 Task: Play online Dominion games in medium mode.
Action: Mouse moved to (372, 343)
Screenshot: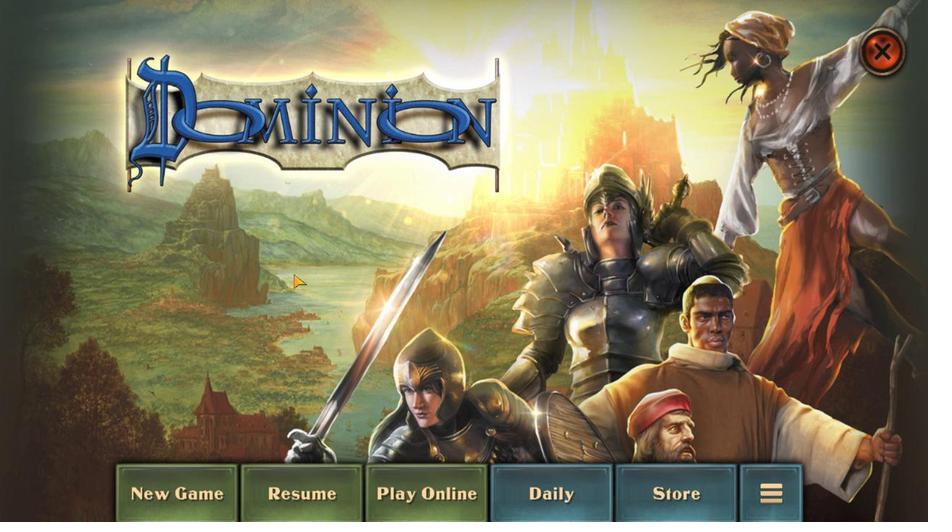 
Action: Mouse pressed left at (372, 343)
Screenshot: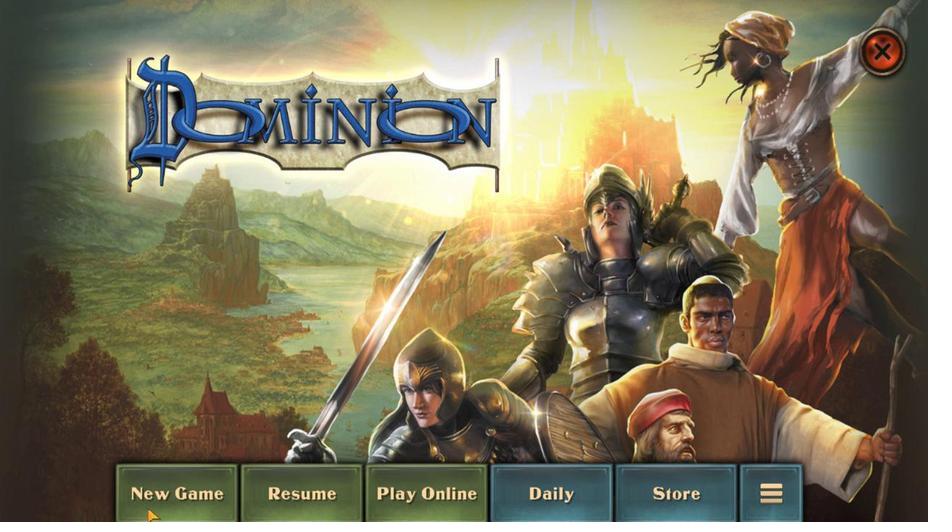 
Action: Mouse moved to (520, 343)
Screenshot: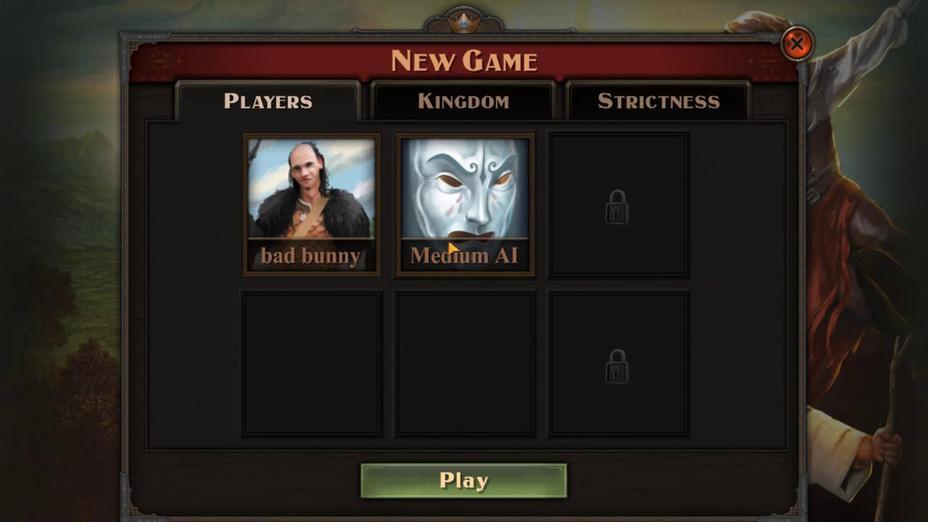 
Action: Mouse pressed left at (520, 343)
Screenshot: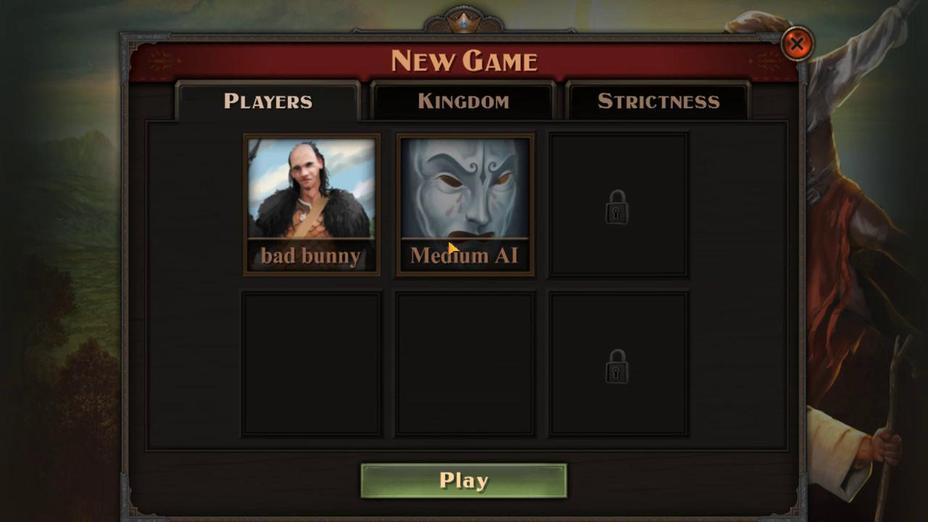 
Action: Mouse moved to (406, 343)
Screenshot: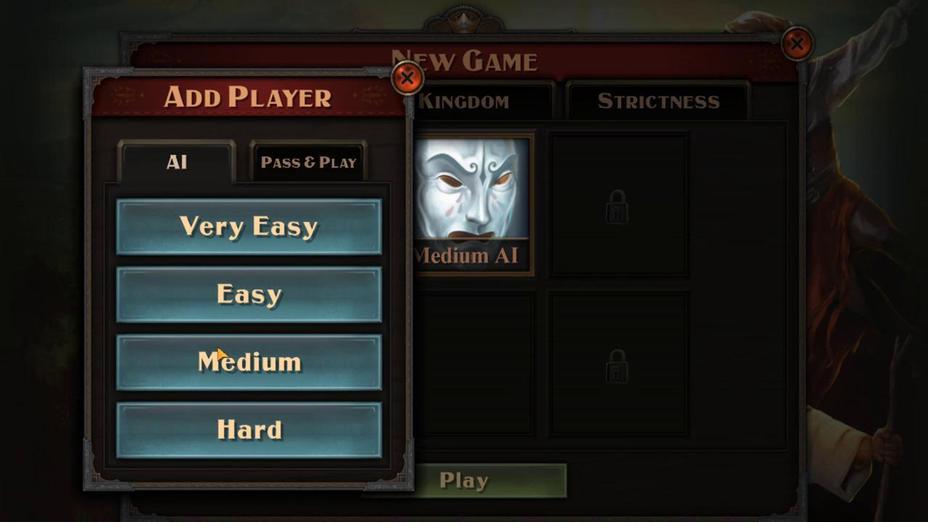 
Action: Mouse pressed left at (406, 343)
Screenshot: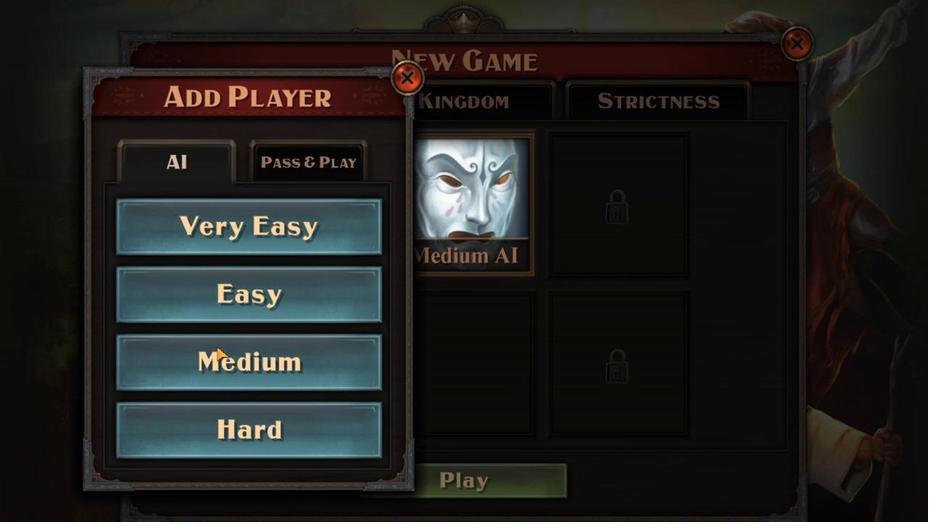 
Action: Mouse moved to (495, 343)
Screenshot: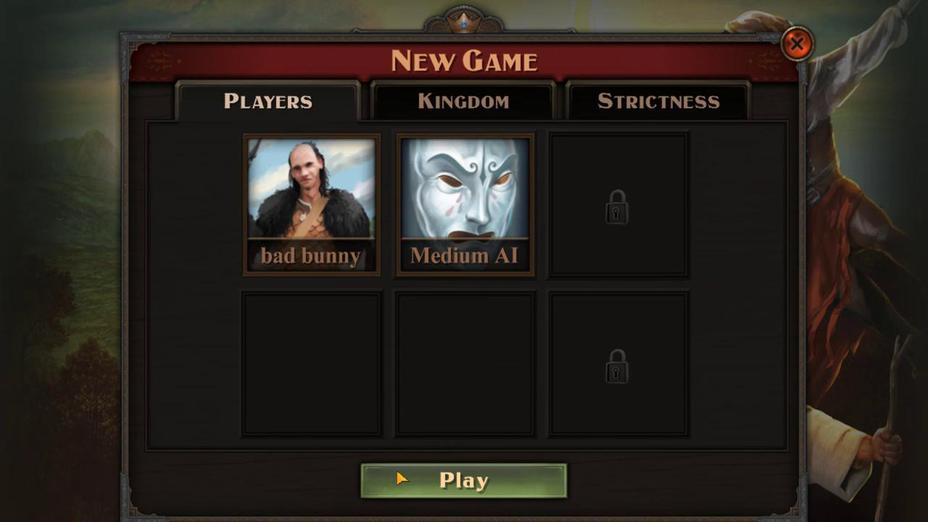 
Action: Mouse pressed left at (495, 343)
Screenshot: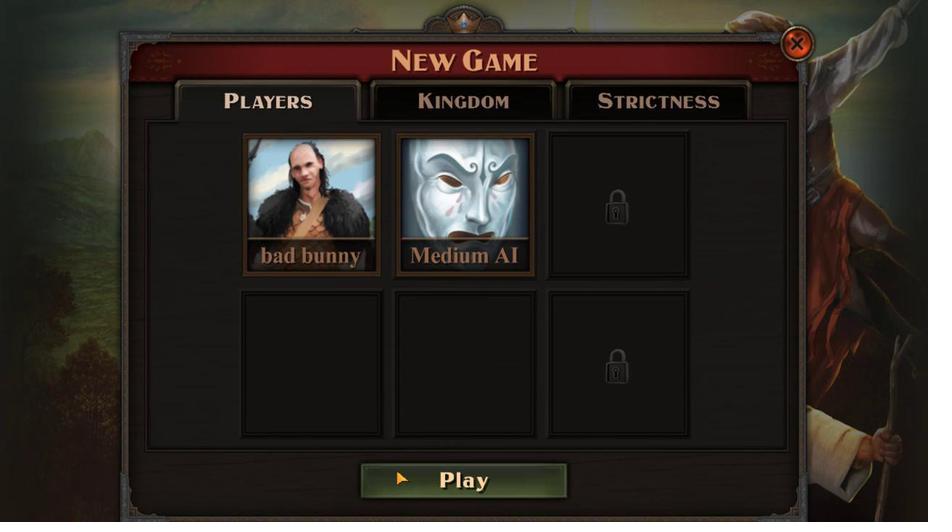 
Action: Mouse moved to (640, 343)
Screenshot: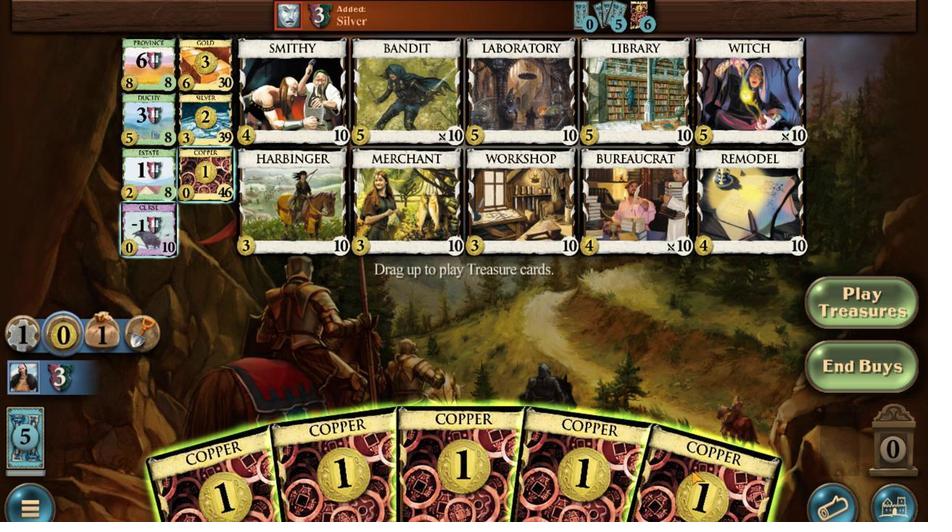 
Action: Mouse pressed left at (640, 343)
Screenshot: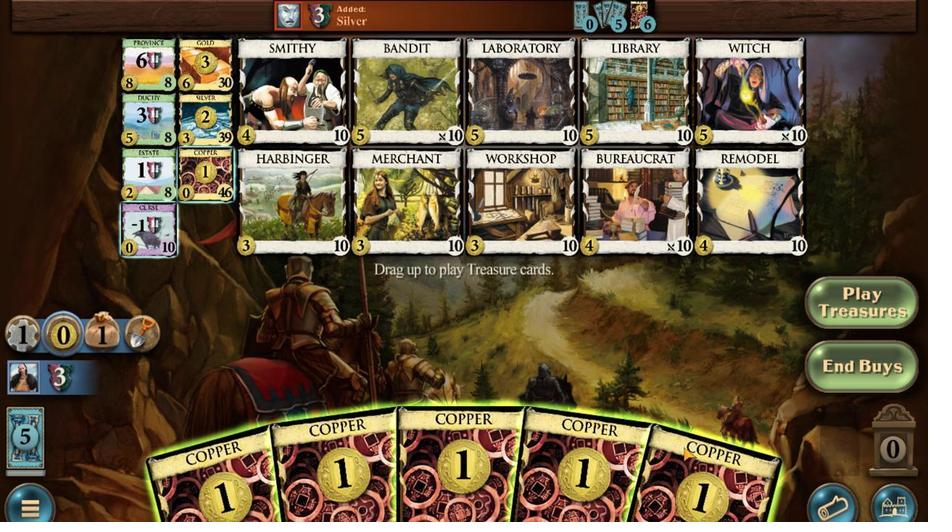 
Action: Mouse moved to (616, 343)
Screenshot: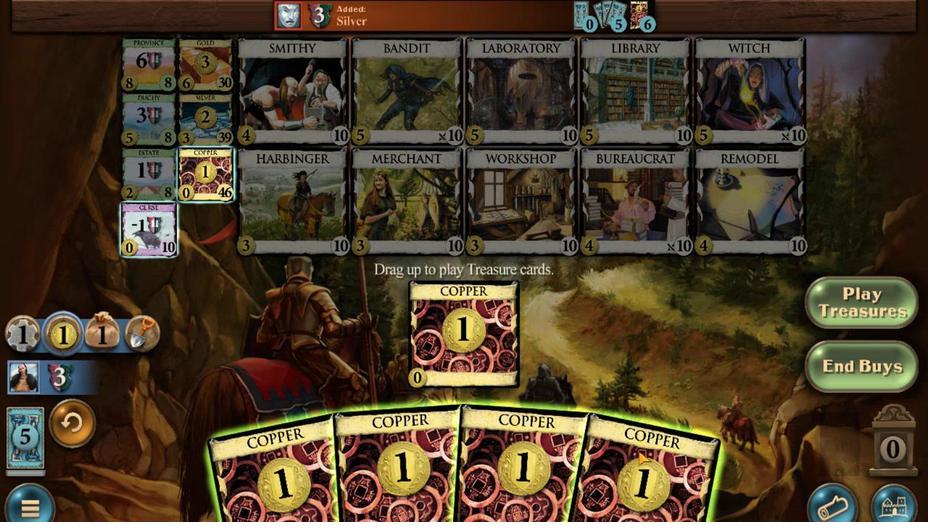 
Action: Mouse pressed left at (616, 343)
Screenshot: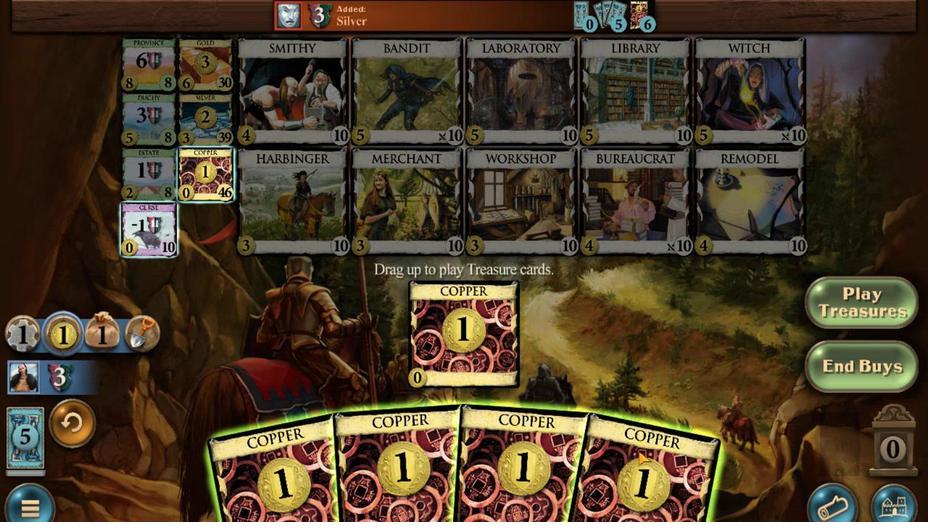 
Action: Mouse moved to (589, 343)
Screenshot: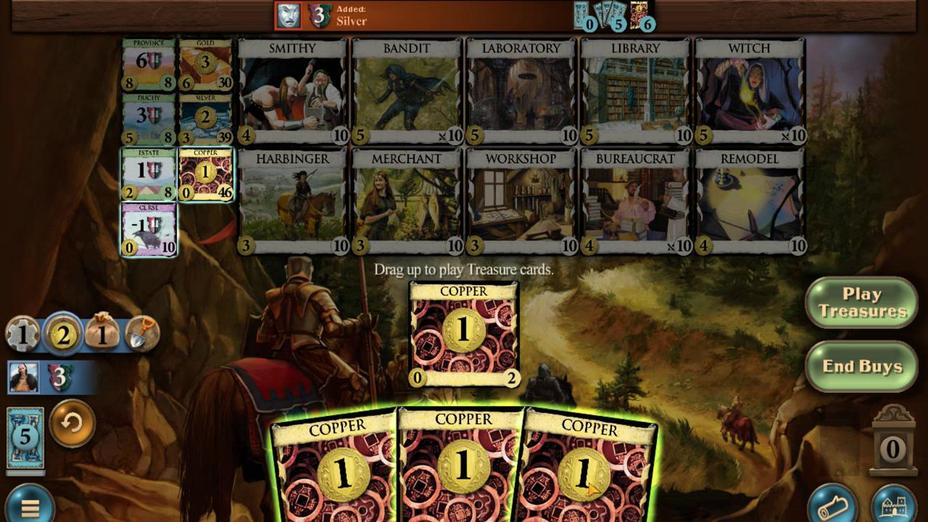 
Action: Mouse pressed left at (589, 343)
Screenshot: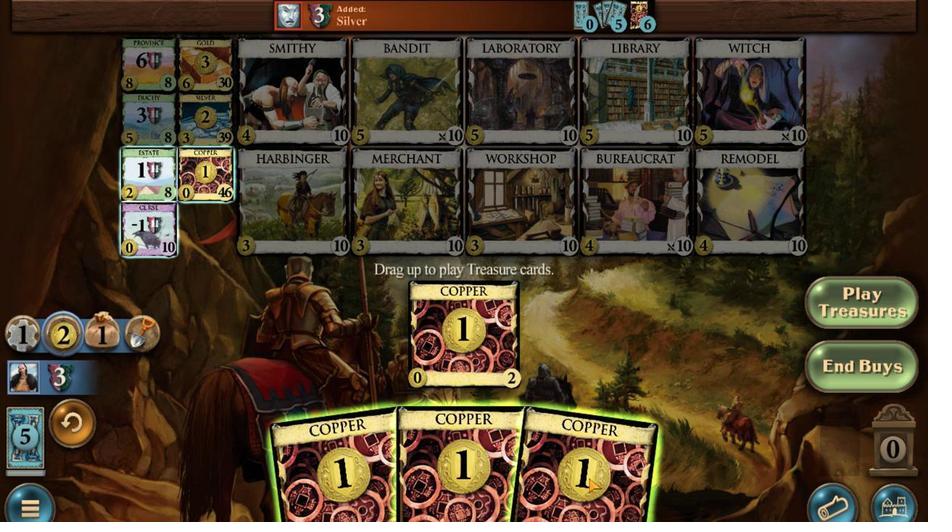 
Action: Mouse moved to (554, 343)
Screenshot: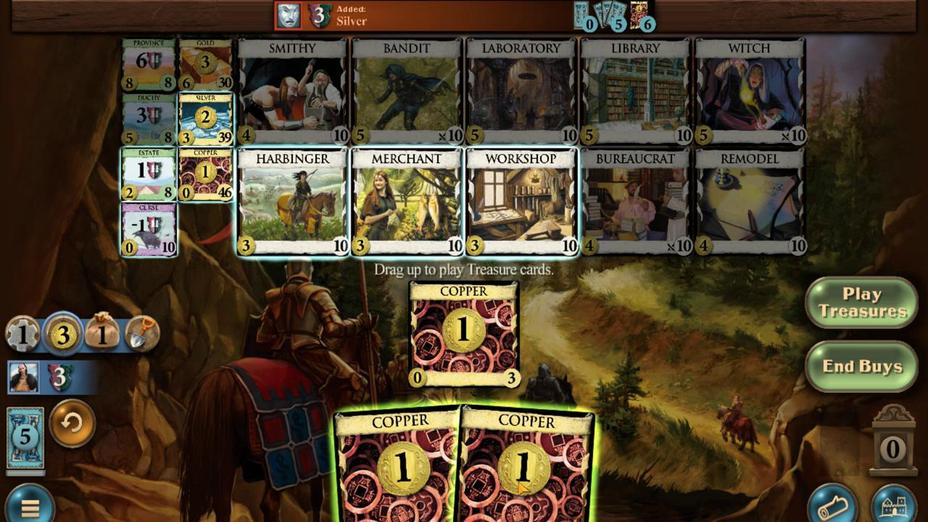 
Action: Mouse pressed left at (554, 343)
Screenshot: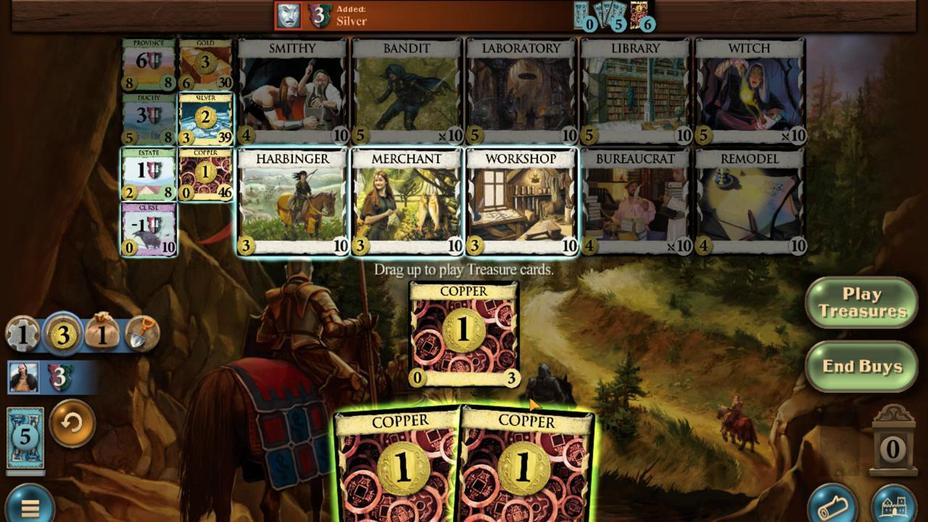 
Action: Mouse moved to (428, 343)
Screenshot: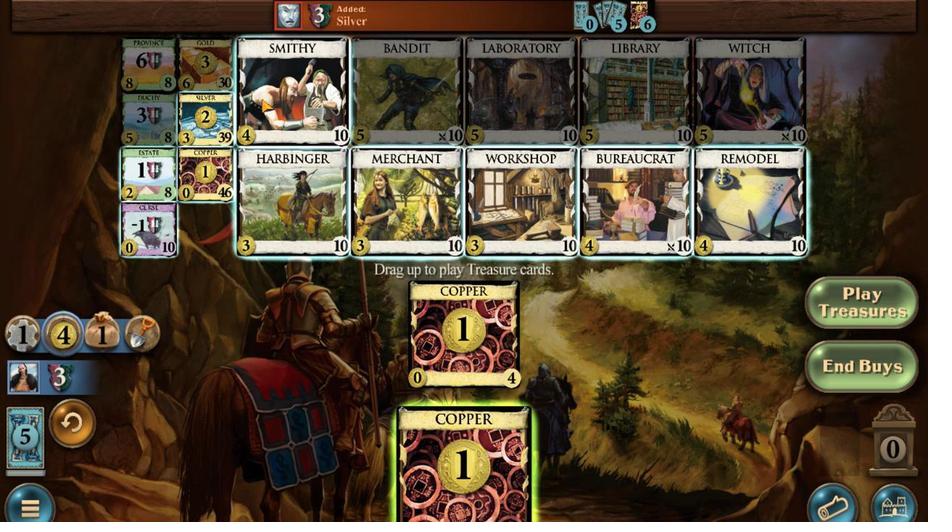 
Action: Mouse pressed left at (428, 343)
Screenshot: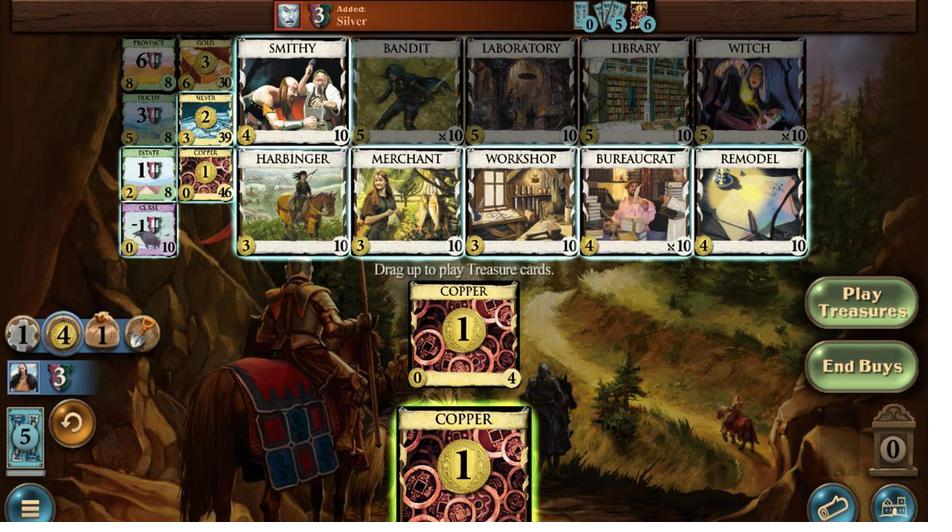 
Action: Mouse moved to (464, 343)
Screenshot: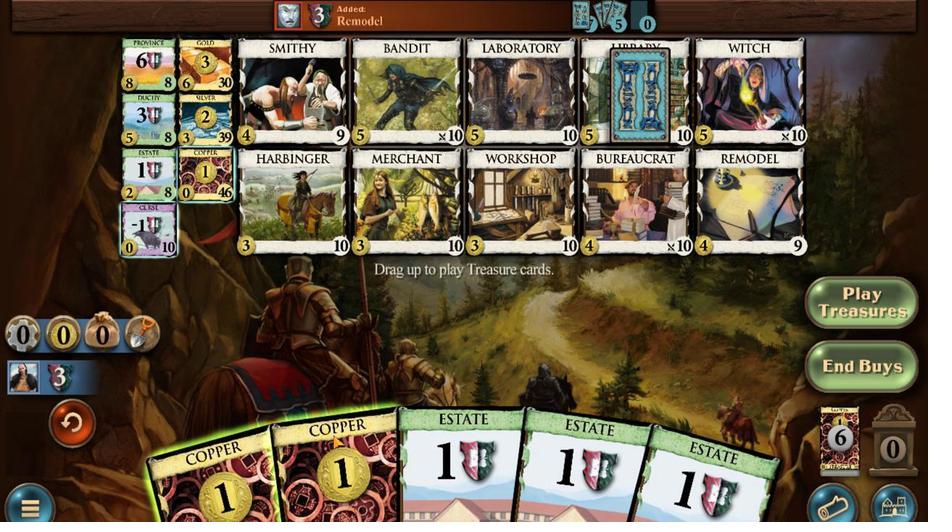 
Action: Mouse pressed left at (464, 343)
Screenshot: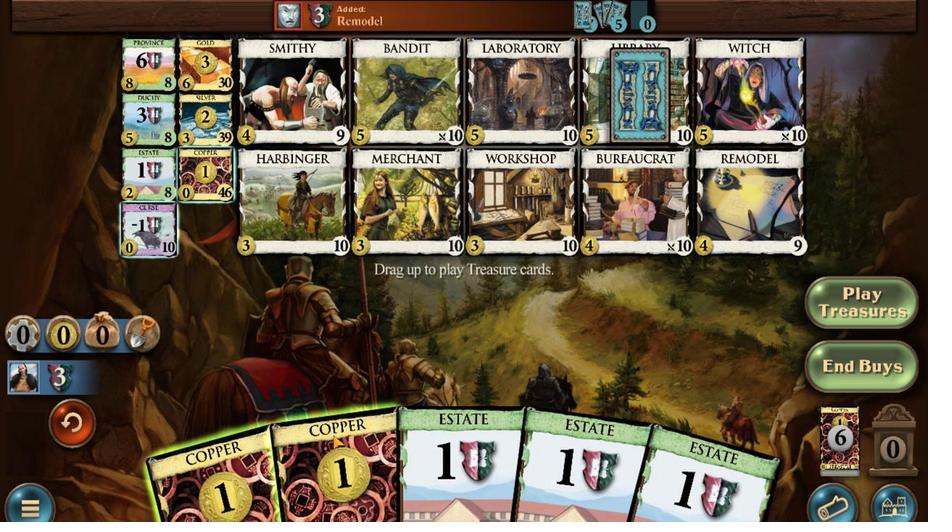 
Action: Mouse moved to (432, 343)
Screenshot: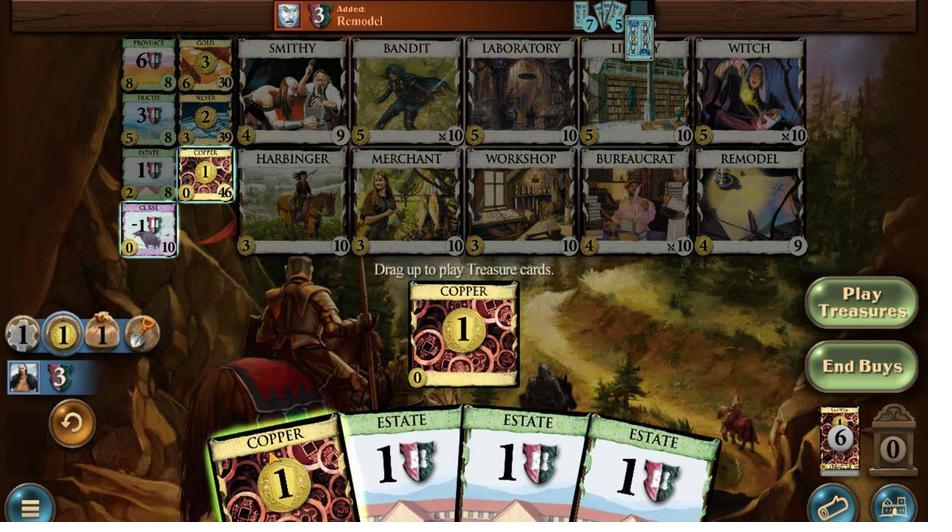 
Action: Mouse pressed left at (432, 343)
Screenshot: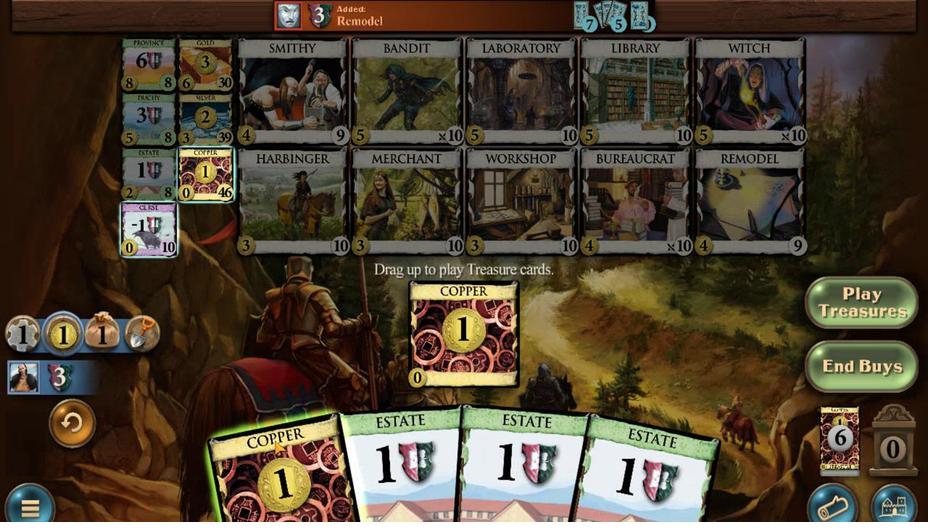 
Action: Mouse moved to (366, 343)
Screenshot: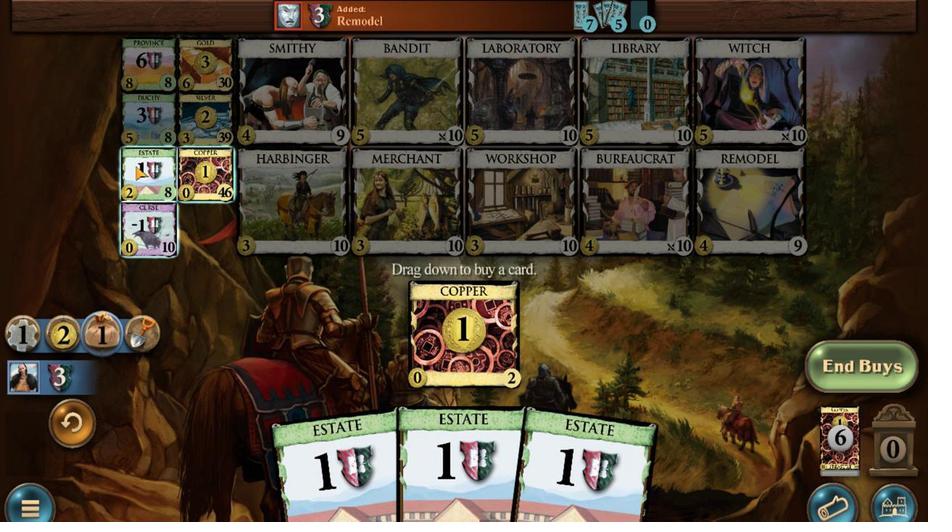 
Action: Mouse pressed left at (366, 343)
Screenshot: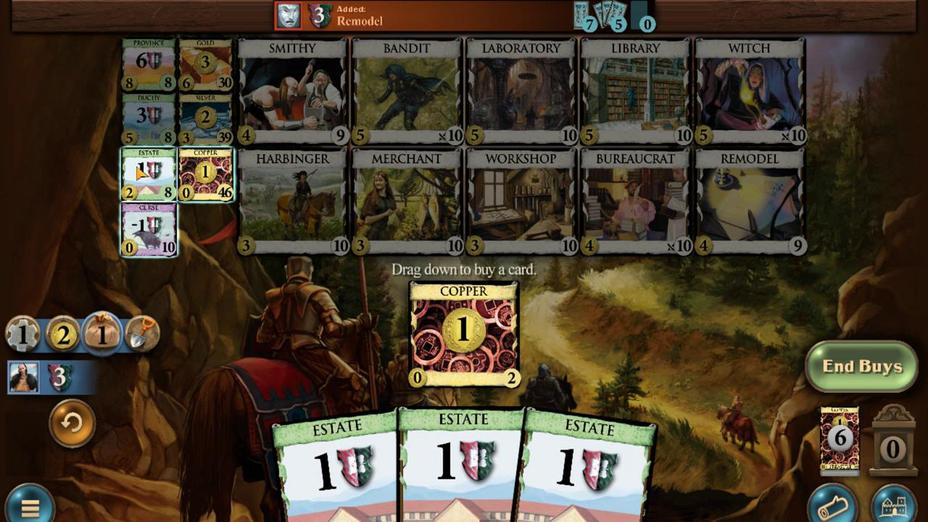 
Action: Mouse moved to (473, 343)
Screenshot: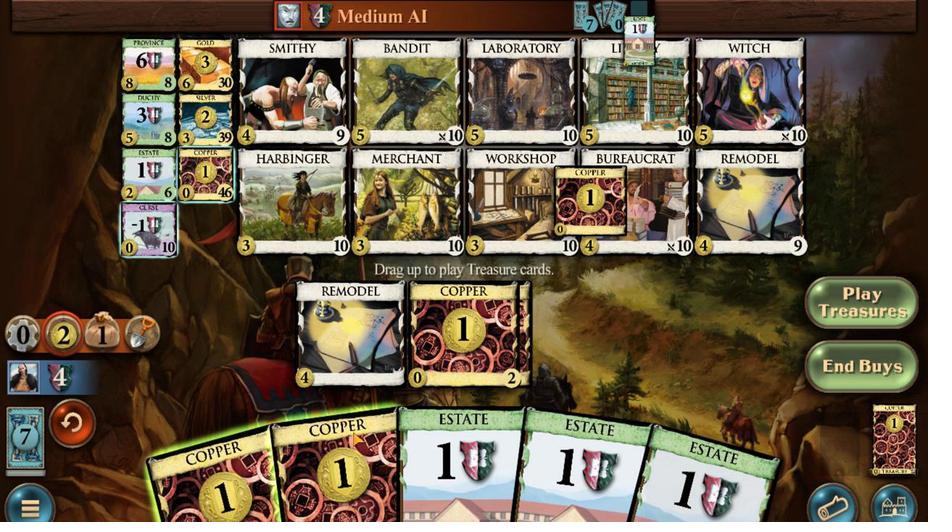 
Action: Mouse pressed left at (473, 343)
Screenshot: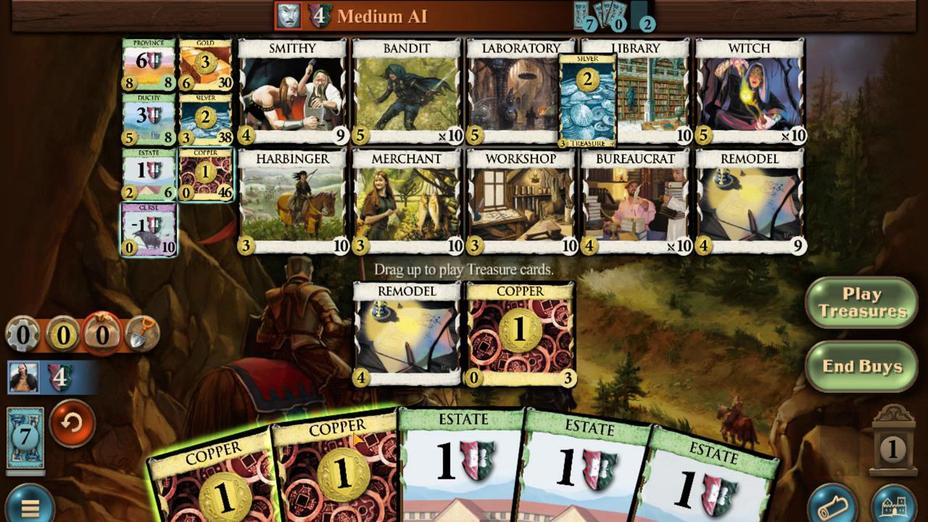 
Action: Mouse moved to (427, 343)
Screenshot: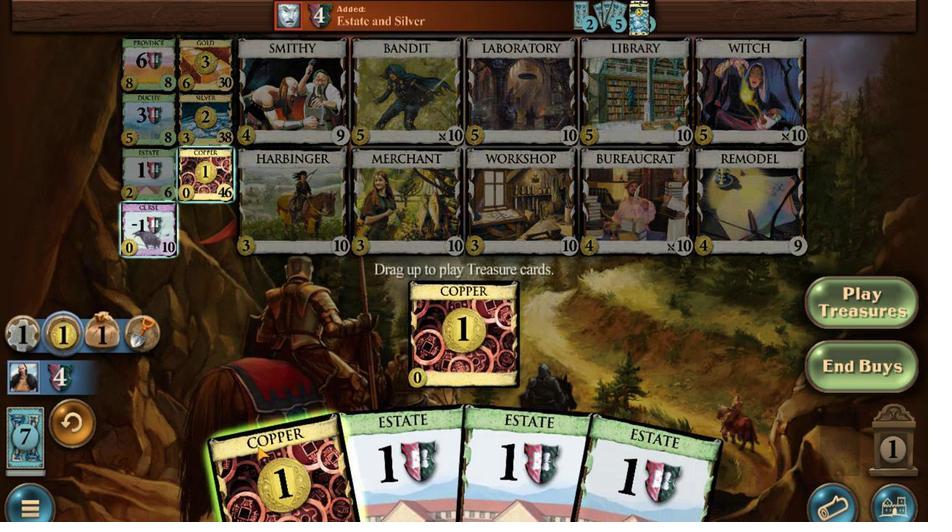
Action: Mouse pressed left at (427, 343)
Screenshot: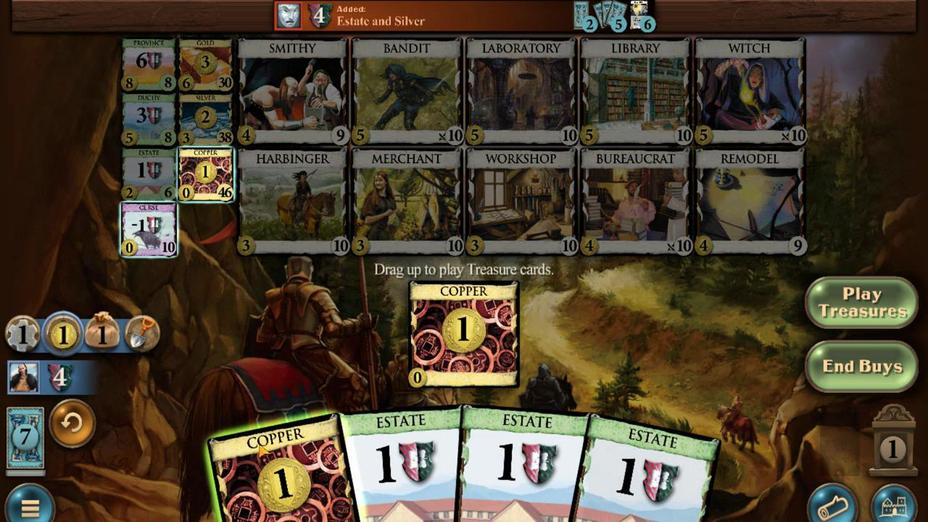 
Action: Mouse moved to (392, 343)
Screenshot: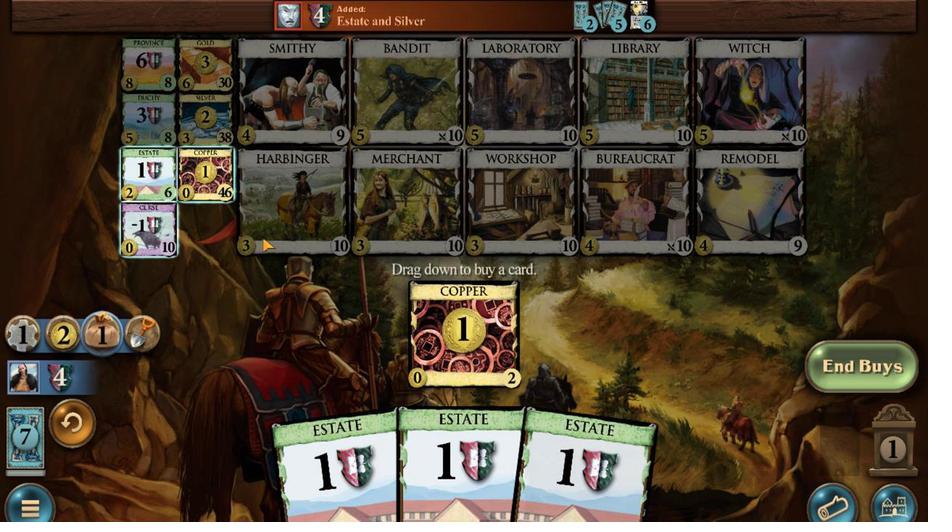 
Action: Mouse pressed left at (392, 343)
Screenshot: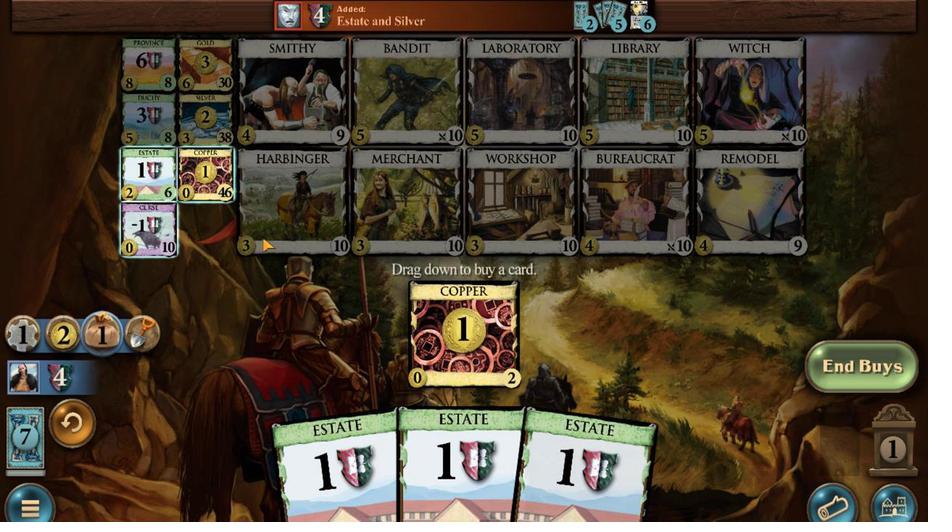 
Action: Mouse moved to (588, 343)
Screenshot: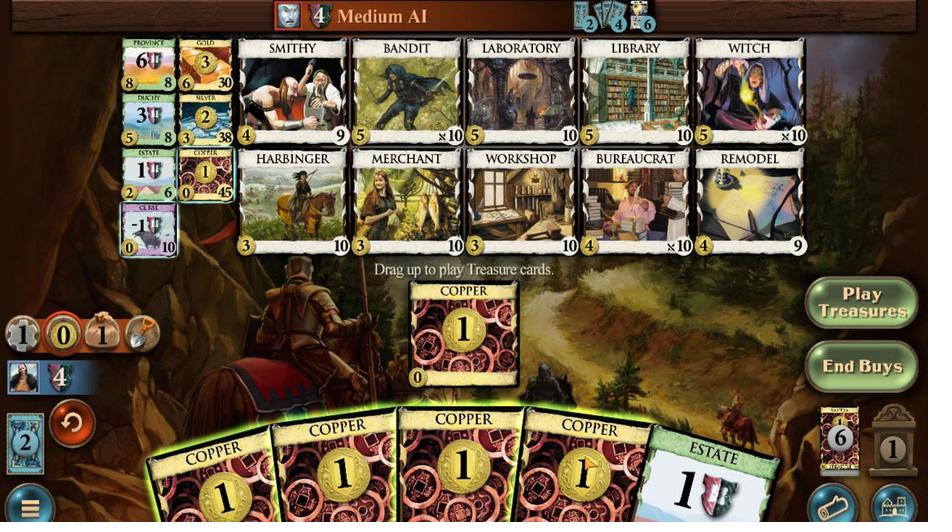 
Action: Mouse pressed left at (588, 343)
Screenshot: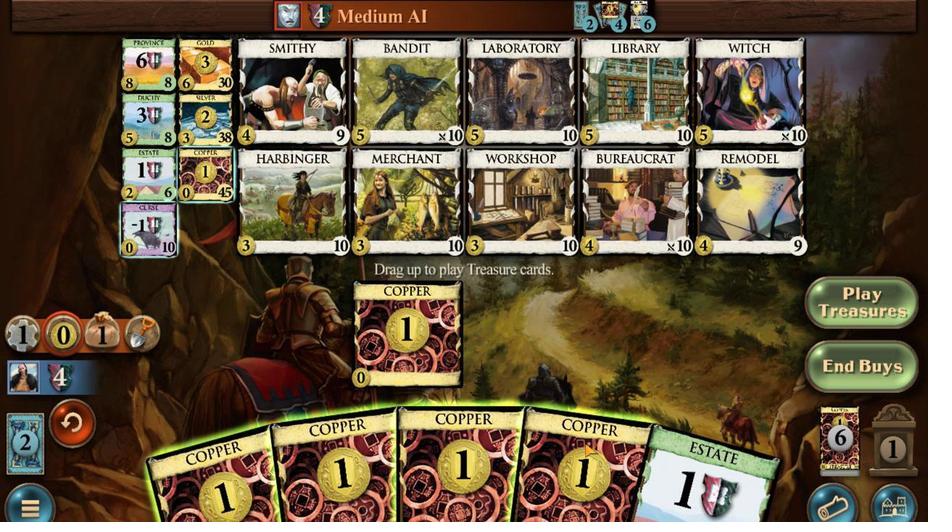
Action: Mouse moved to (548, 343)
Screenshot: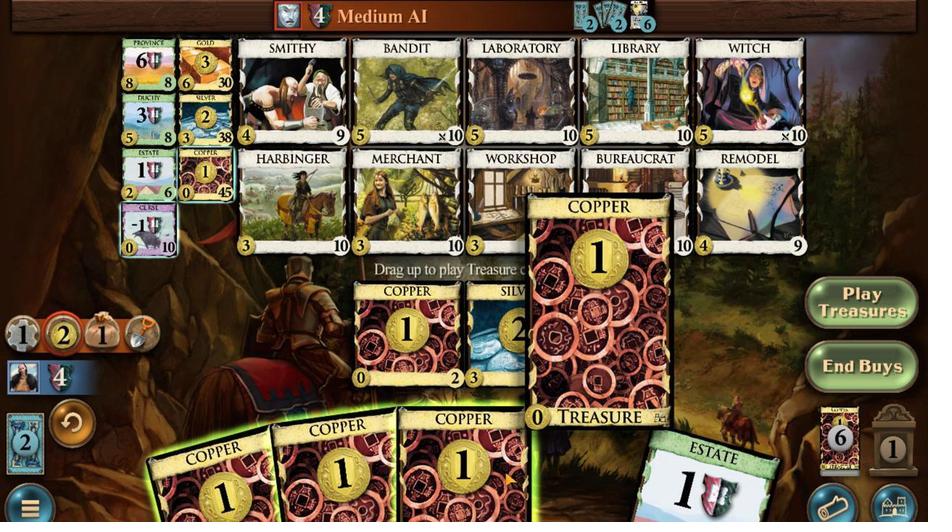 
Action: Mouse pressed left at (548, 343)
Screenshot: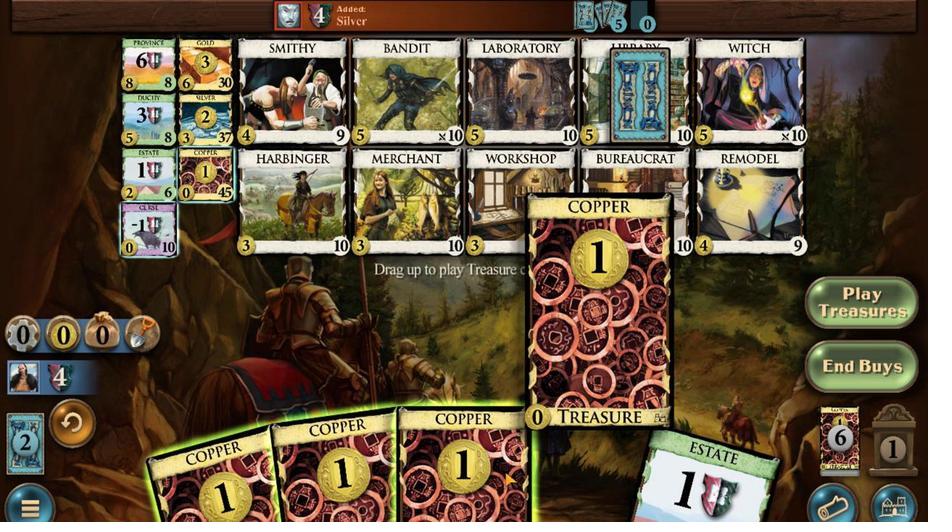 
Action: Mouse moved to (520, 343)
Screenshot: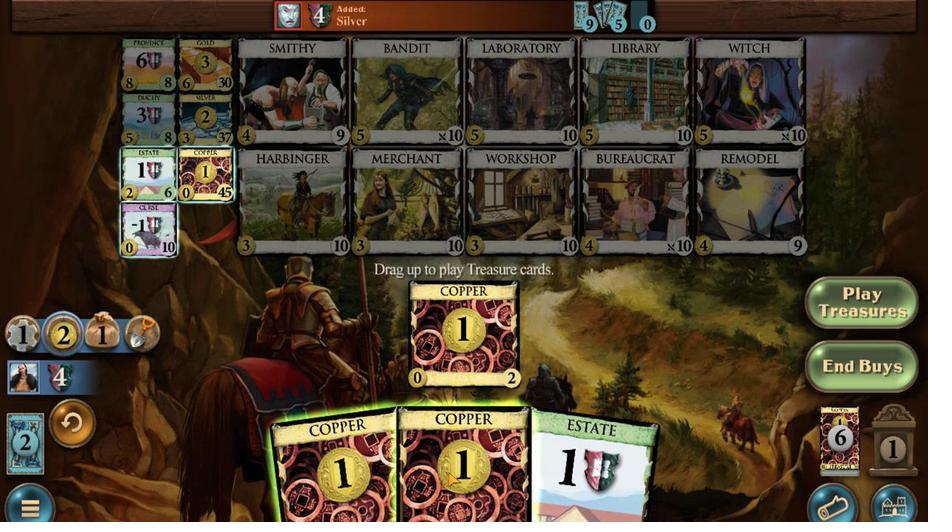 
Action: Mouse pressed left at (520, 343)
Screenshot: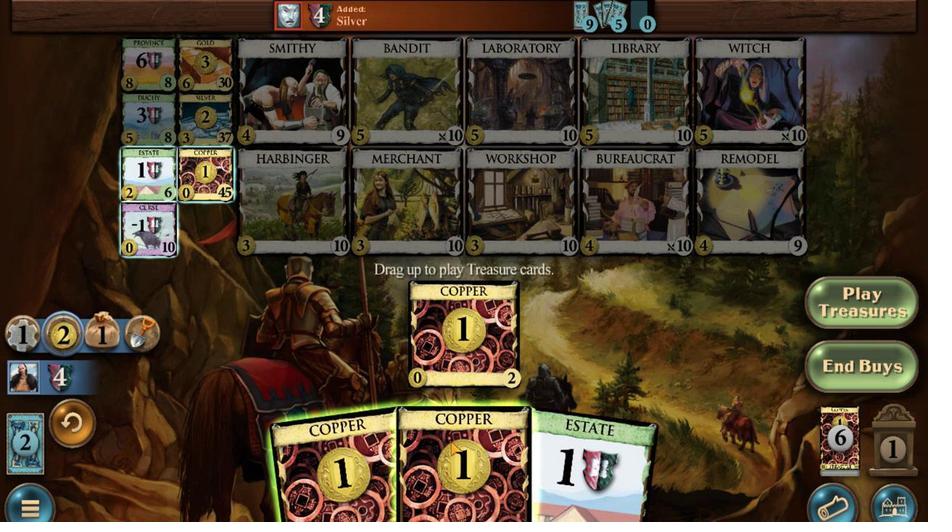 
Action: Mouse moved to (395, 343)
Screenshot: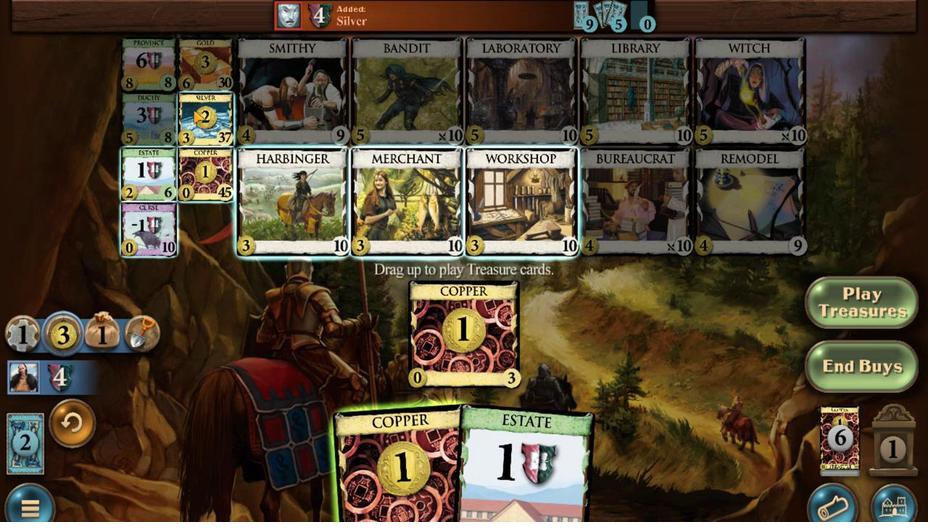 
Action: Mouse pressed left at (395, 343)
Screenshot: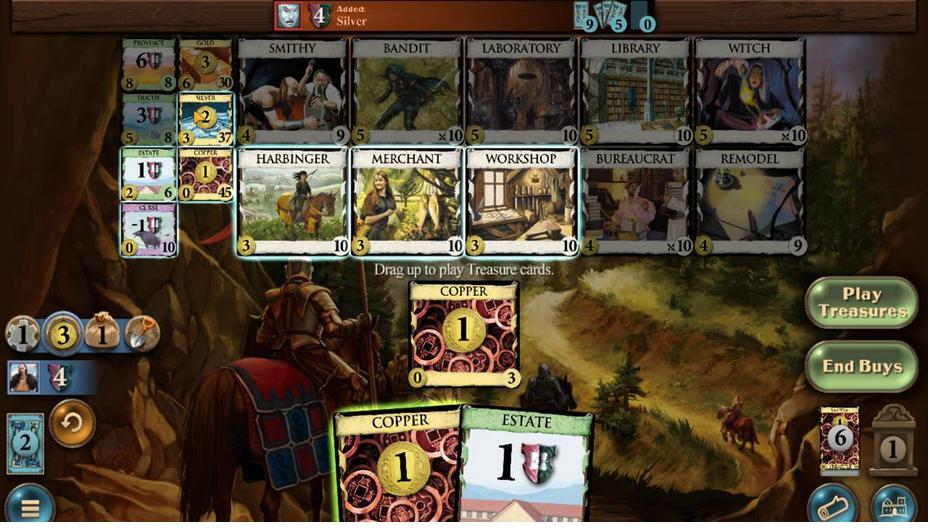 
Action: Mouse moved to (404, 343)
Screenshot: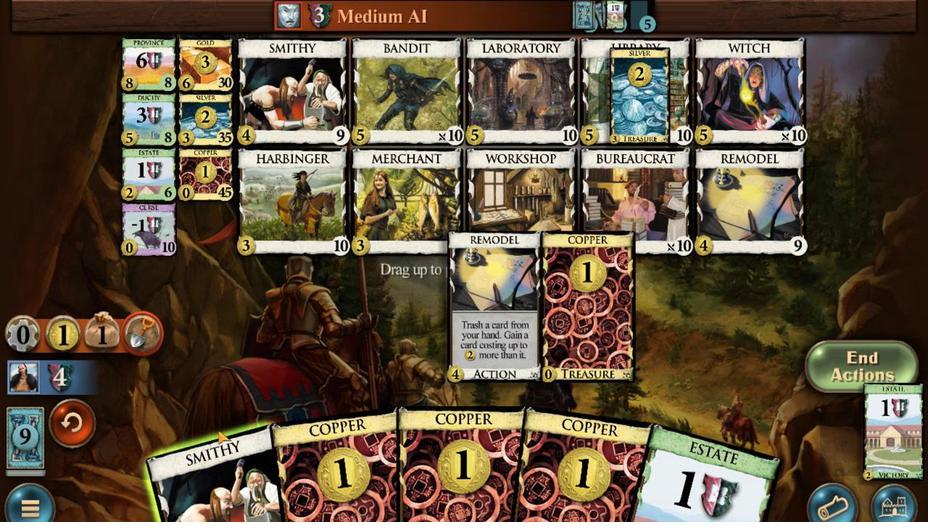 
Action: Mouse pressed left at (404, 343)
Screenshot: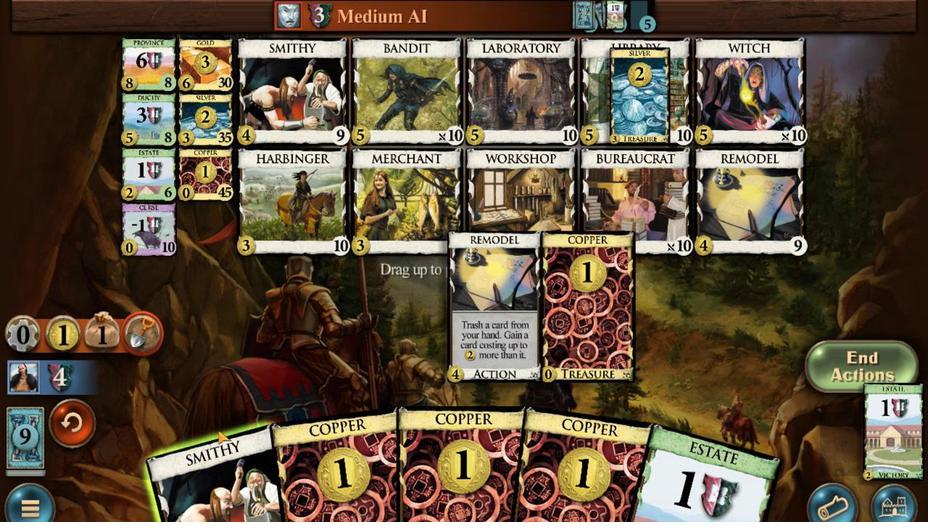 
Action: Mouse moved to (563, 343)
Screenshot: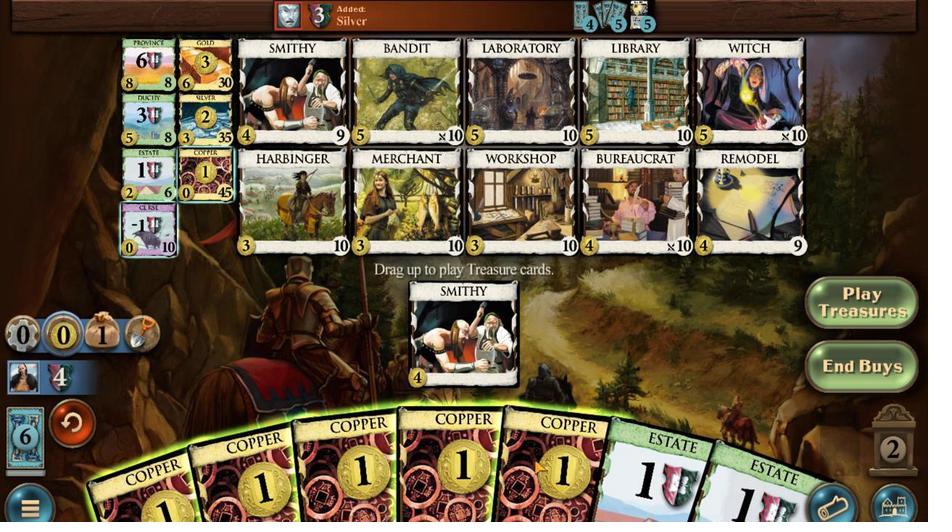 
Action: Mouse pressed left at (563, 343)
Screenshot: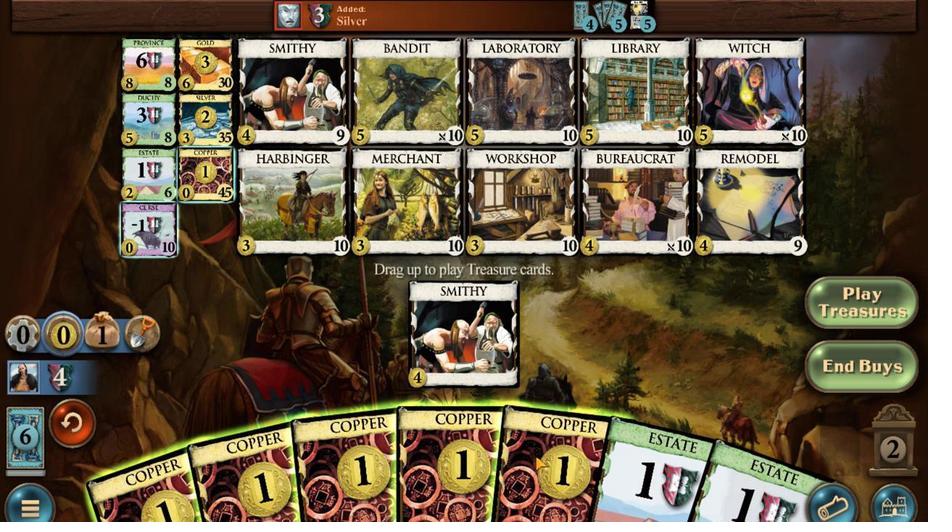 
Action: Mouse moved to (548, 343)
Screenshot: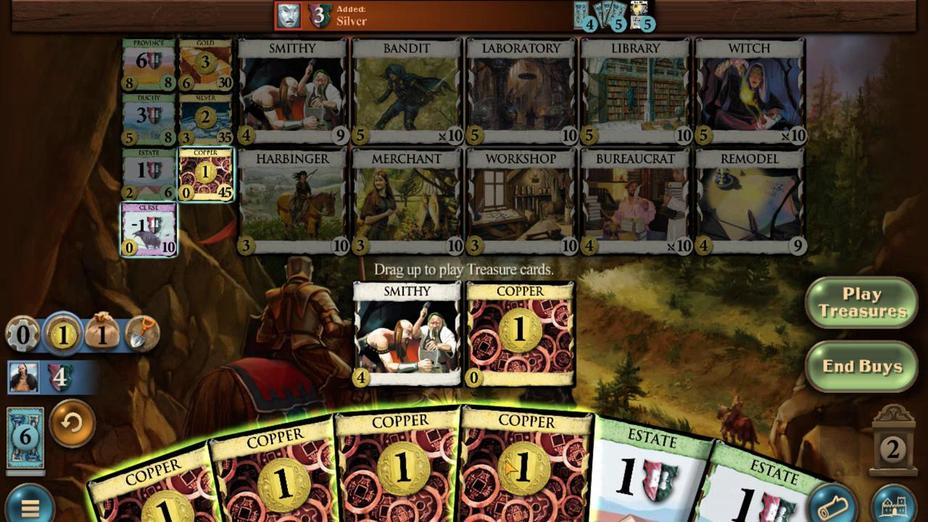
Action: Mouse pressed left at (548, 343)
Screenshot: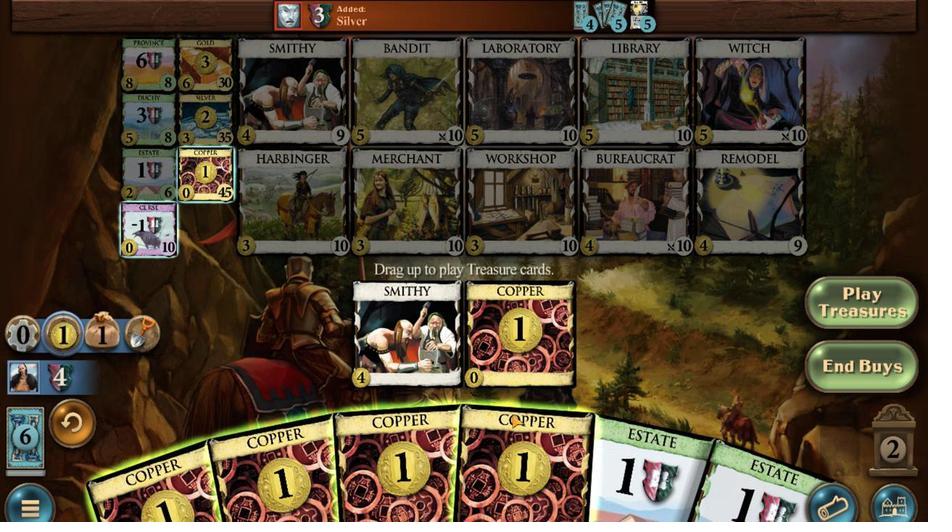 
Action: Mouse moved to (528, 343)
Screenshot: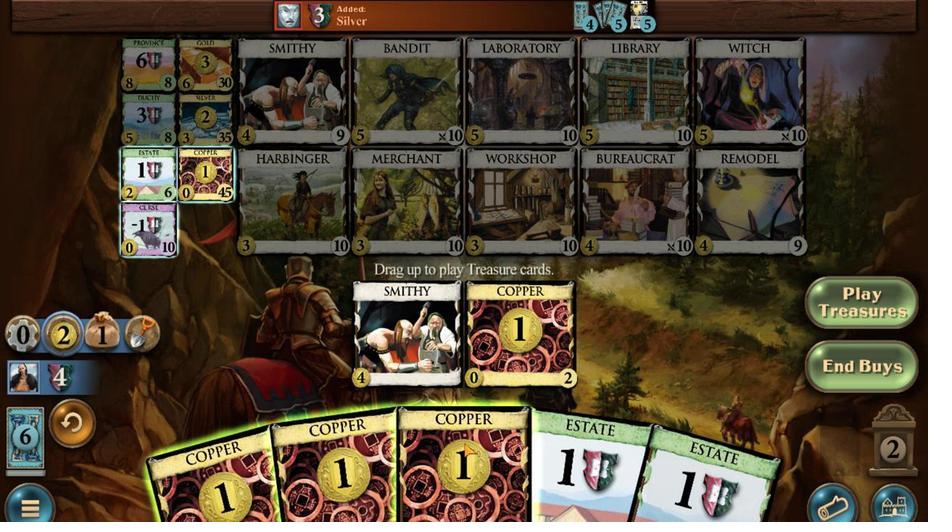 
Action: Mouse pressed left at (528, 343)
Screenshot: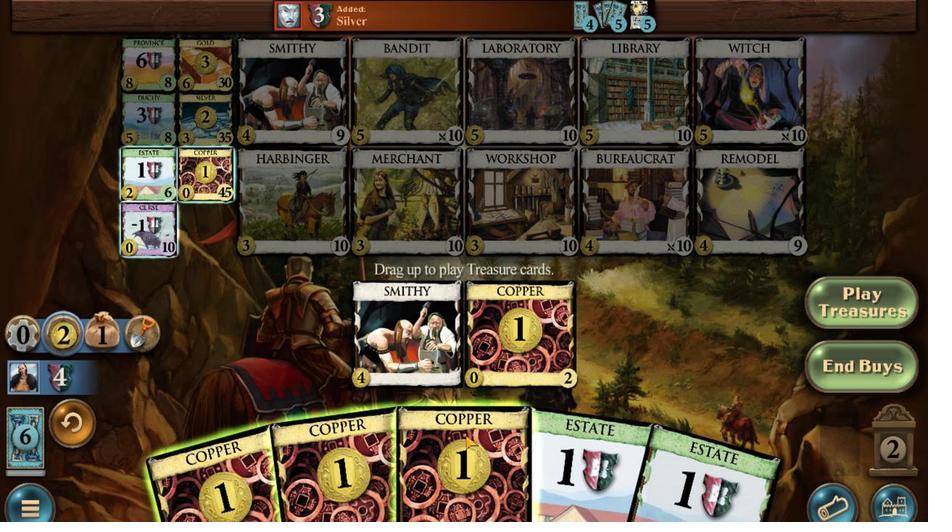 
Action: Mouse moved to (511, 343)
Screenshot: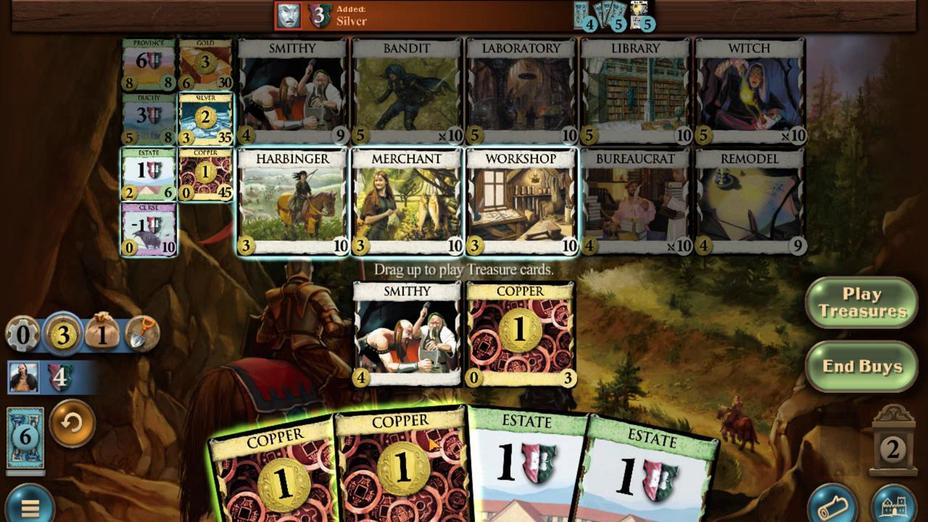 
Action: Mouse pressed left at (511, 343)
Screenshot: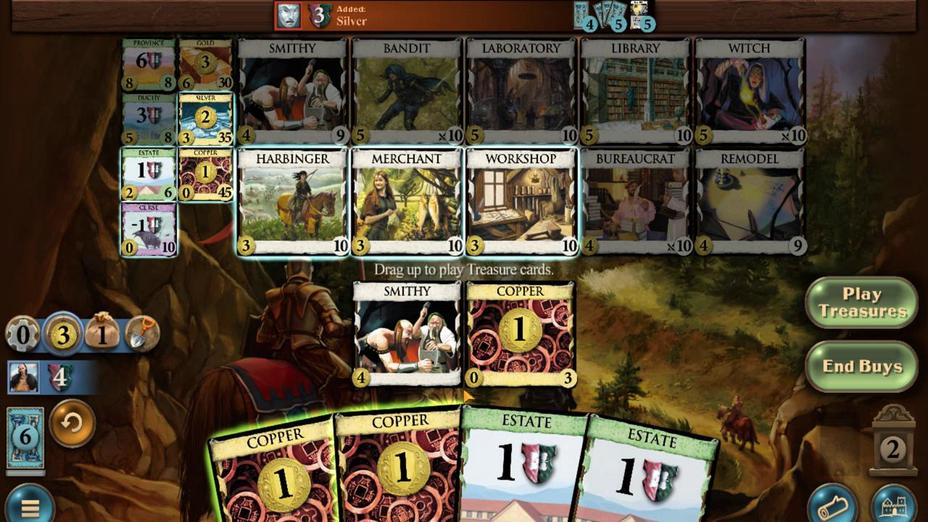 
Action: Mouse moved to (443, 343)
Screenshot: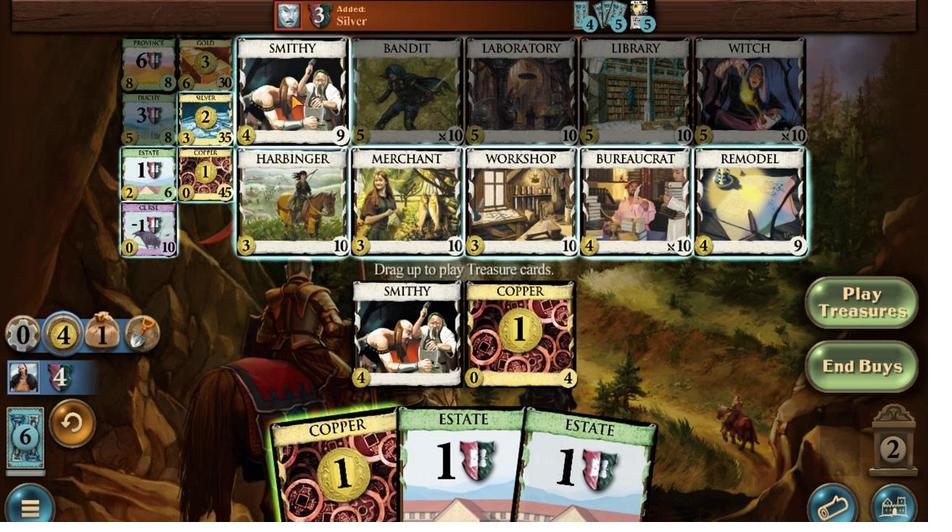 
Action: Mouse pressed left at (443, 343)
Screenshot: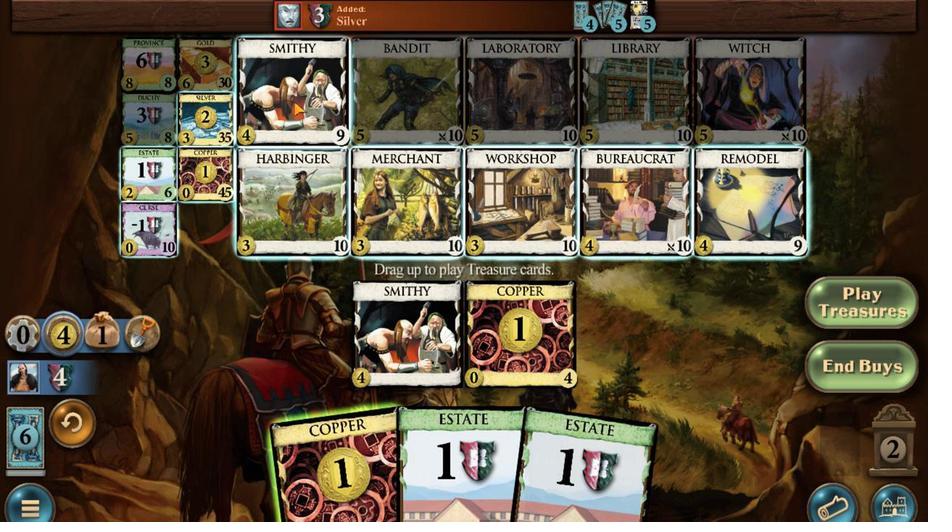 
Action: Mouse moved to (566, 343)
Screenshot: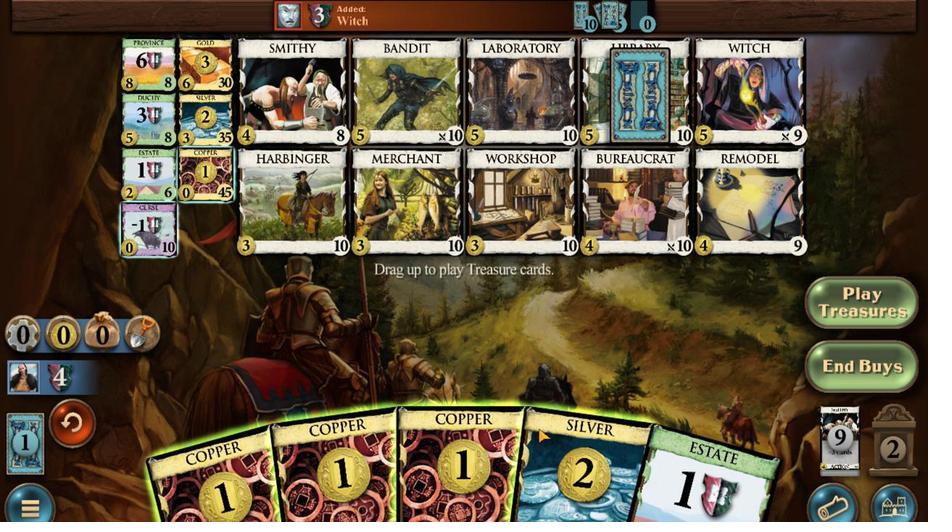 
Action: Mouse pressed left at (566, 343)
Screenshot: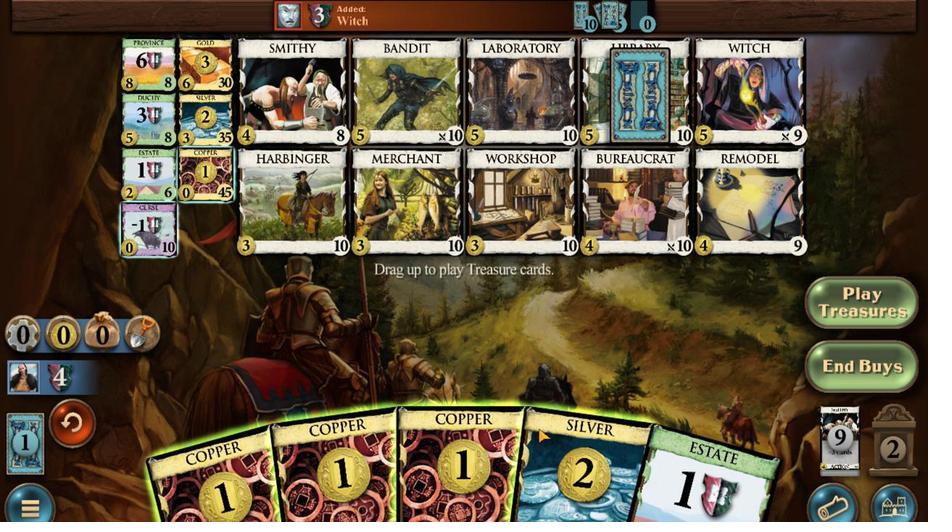 
Action: Mouse moved to (548, 343)
Screenshot: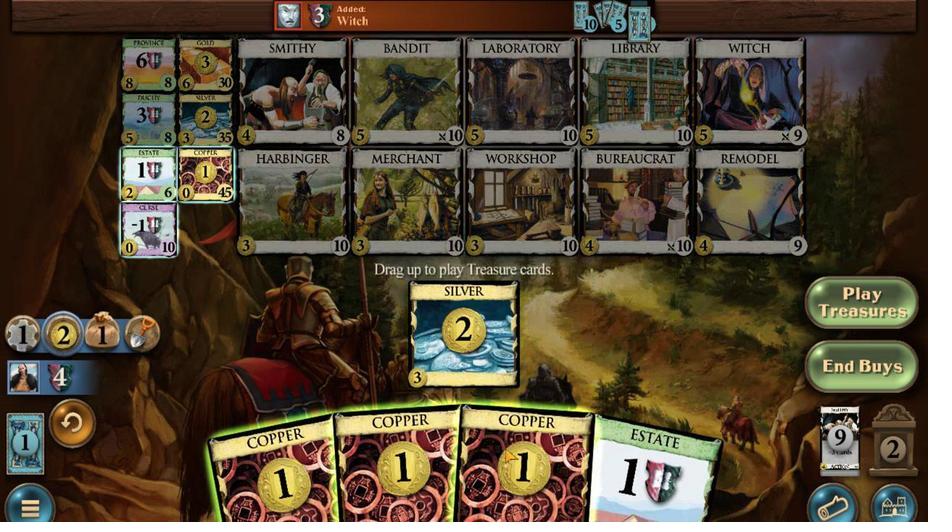 
Action: Mouse pressed left at (548, 343)
Screenshot: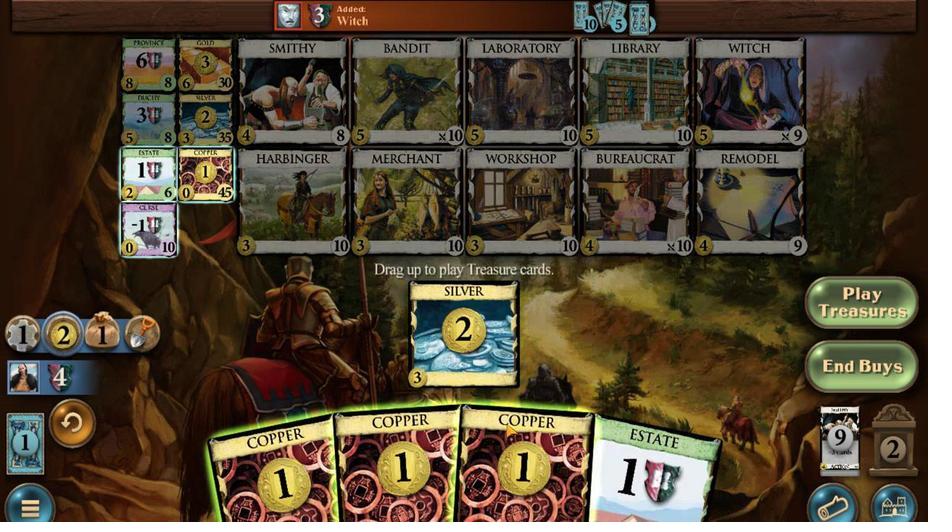 
Action: Mouse moved to (528, 343)
Screenshot: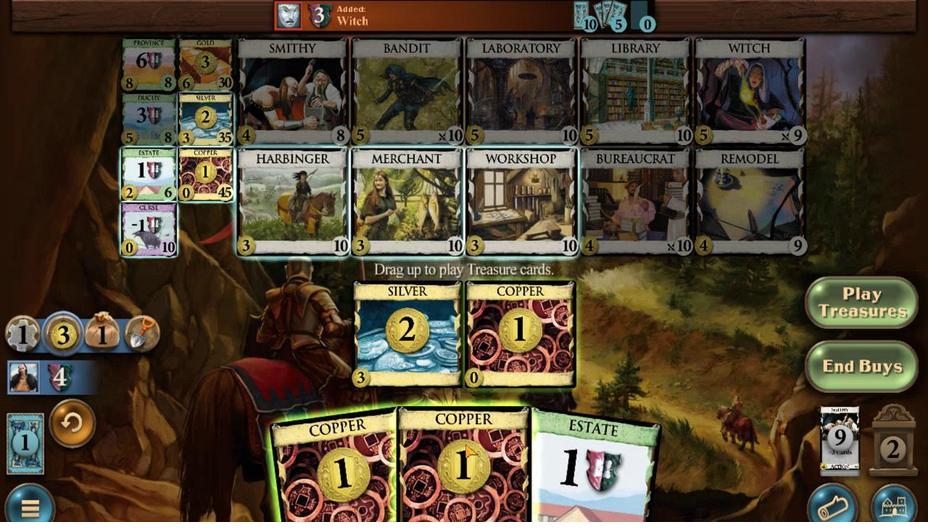 
Action: Mouse pressed left at (528, 343)
Screenshot: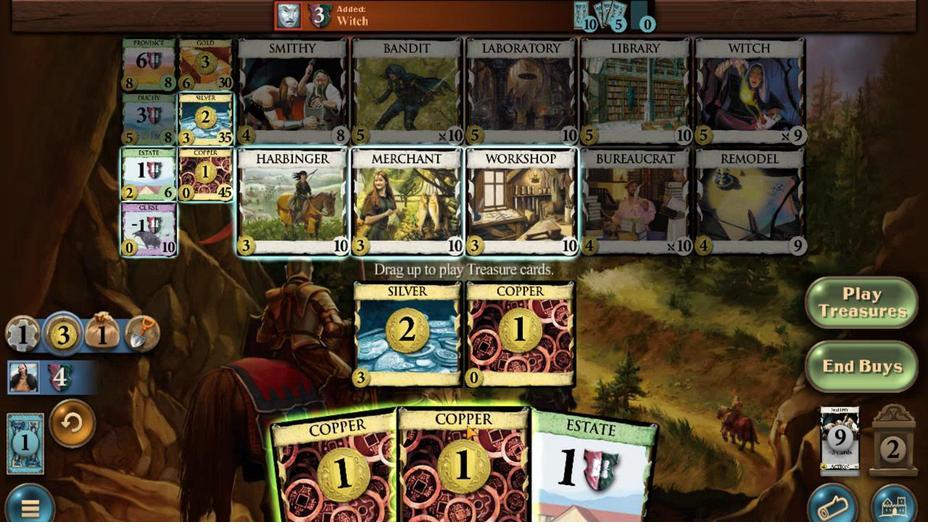 
Action: Mouse moved to (499, 343)
Screenshot: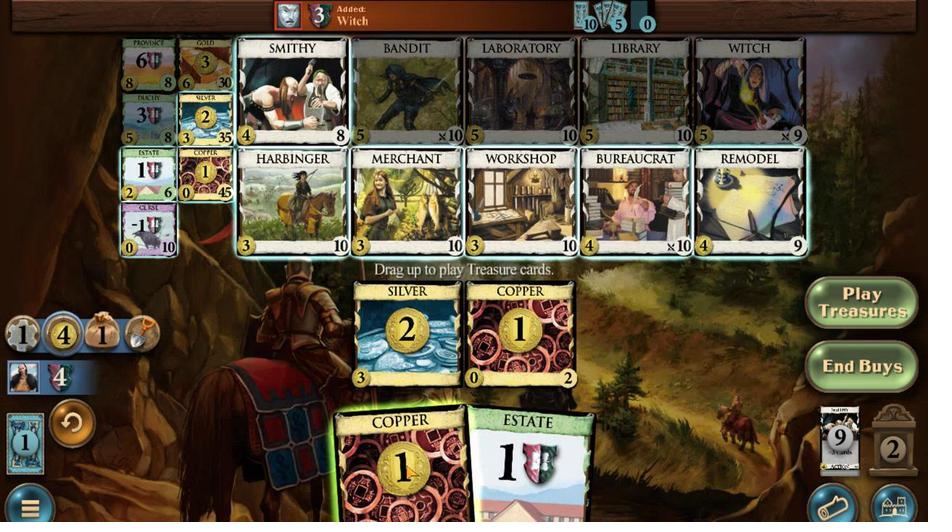 
Action: Mouse pressed left at (499, 343)
Screenshot: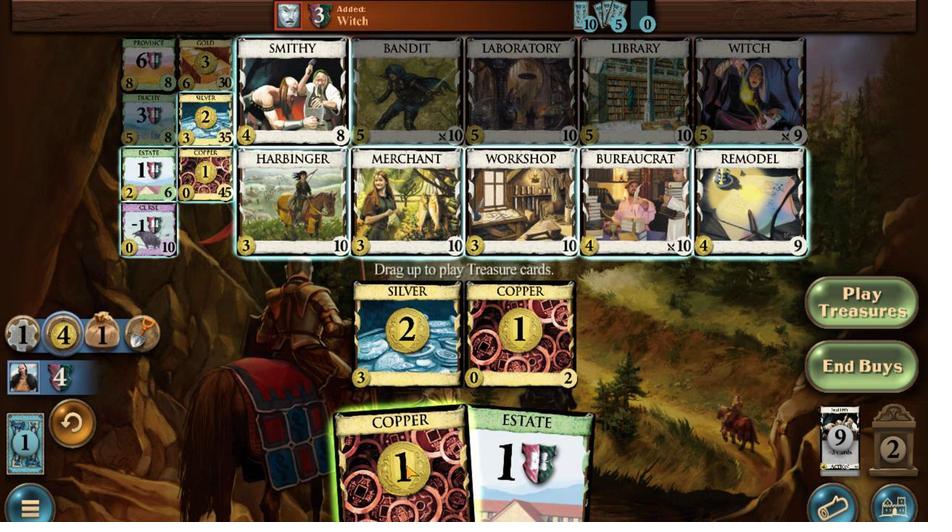 
Action: Mouse moved to (393, 343)
Screenshot: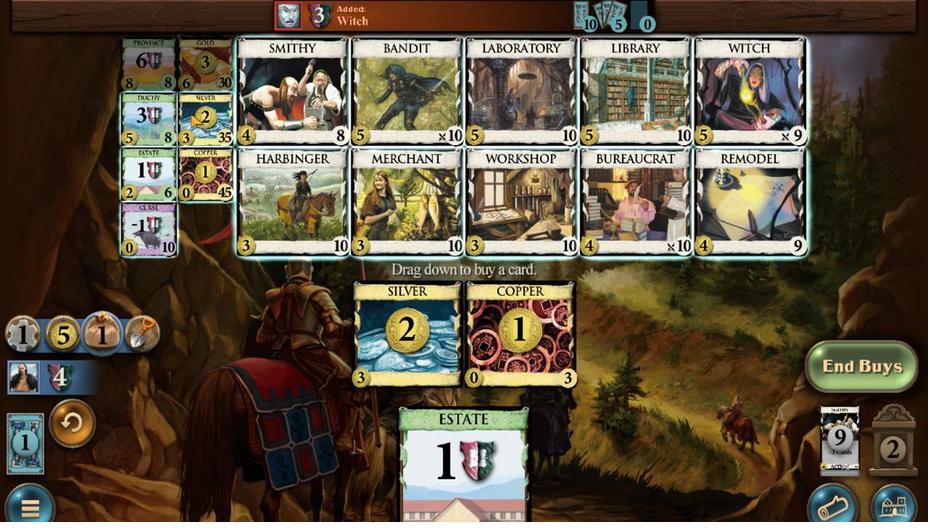 
Action: Mouse pressed left at (393, 343)
Screenshot: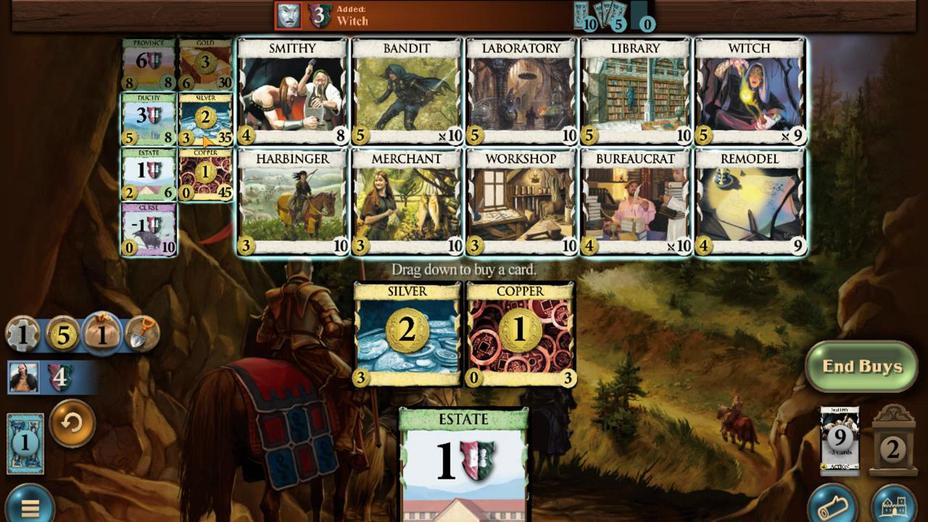 
Action: Mouse moved to (511, 343)
Screenshot: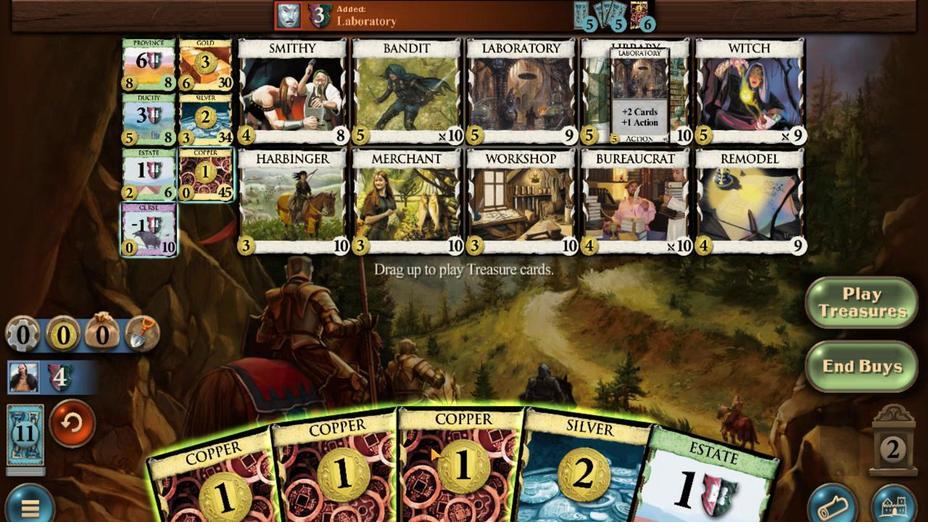 
Action: Mouse pressed left at (511, 343)
Screenshot: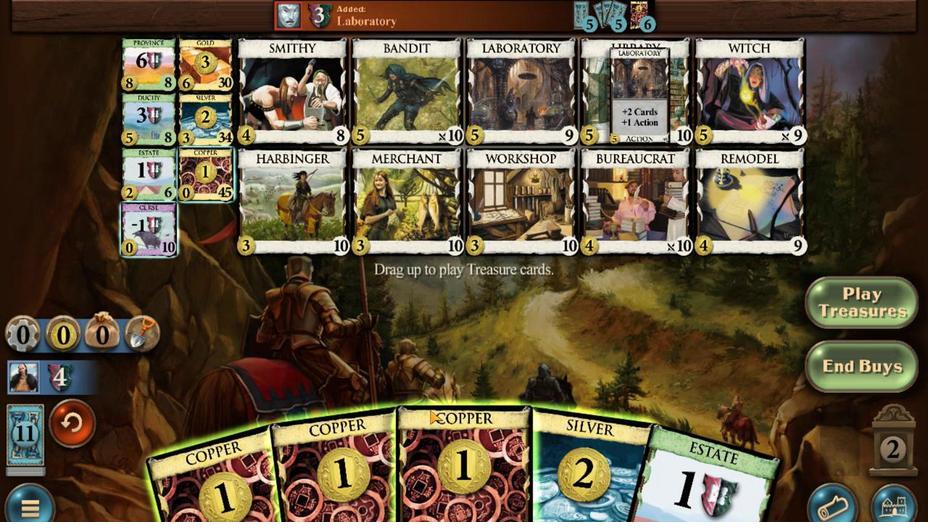 
Action: Mouse moved to (482, 343)
Screenshot: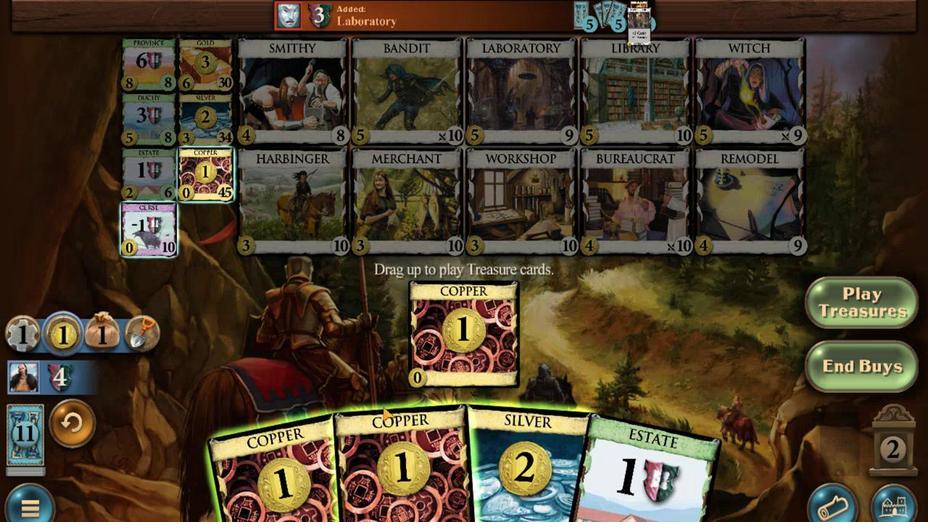 
Action: Mouse pressed left at (482, 343)
Screenshot: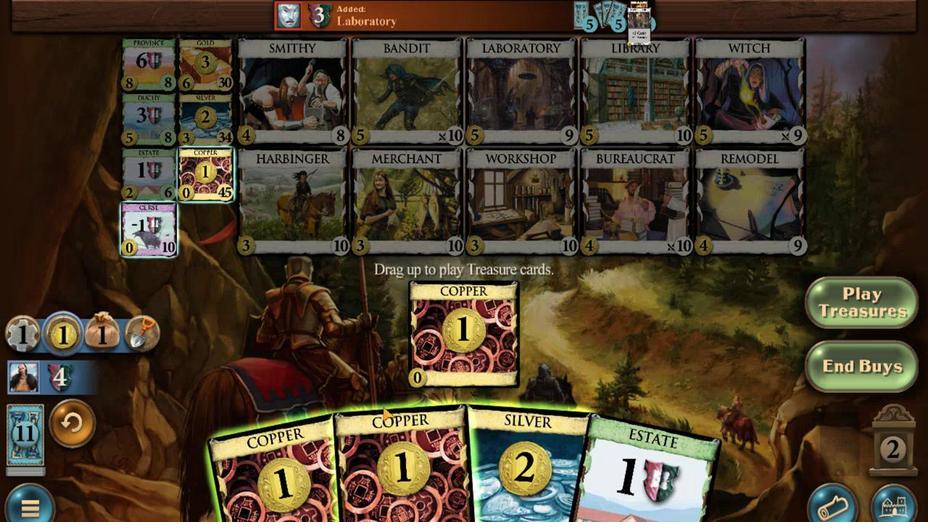 
Action: Mouse moved to (455, 343)
Screenshot: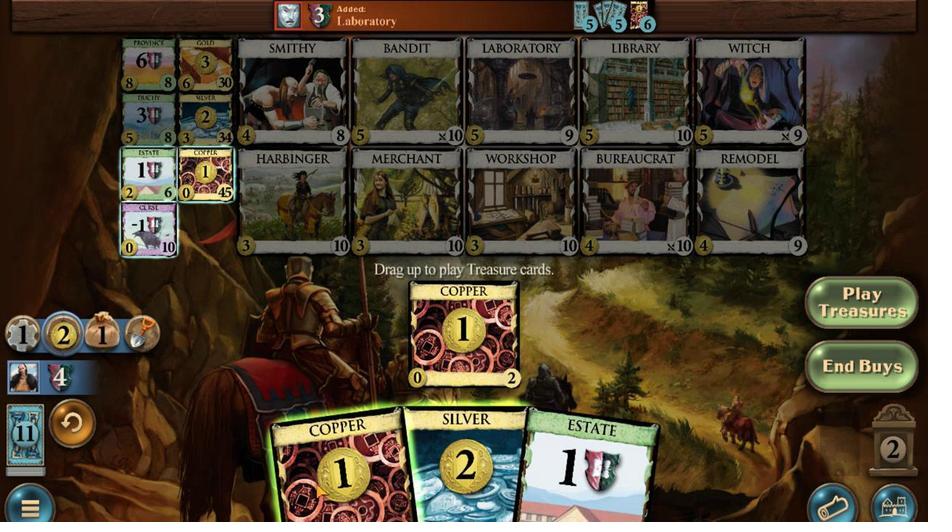 
Action: Mouse pressed left at (455, 343)
Screenshot: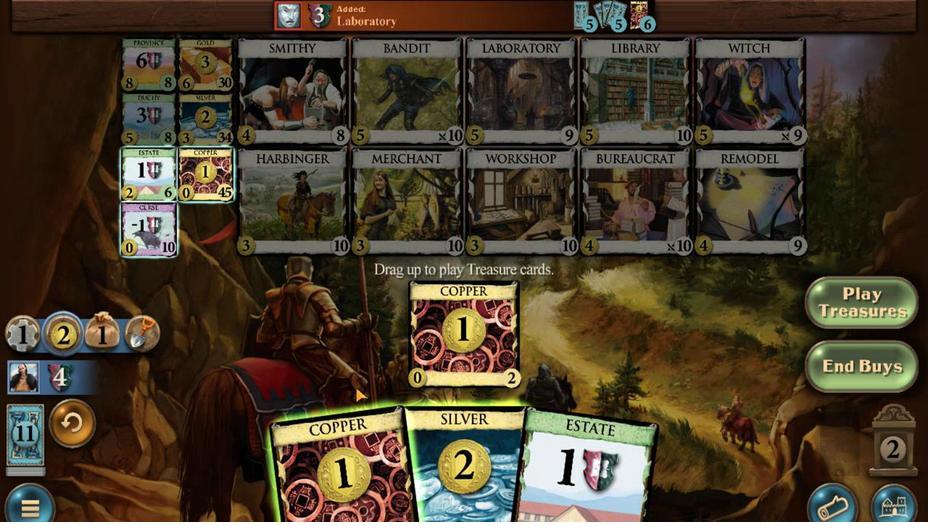 
Action: Mouse moved to (399, 343)
Screenshot: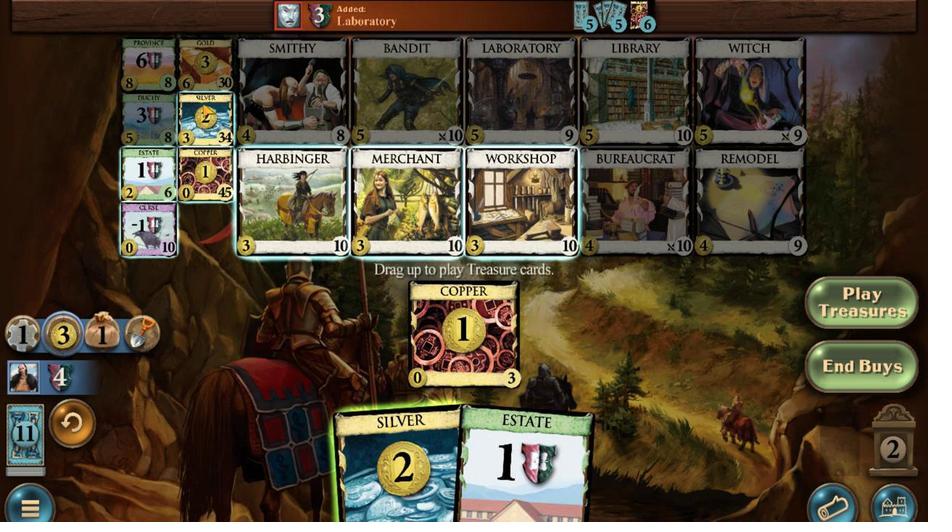 
Action: Mouse pressed left at (399, 343)
Screenshot: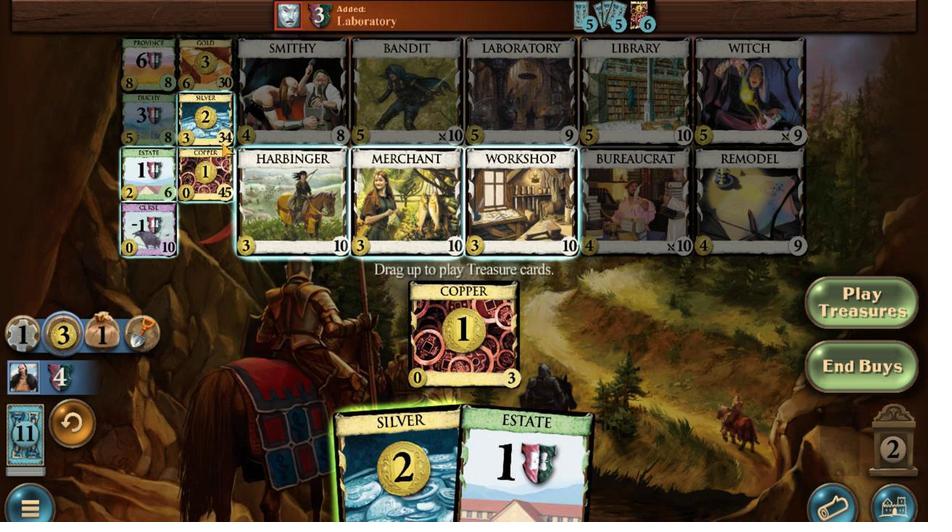 
Action: Mouse moved to (408, 343)
Screenshot: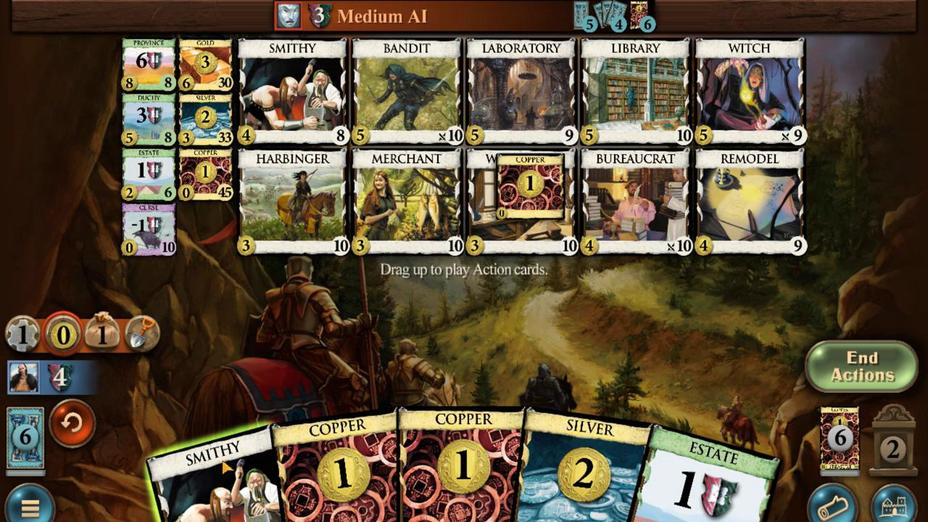 
Action: Mouse pressed left at (408, 343)
Screenshot: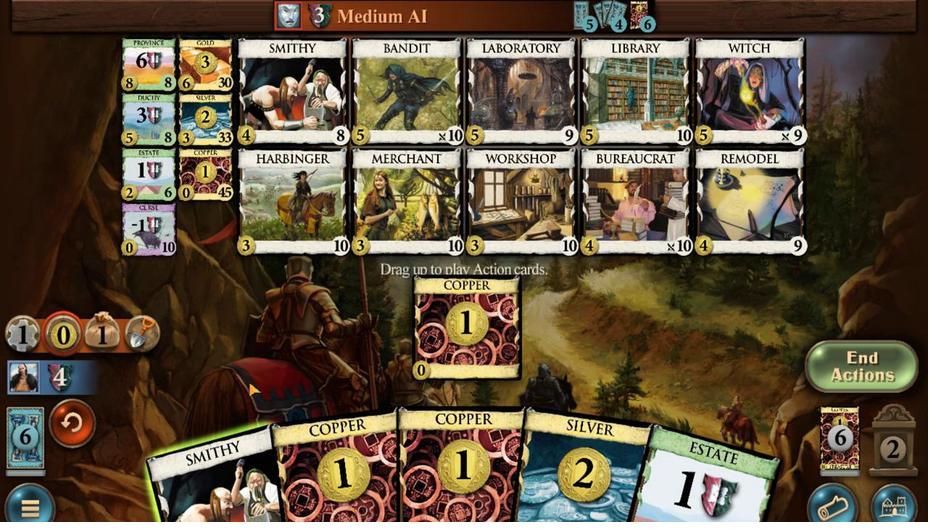 
Action: Mouse moved to (573, 343)
Screenshot: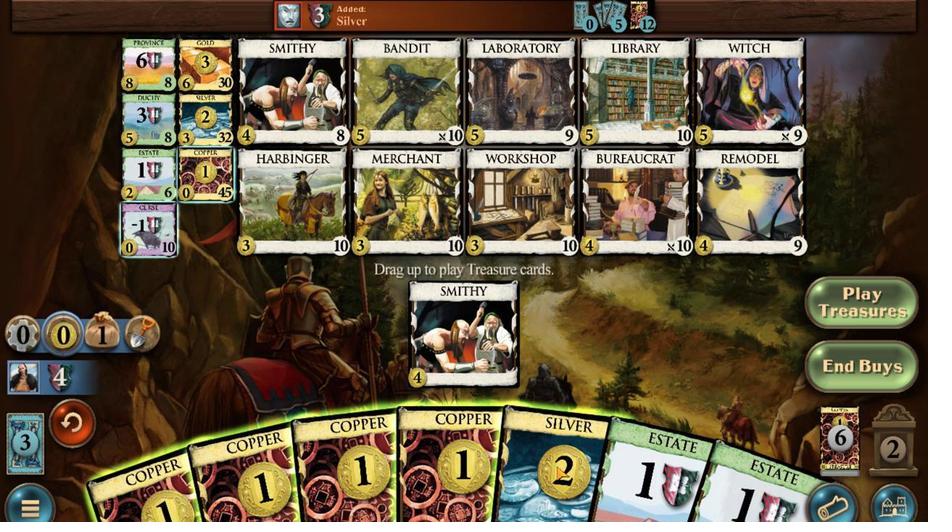 
Action: Mouse pressed left at (573, 343)
Screenshot: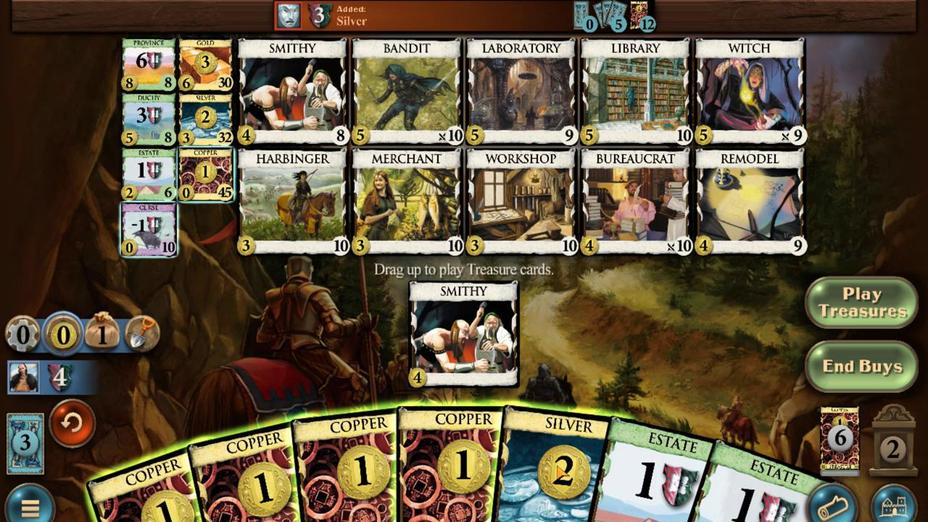 
Action: Mouse moved to (546, 343)
Screenshot: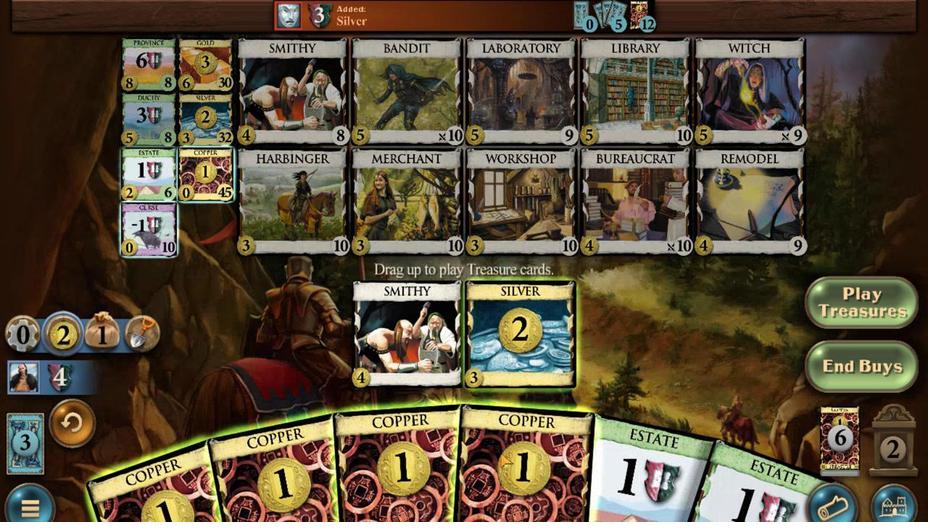
Action: Mouse pressed left at (546, 343)
Screenshot: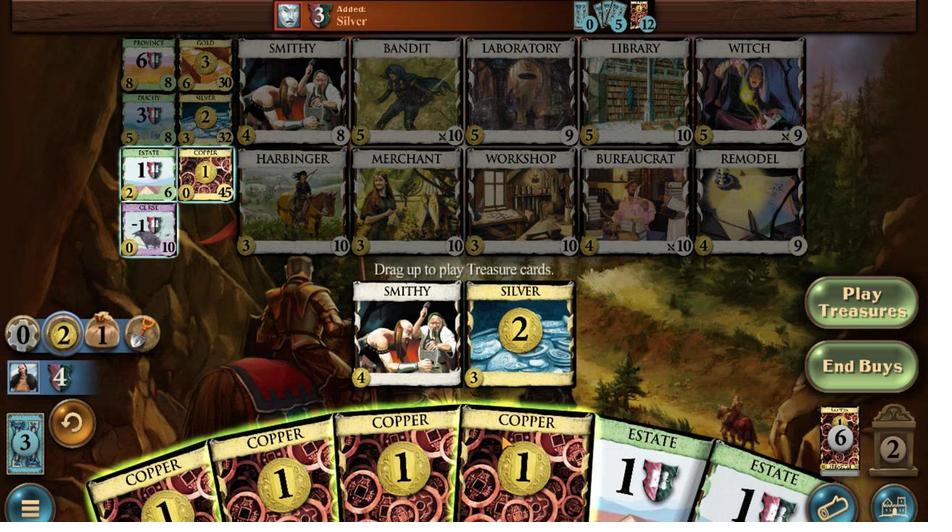 
Action: Mouse moved to (524, 343)
Screenshot: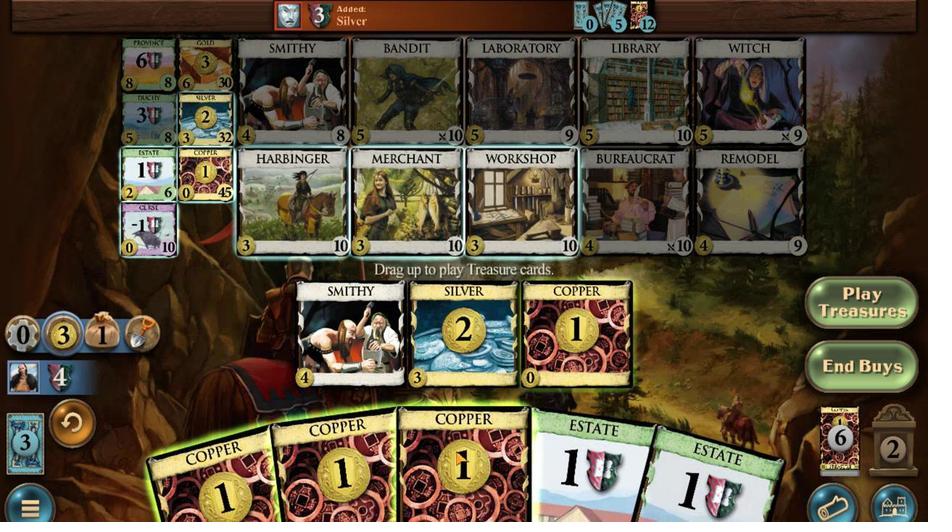 
Action: Mouse pressed left at (524, 343)
Screenshot: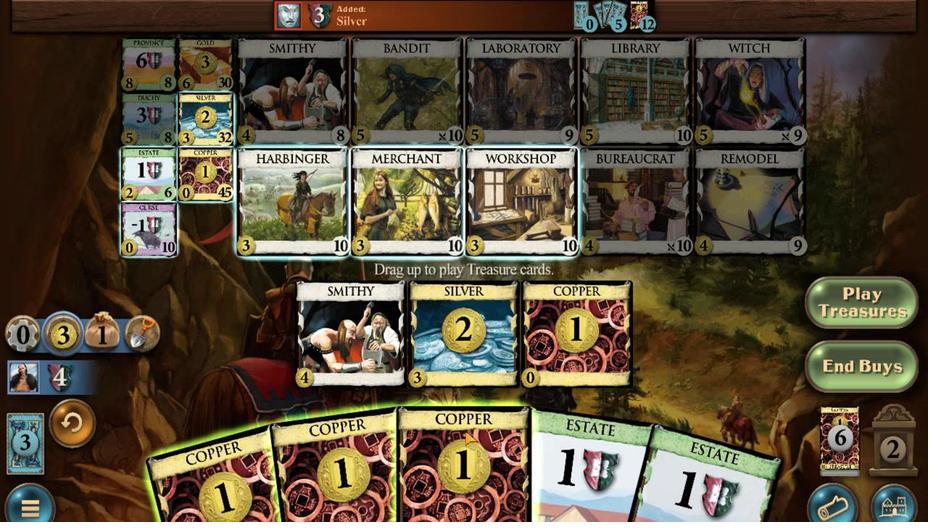 
Action: Mouse moved to (506, 343)
Screenshot: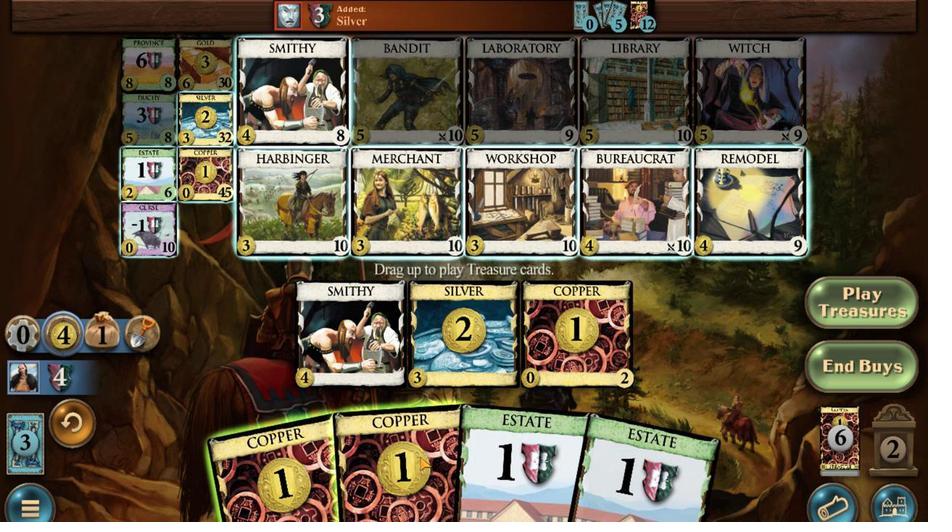 
Action: Mouse pressed left at (506, 343)
Screenshot: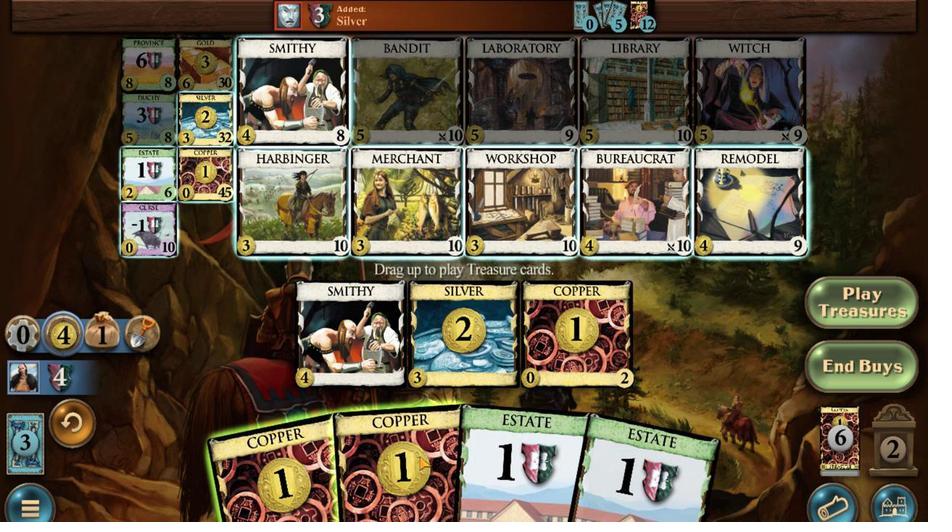 
Action: Mouse moved to (482, 343)
Screenshot: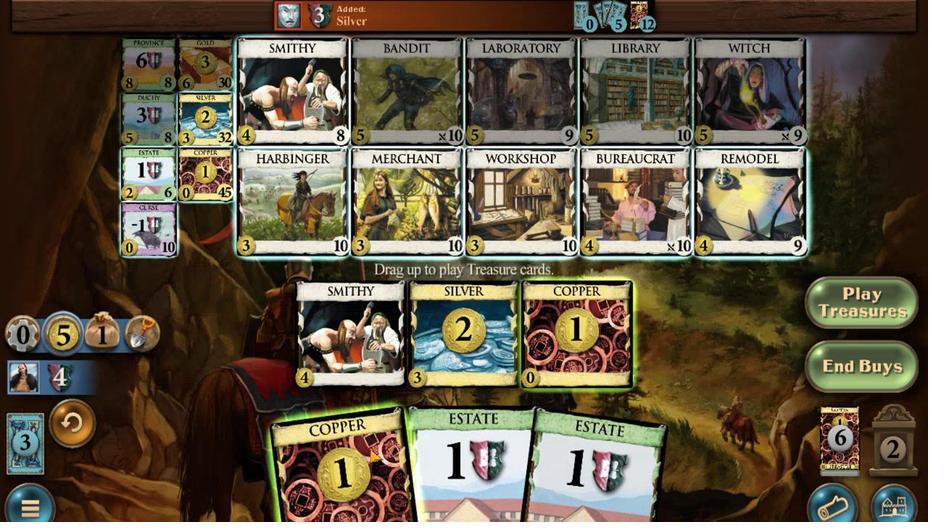
Action: Mouse pressed left at (482, 343)
Screenshot: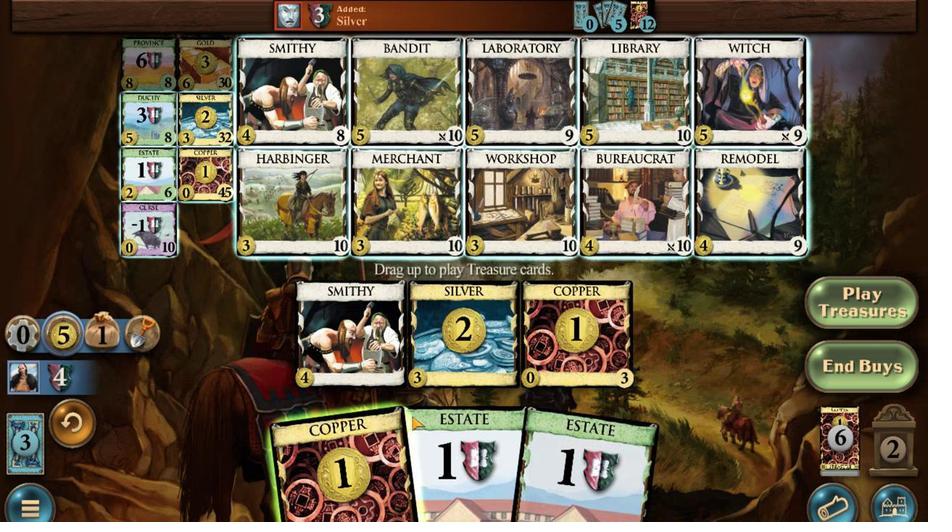 
Action: Mouse moved to (400, 343)
Screenshot: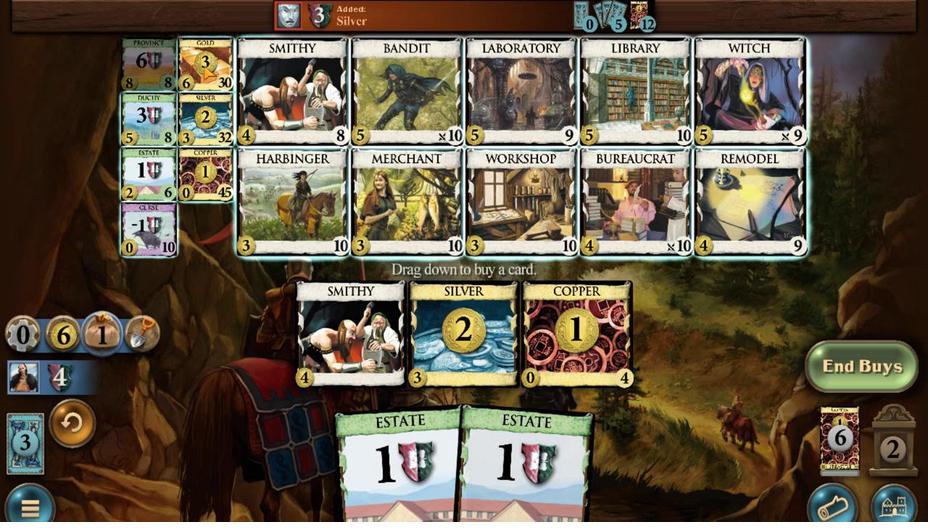 
Action: Mouse pressed left at (400, 343)
Screenshot: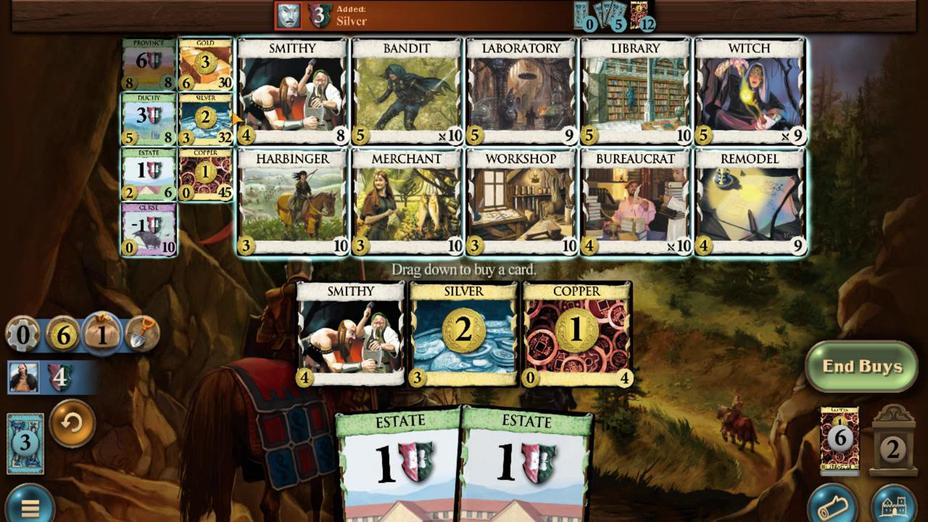 
Action: Mouse moved to (406, 343)
Screenshot: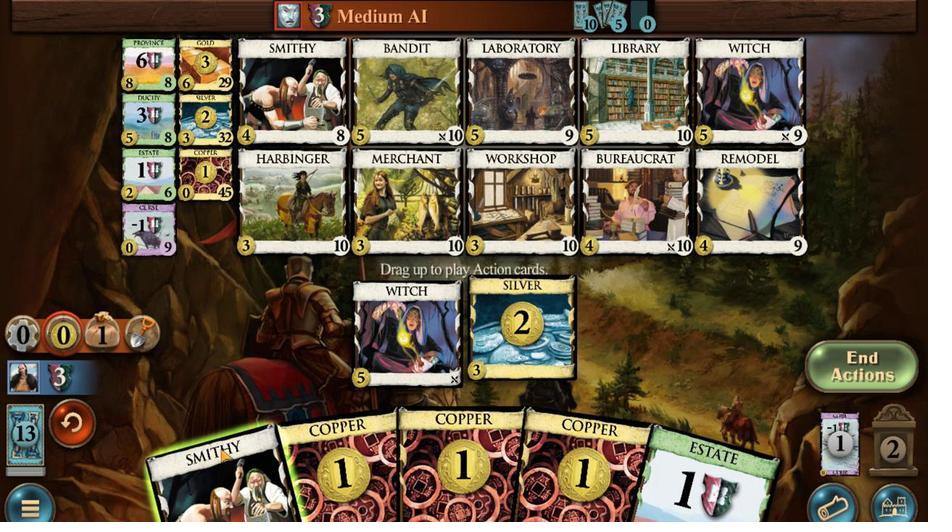 
Action: Mouse pressed left at (406, 343)
Screenshot: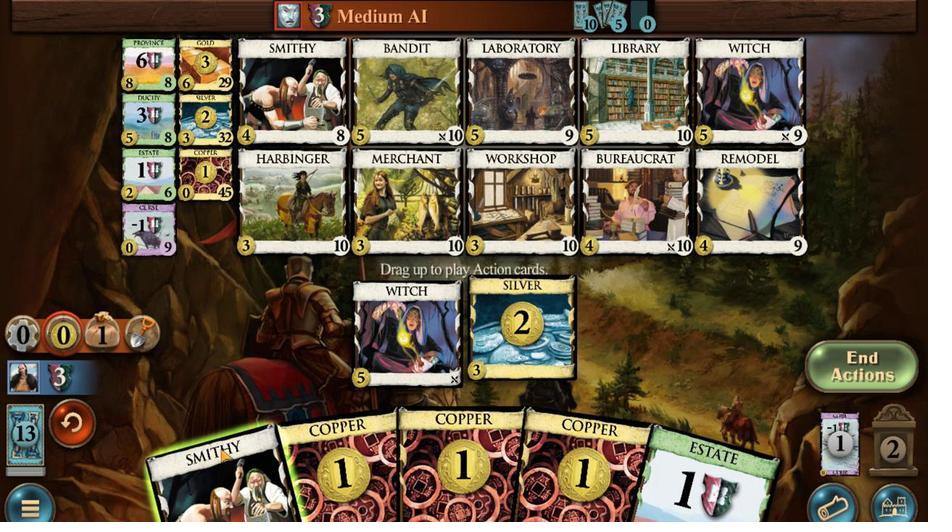 
Action: Mouse moved to (614, 343)
Screenshot: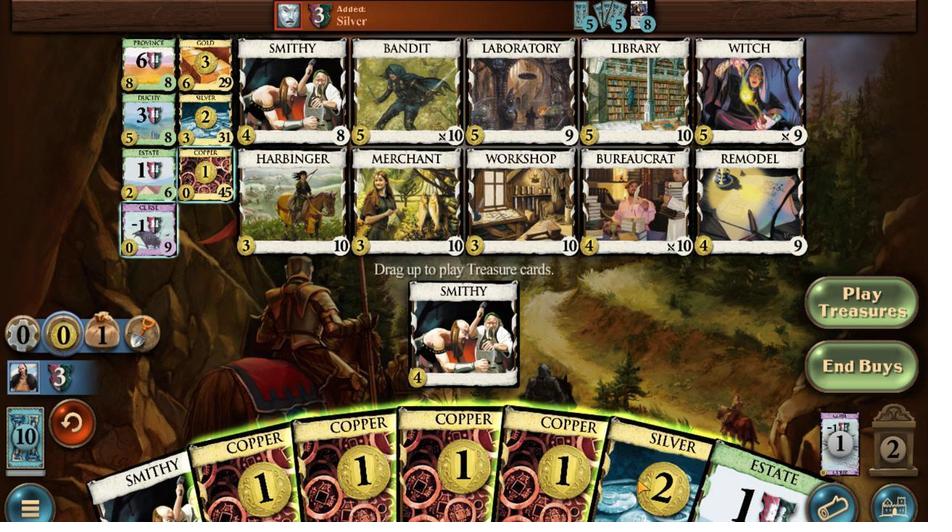 
Action: Mouse pressed left at (614, 343)
Screenshot: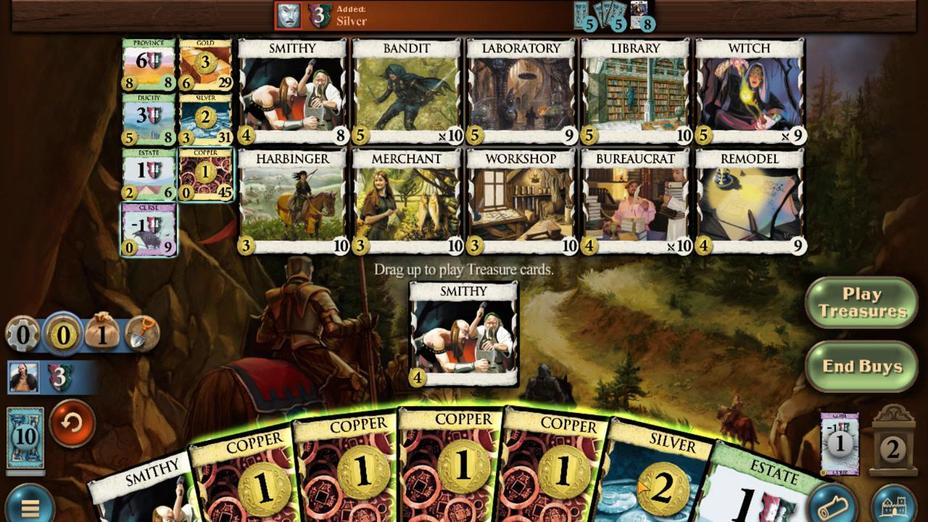 
Action: Mouse moved to (627, 343)
Screenshot: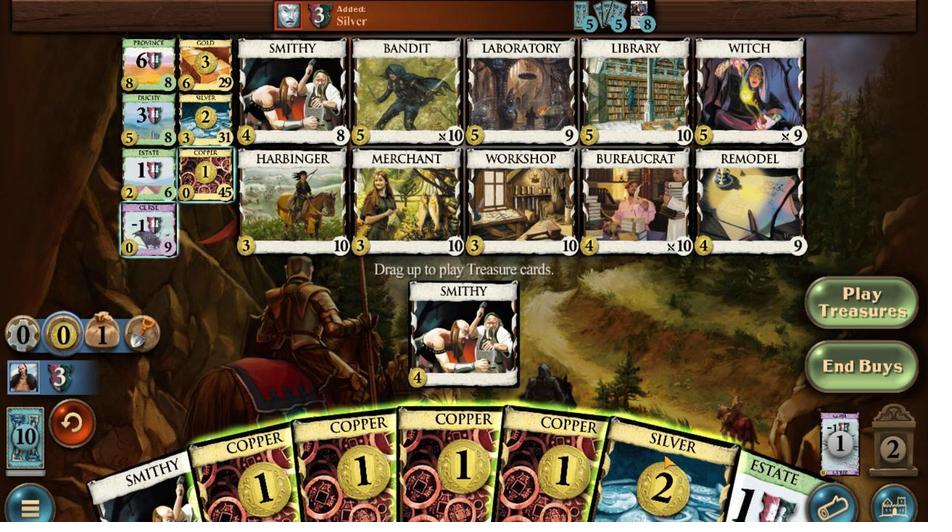 
Action: Mouse pressed left at (627, 343)
Screenshot: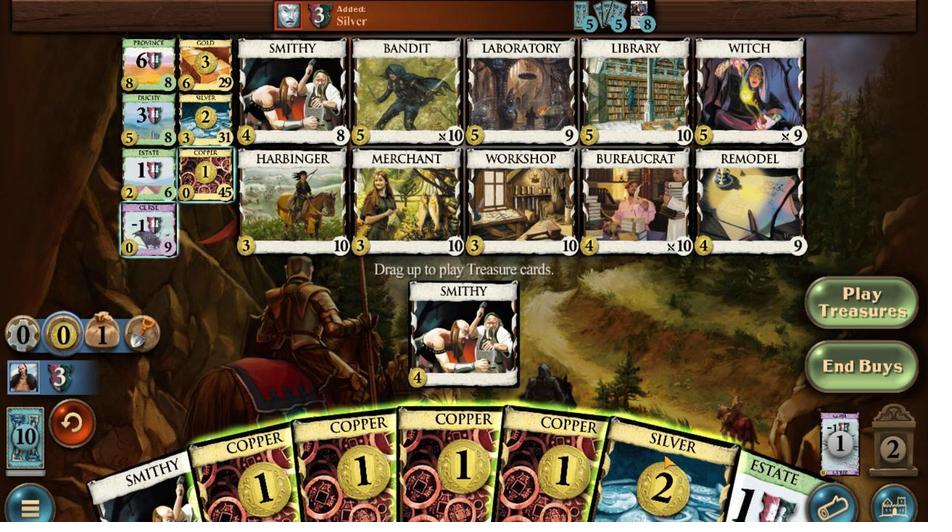 
Action: Mouse moved to (599, 343)
Screenshot: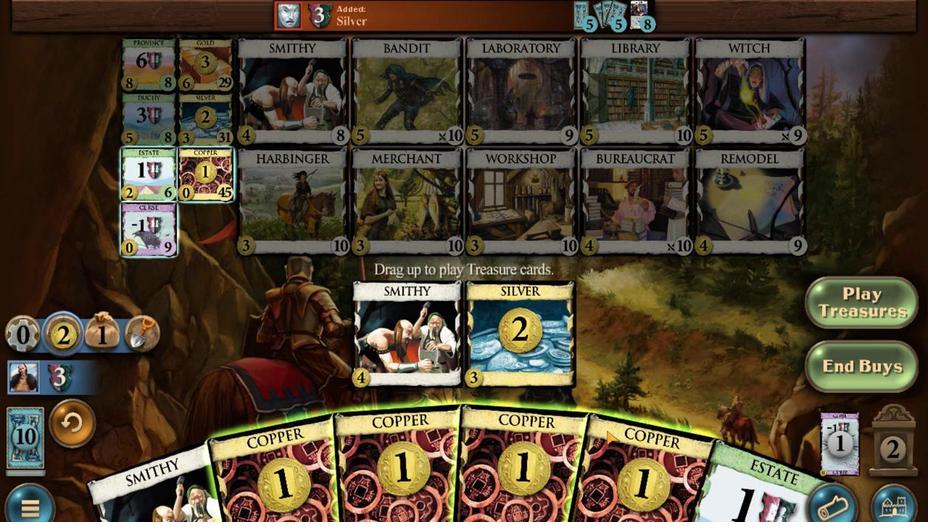 
Action: Mouse pressed left at (599, 343)
Screenshot: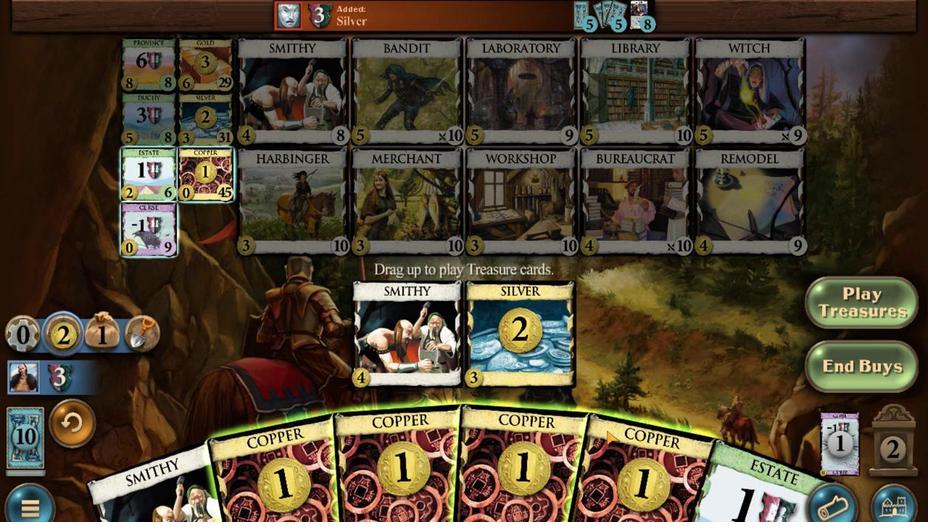 
Action: Mouse moved to (572, 343)
Screenshot: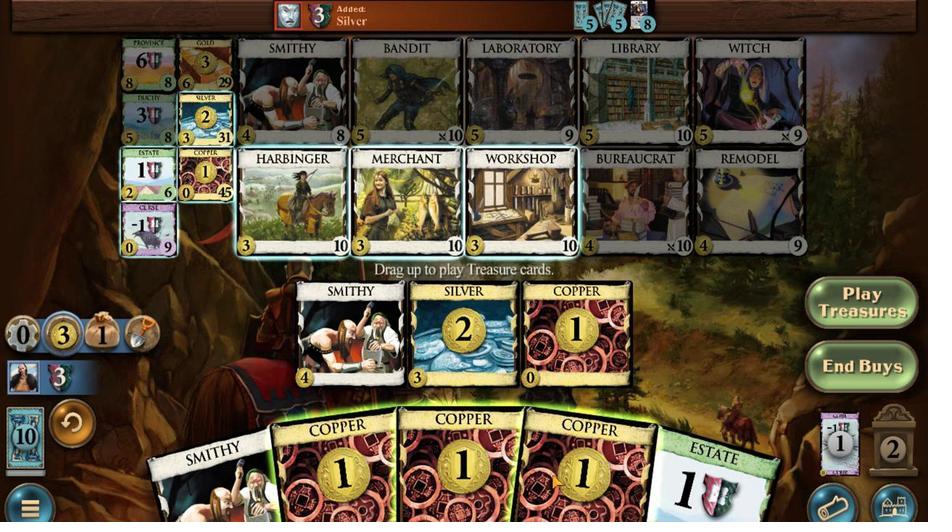 
Action: Mouse pressed left at (572, 343)
Screenshot: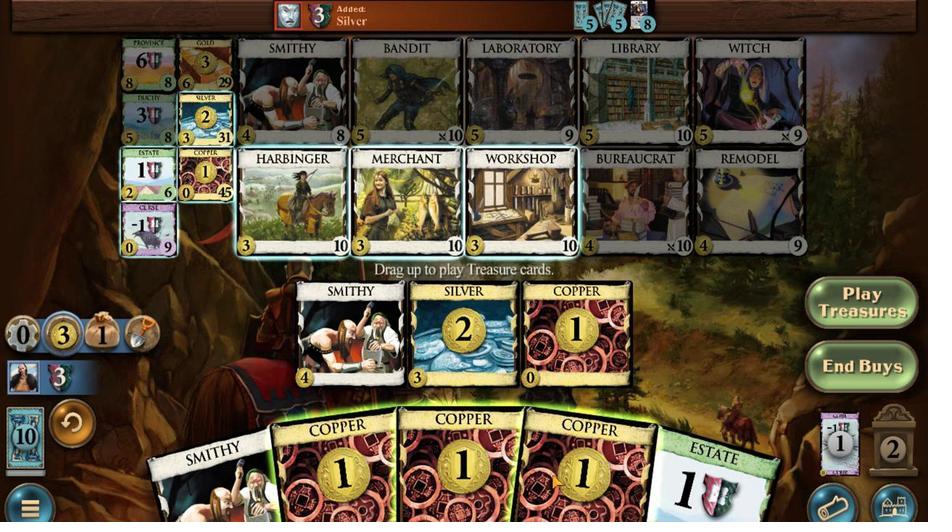 
Action: Mouse moved to (558, 343)
Screenshot: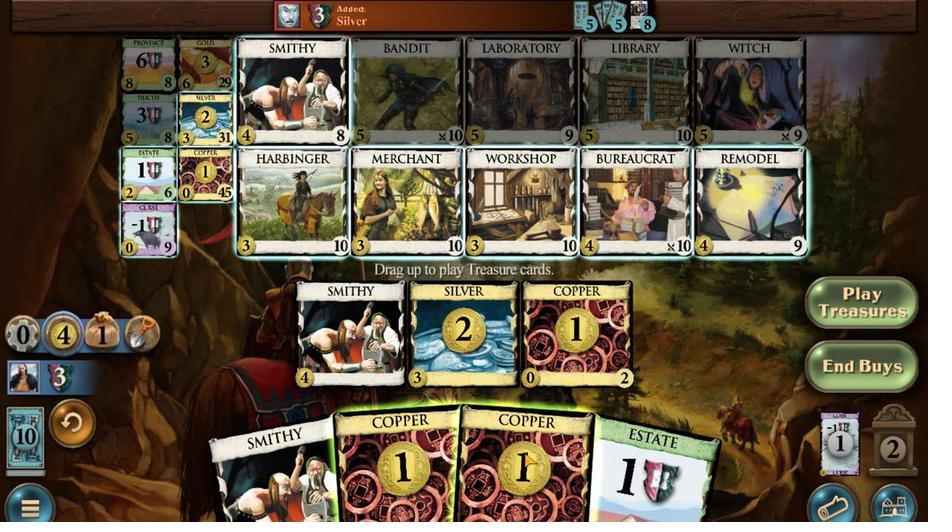 
Action: Mouse pressed left at (558, 343)
Screenshot: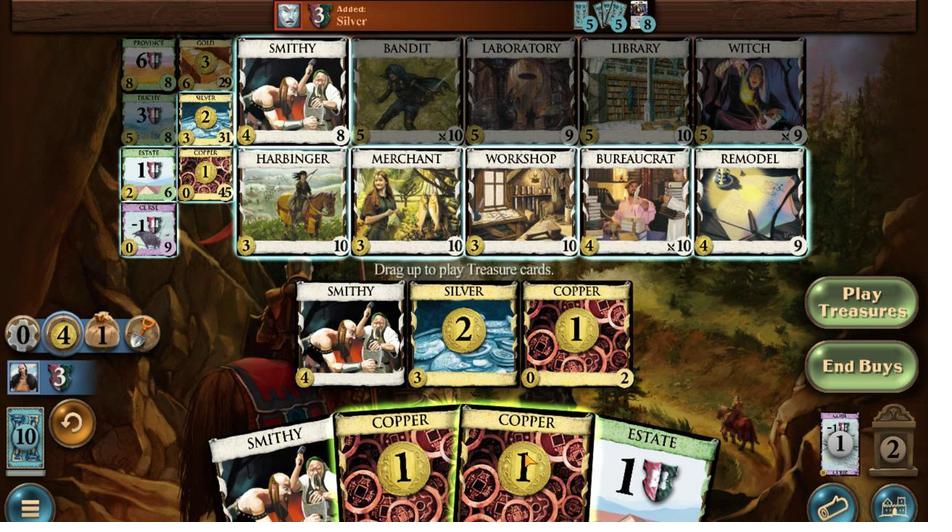 
Action: Mouse moved to (519, 343)
Screenshot: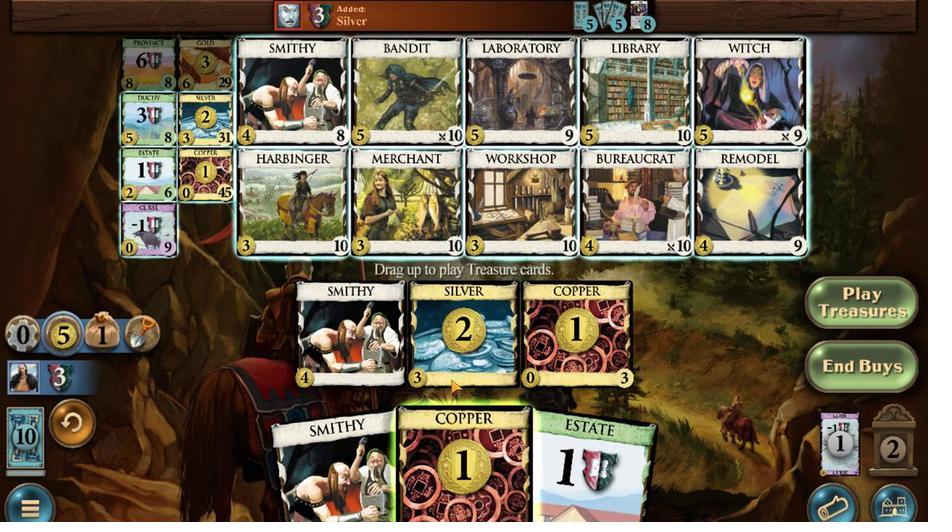 
Action: Mouse pressed left at (519, 343)
Screenshot: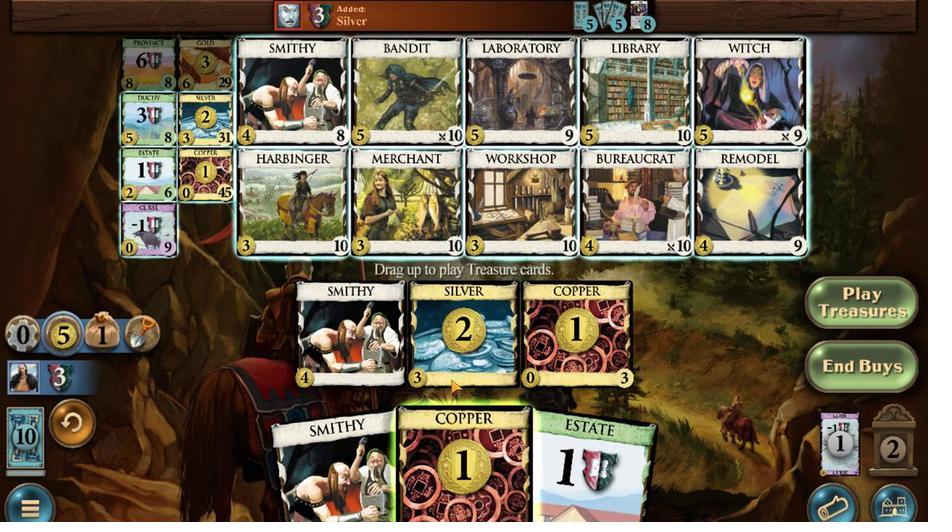 
Action: Mouse moved to (395, 343)
Screenshot: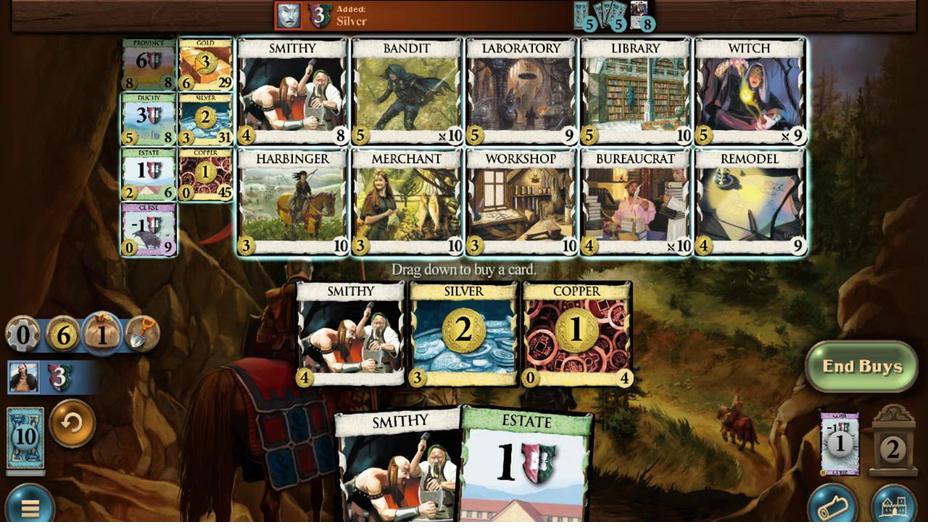 
Action: Mouse pressed left at (395, 343)
Screenshot: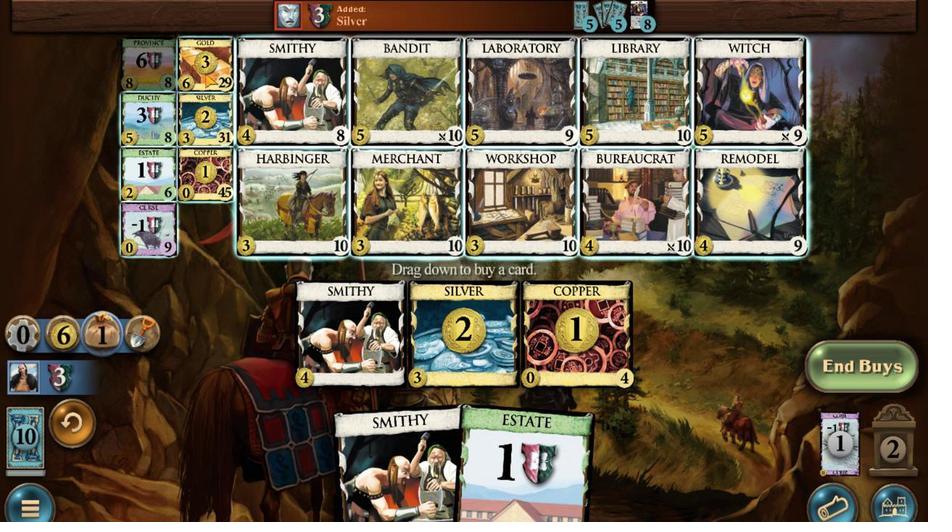 
Action: Mouse moved to (511, 343)
Screenshot: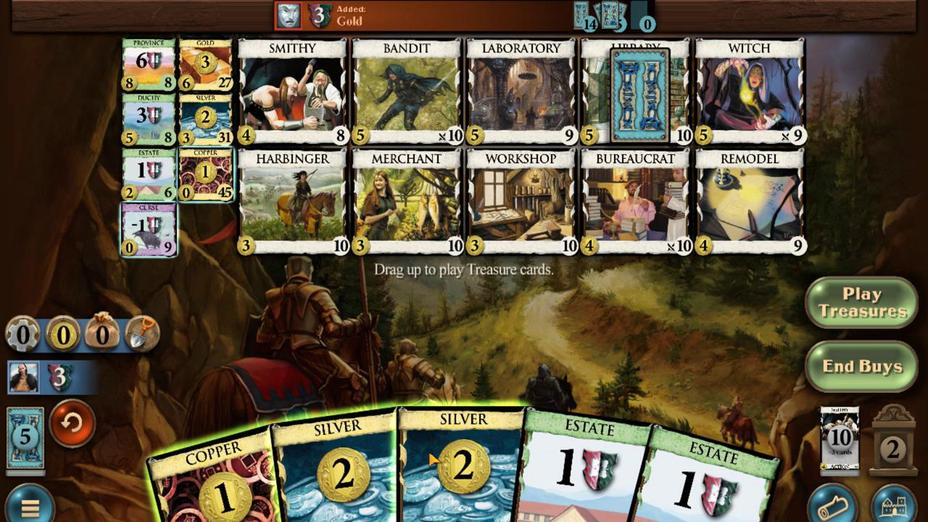 
Action: Mouse pressed left at (511, 343)
Screenshot: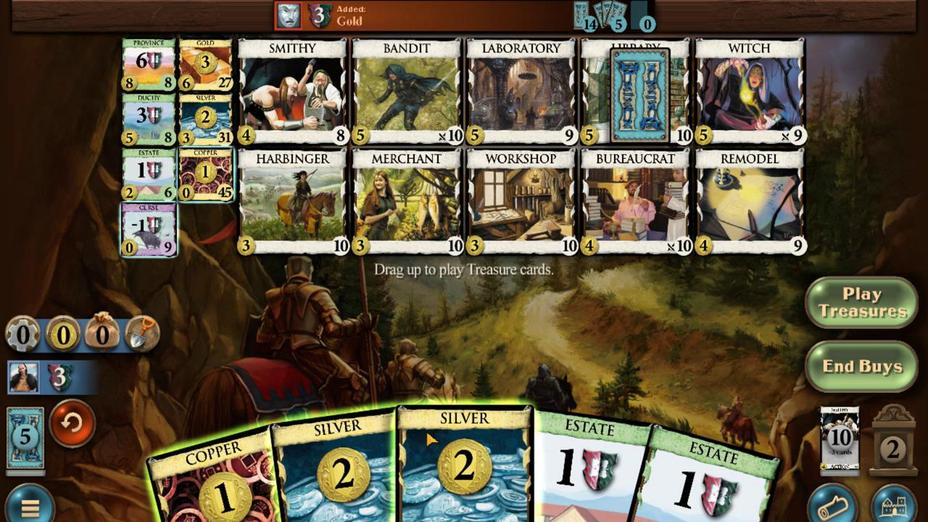 
Action: Mouse moved to (478, 343)
Screenshot: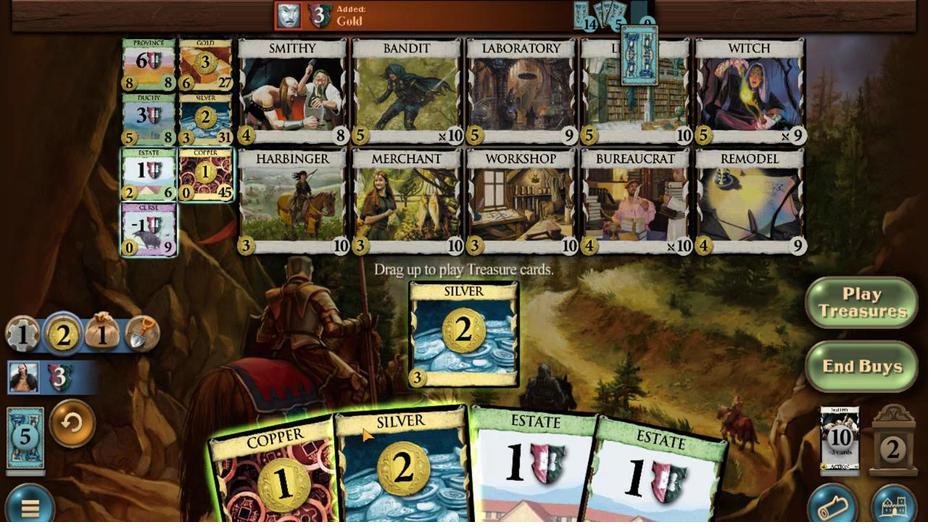 
Action: Mouse pressed left at (478, 343)
Screenshot: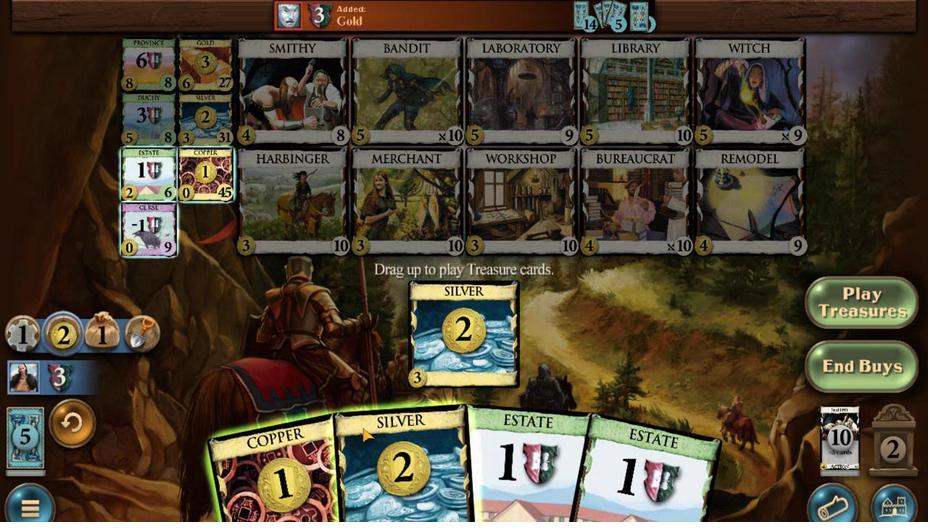 
Action: Mouse moved to (445, 343)
Screenshot: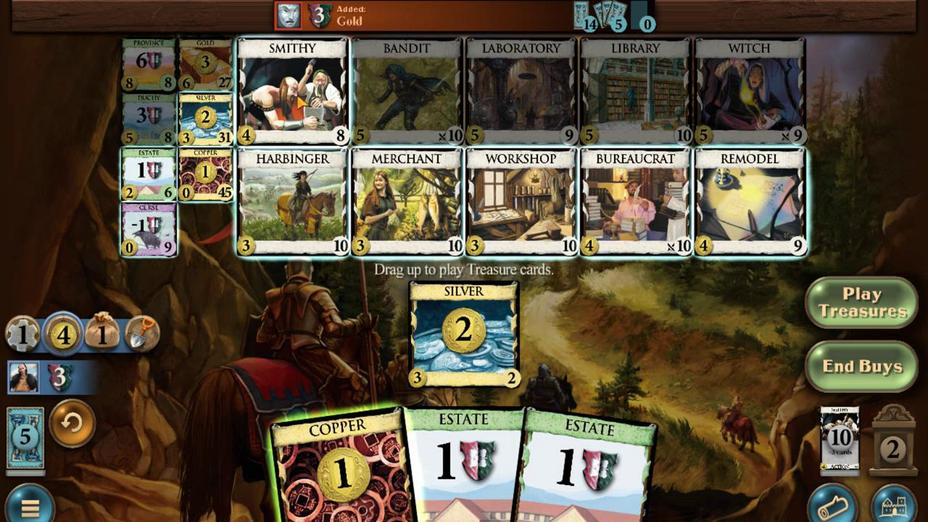 
Action: Mouse pressed left at (445, 343)
Screenshot: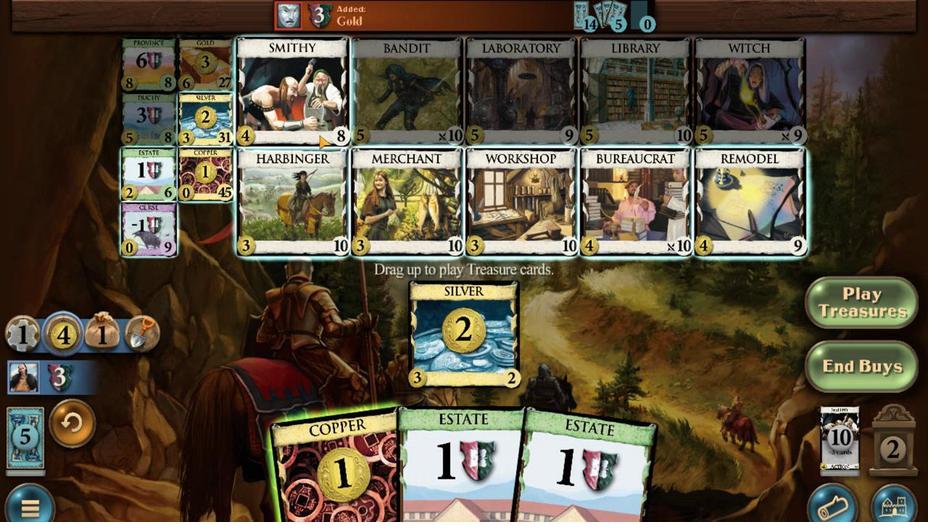 
Action: Mouse moved to (407, 343)
Screenshot: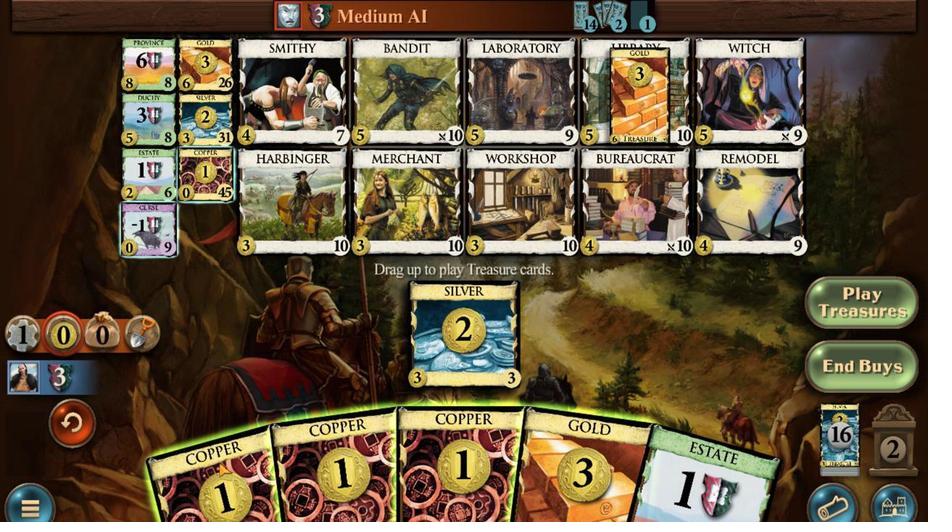 
Action: Mouse pressed left at (407, 343)
Screenshot: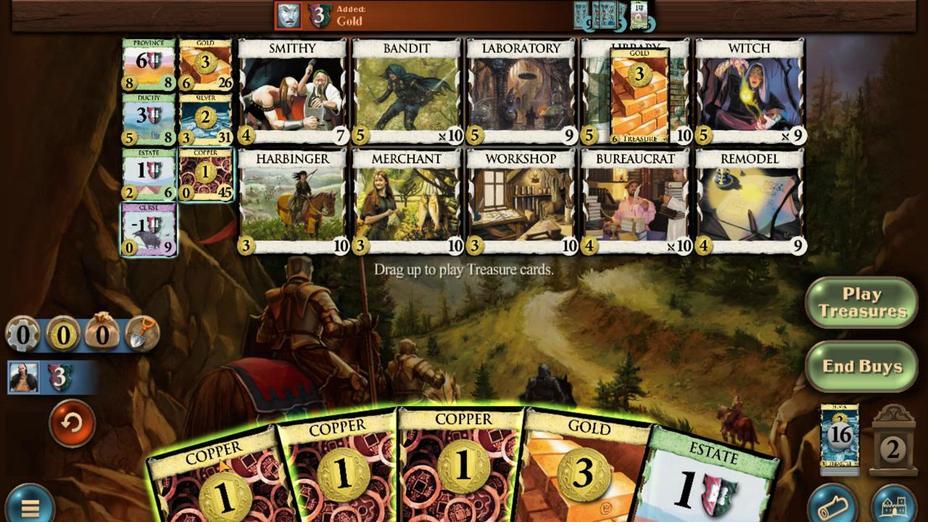 
Action: Mouse moved to (448, 343)
Screenshot: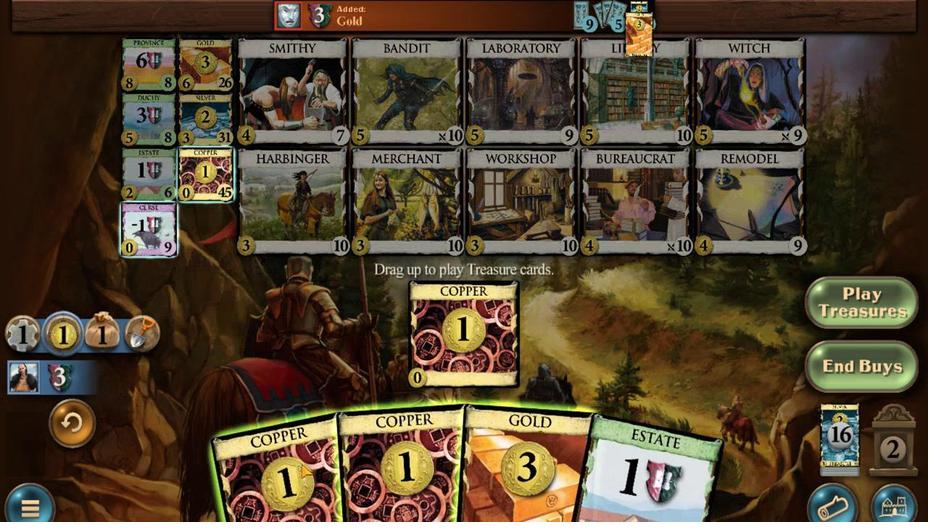 
Action: Mouse pressed left at (448, 343)
Screenshot: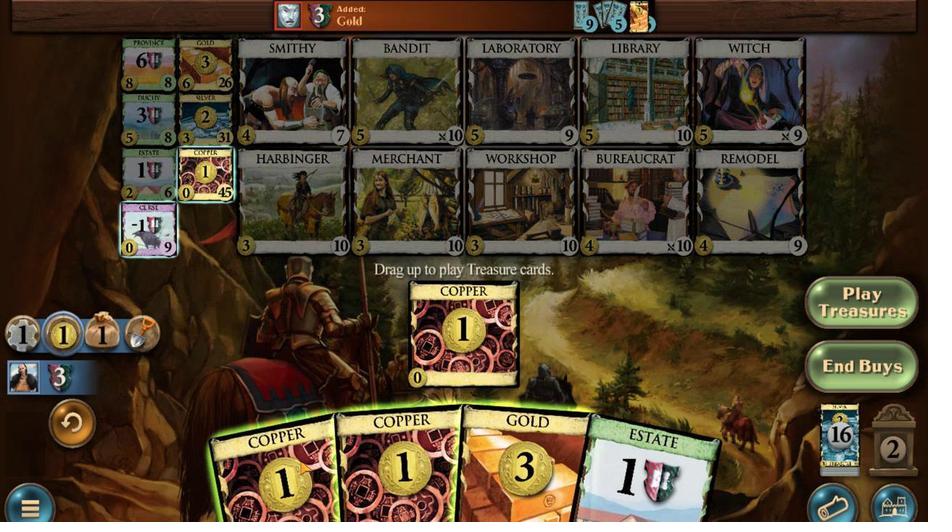
Action: Mouse moved to (462, 343)
Screenshot: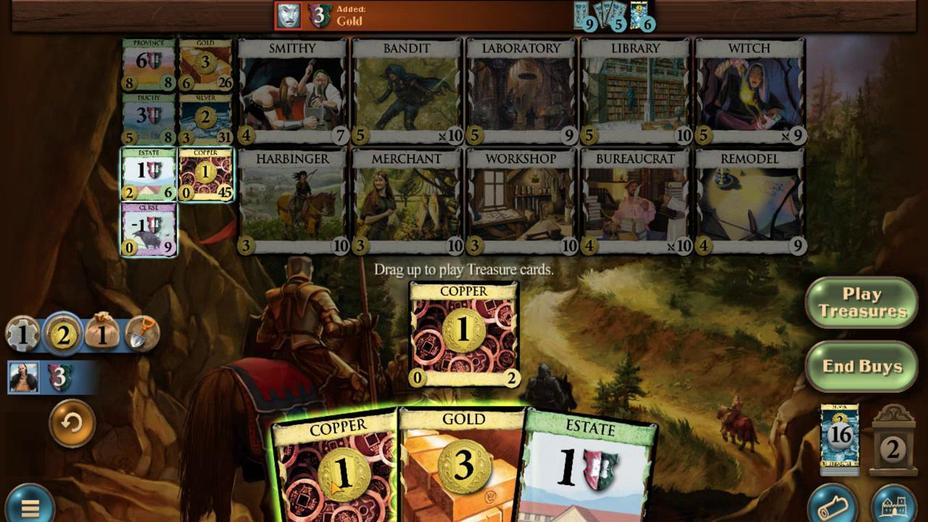 
Action: Mouse pressed left at (462, 343)
Screenshot: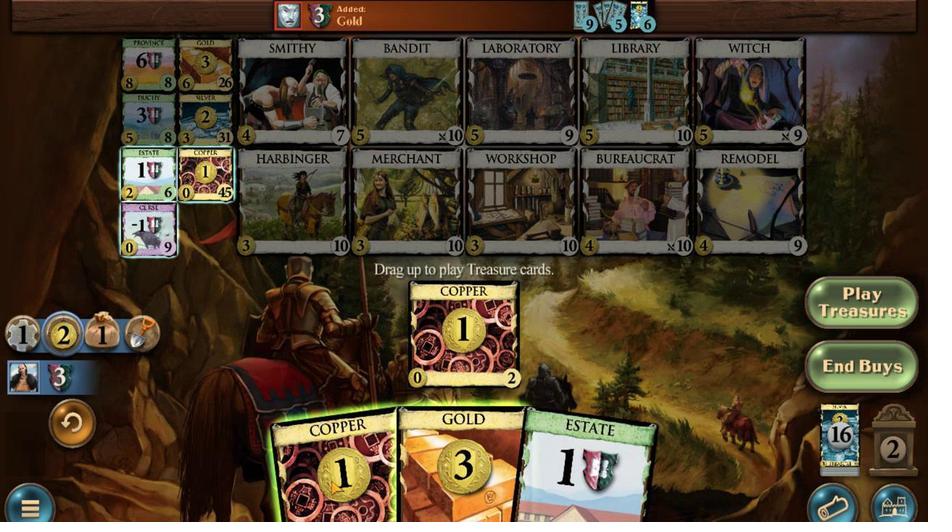 
Action: Mouse moved to (398, 343)
Screenshot: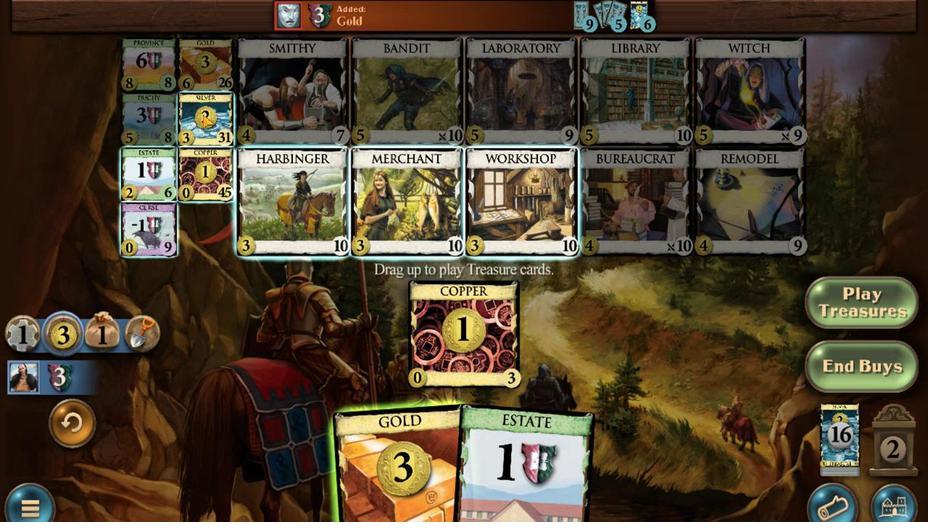 
Action: Mouse pressed left at (398, 343)
Screenshot: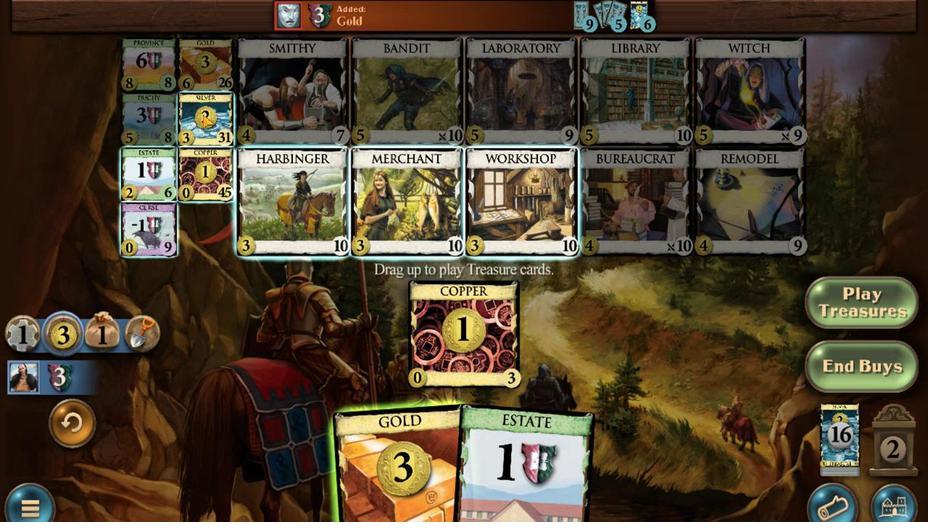 
Action: Mouse moved to (658, 343)
Screenshot: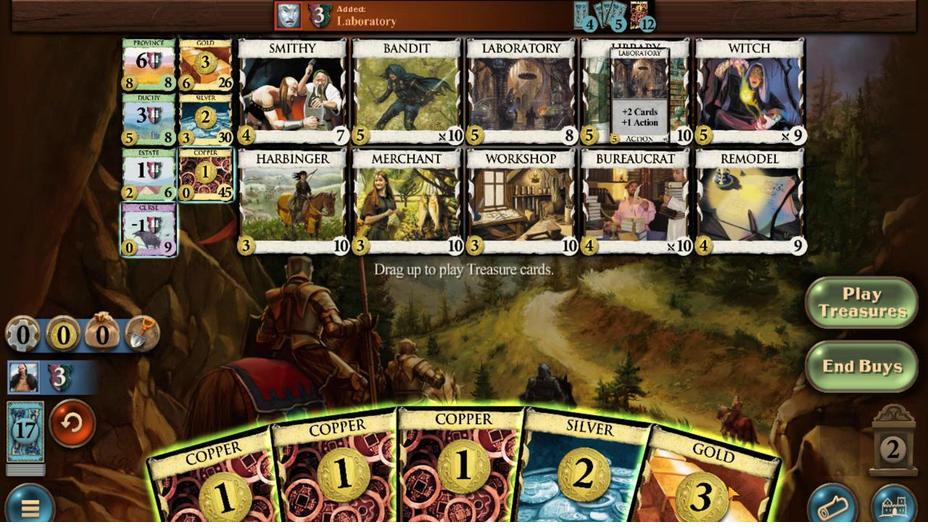 
Action: Mouse pressed left at (658, 343)
Screenshot: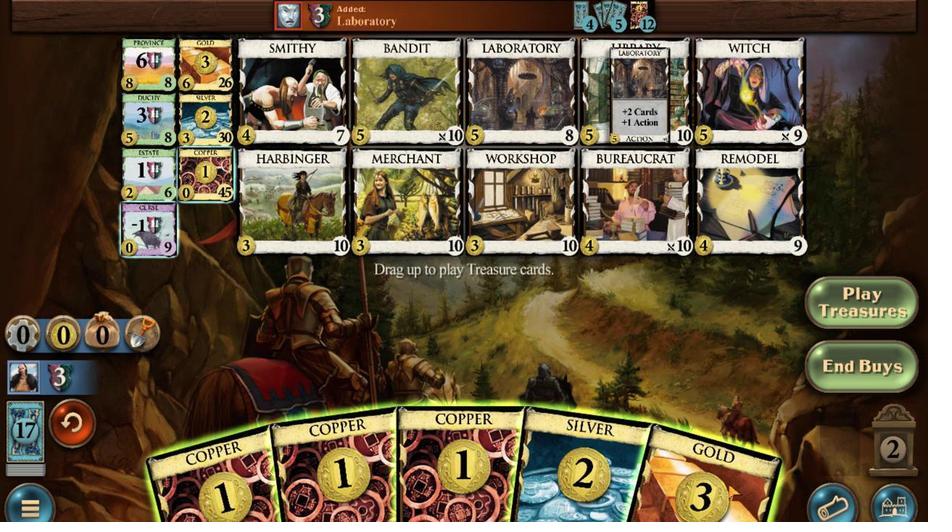 
Action: Mouse moved to (639, 343)
Screenshot: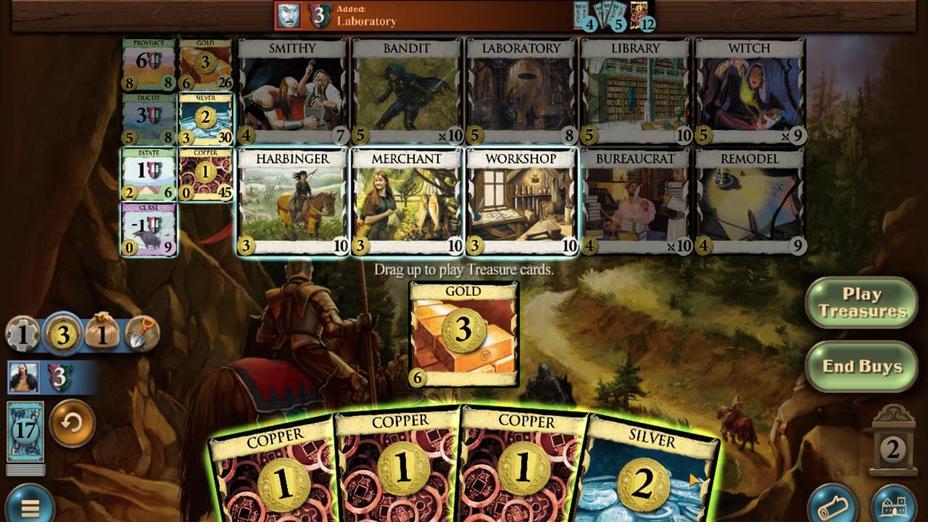 
Action: Mouse pressed left at (639, 343)
Screenshot: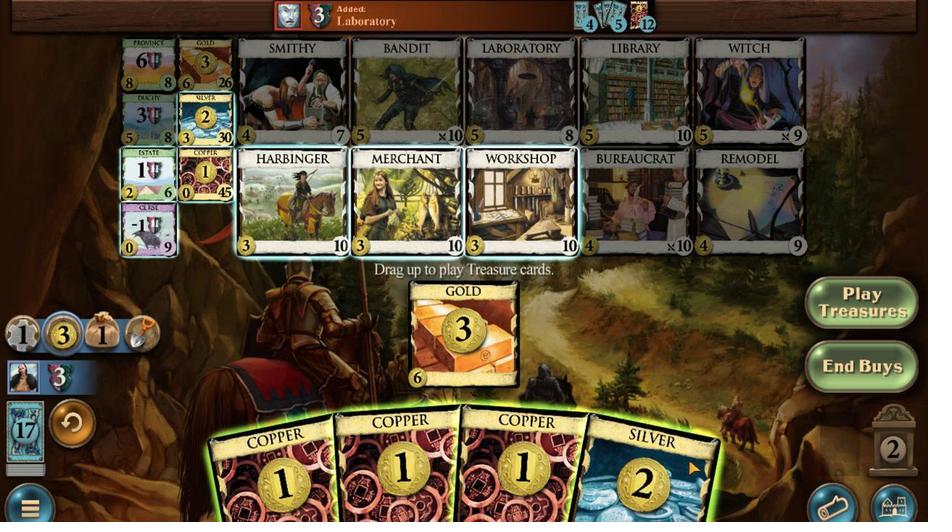 
Action: Mouse moved to (585, 343)
Screenshot: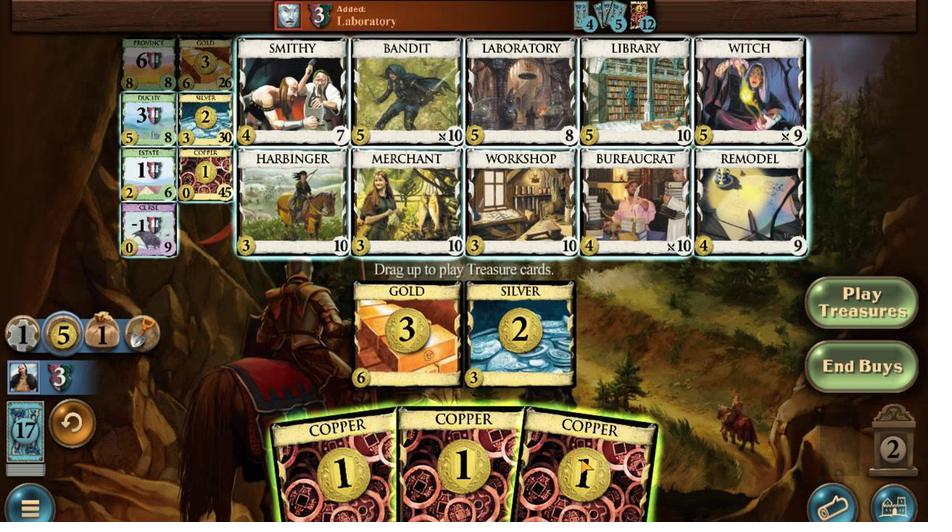 
Action: Mouse pressed left at (585, 343)
Screenshot: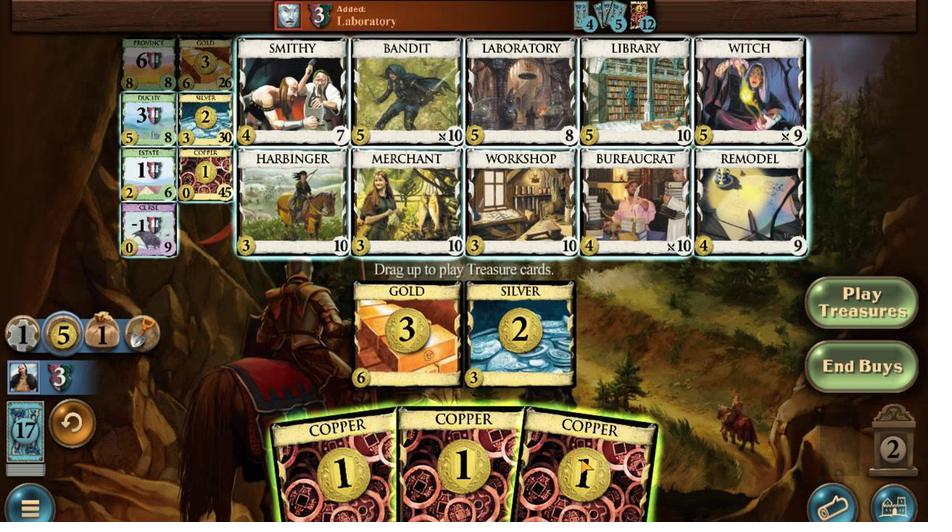 
Action: Mouse moved to (569, 343)
Screenshot: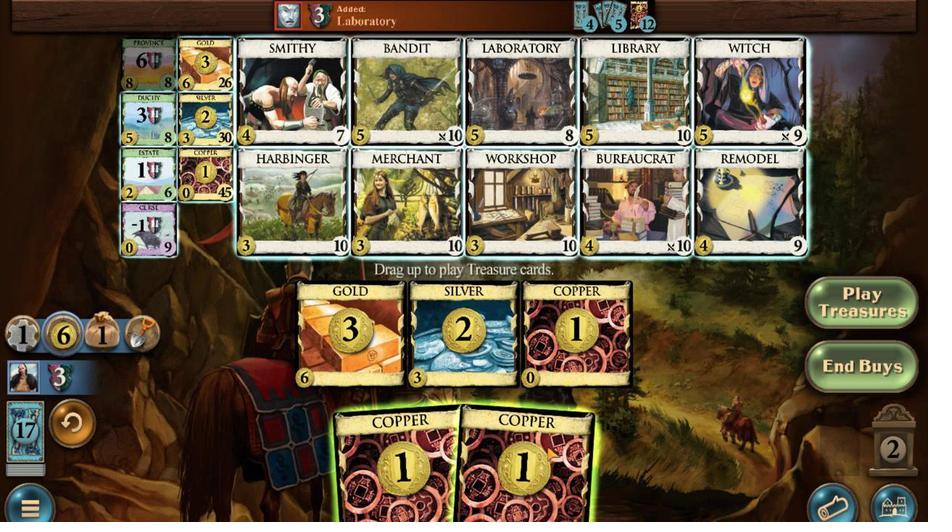 
Action: Mouse pressed left at (569, 343)
Screenshot: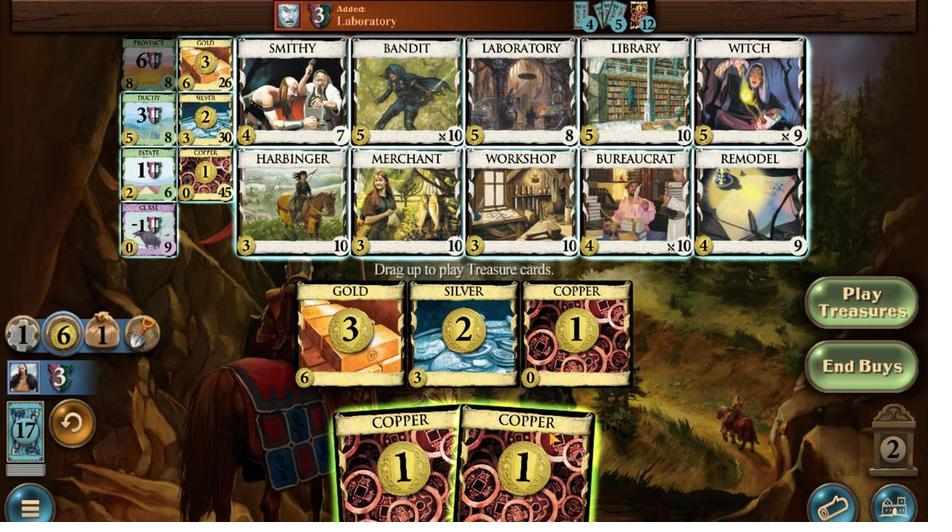 
Action: Mouse moved to (540, 343)
Screenshot: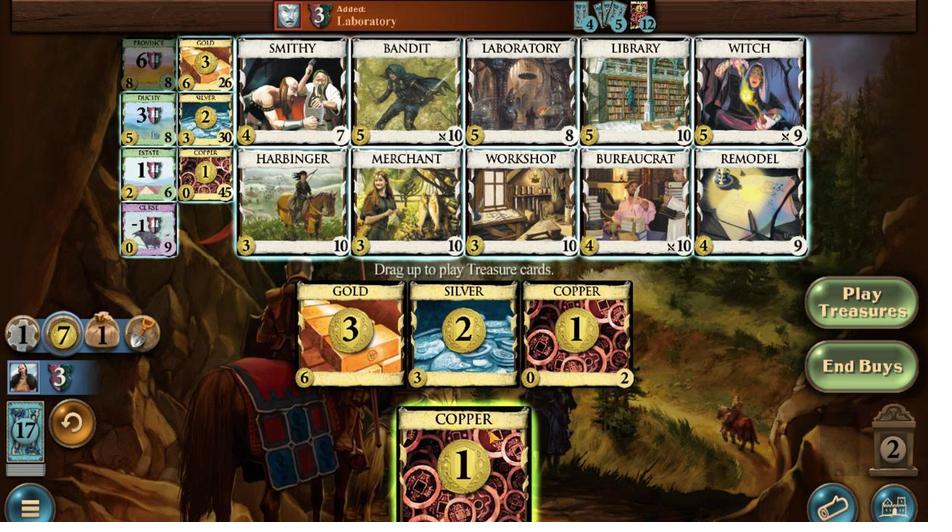 
Action: Mouse pressed left at (540, 343)
Screenshot: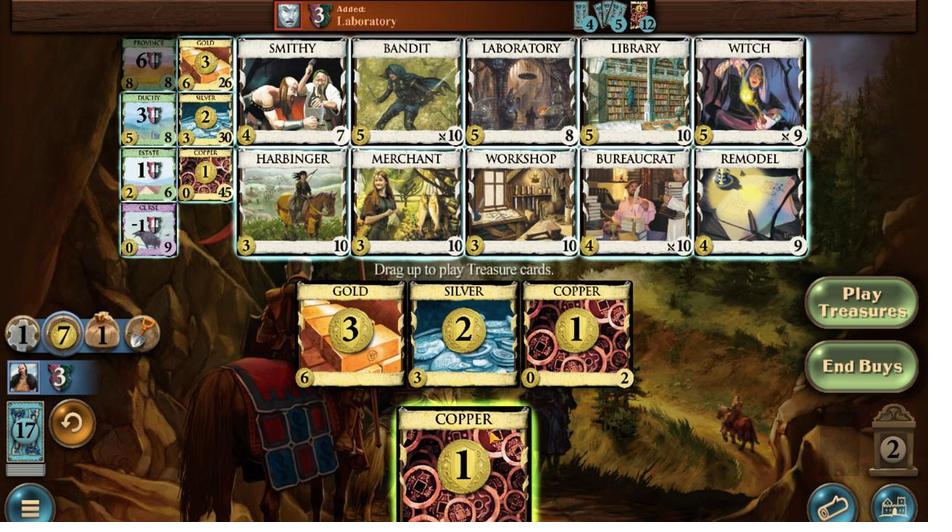 
Action: Mouse moved to (377, 343)
Screenshot: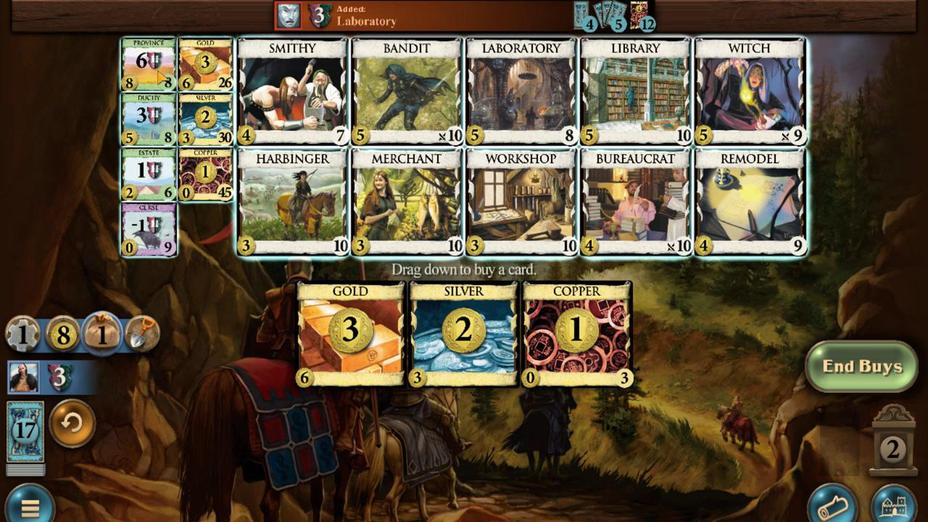 
Action: Mouse pressed left at (377, 343)
Screenshot: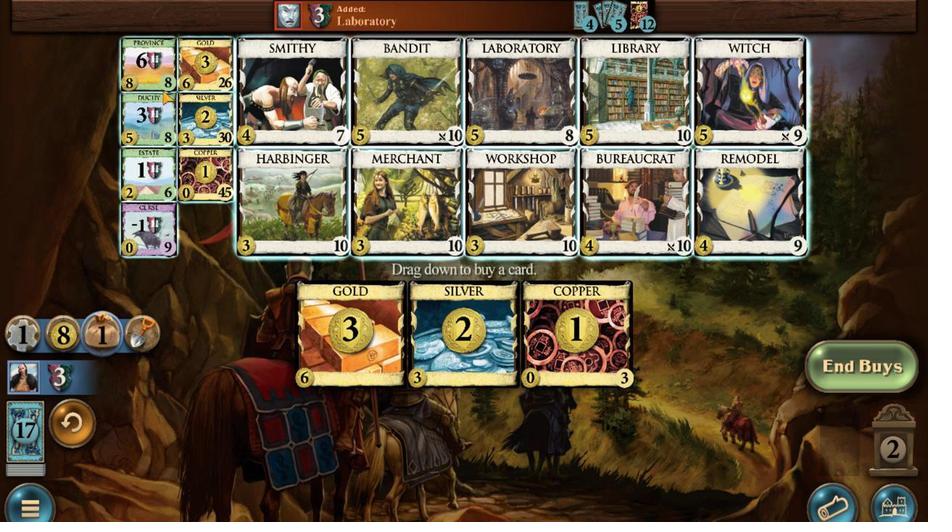 
Action: Mouse moved to (402, 343)
Screenshot: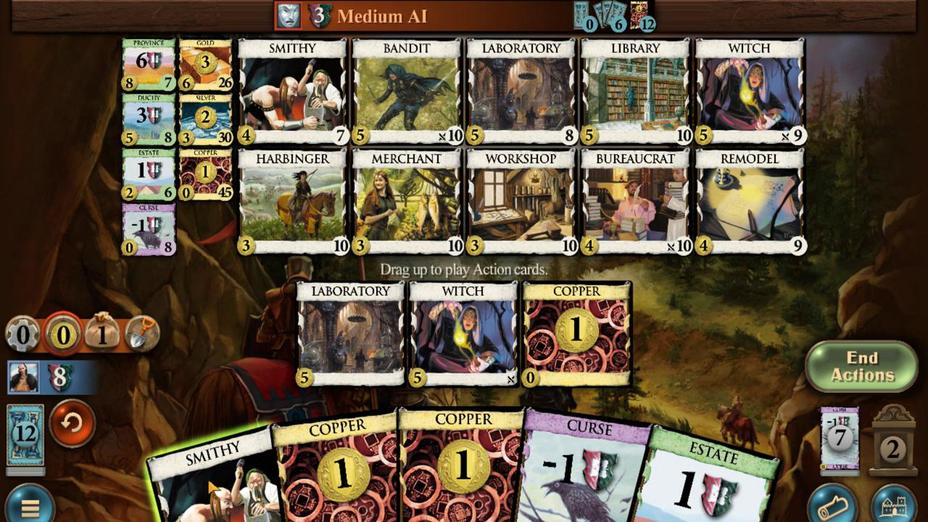 
Action: Mouse pressed left at (402, 343)
Screenshot: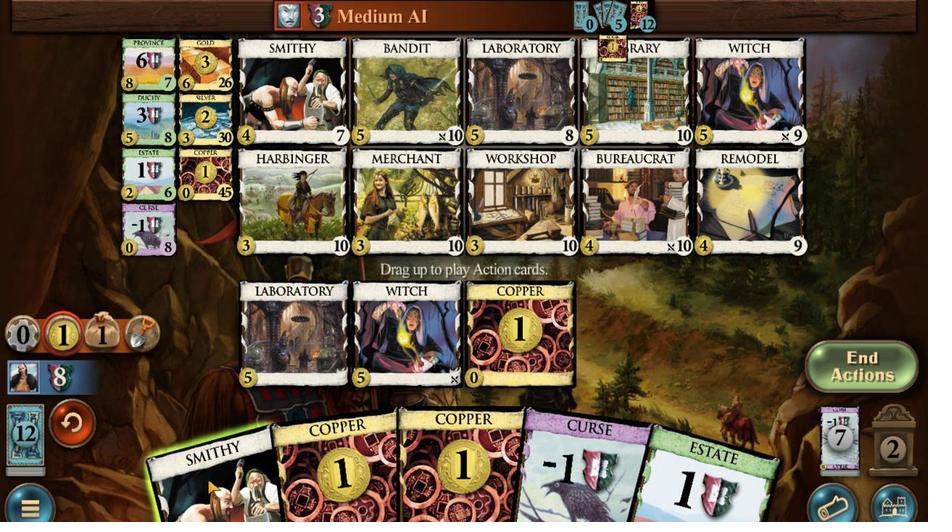 
Action: Mouse moved to (422, 343)
Screenshot: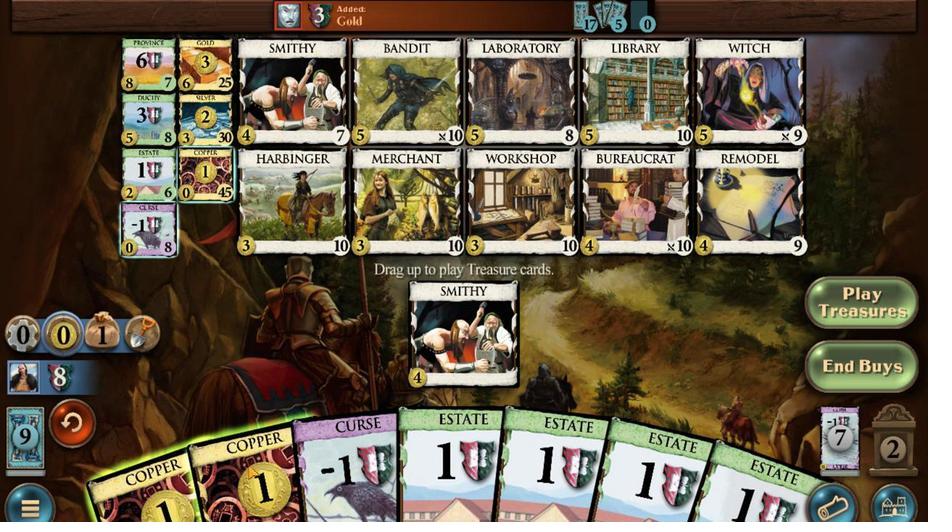 
Action: Mouse pressed left at (422, 343)
Screenshot: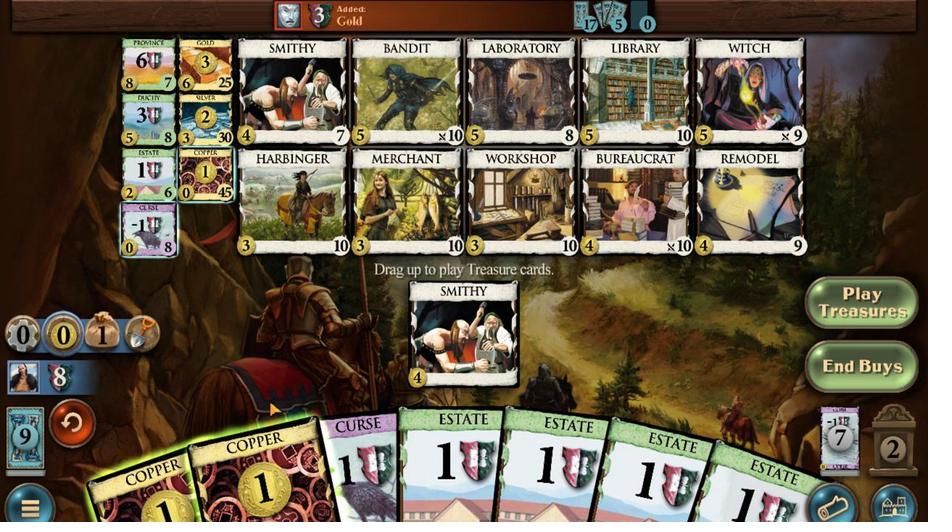 
Action: Mouse moved to (370, 343)
Screenshot: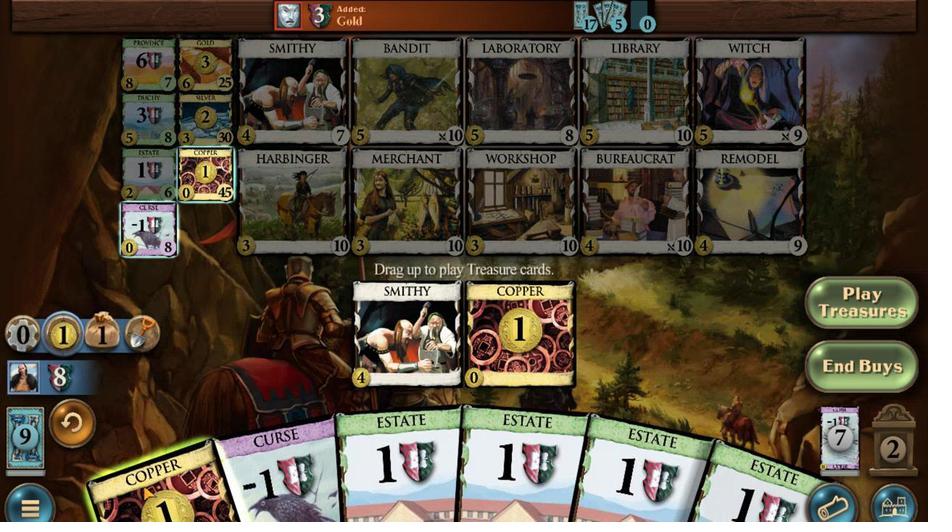 
Action: Mouse pressed left at (370, 343)
Screenshot: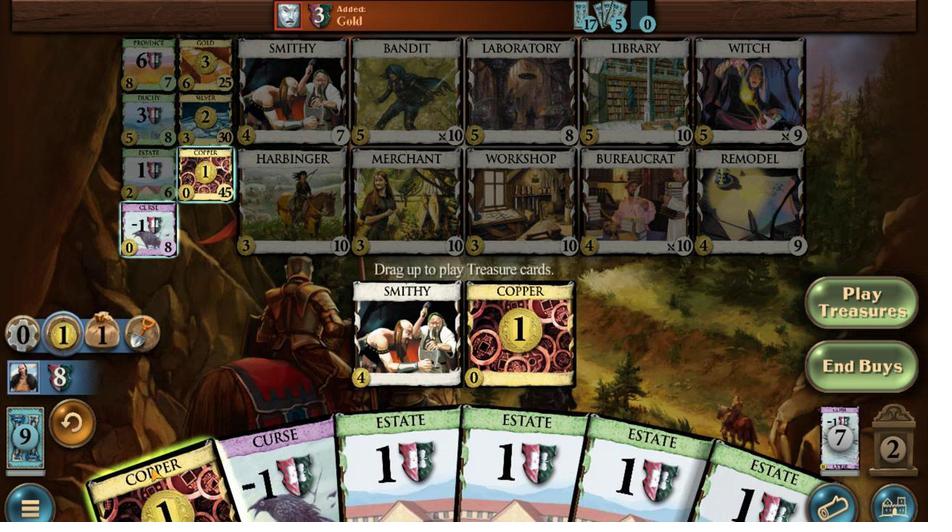 
Action: Mouse moved to (373, 343)
Screenshot: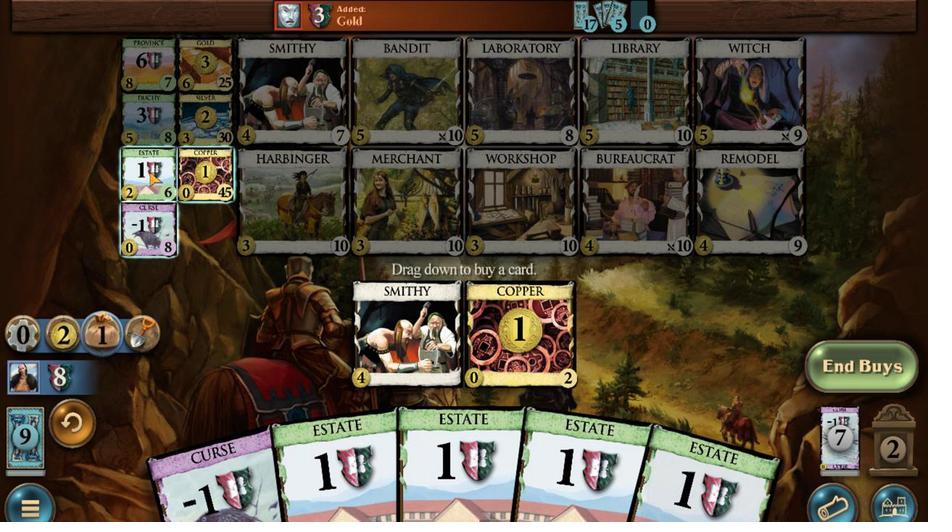 
Action: Mouse pressed left at (373, 343)
Screenshot: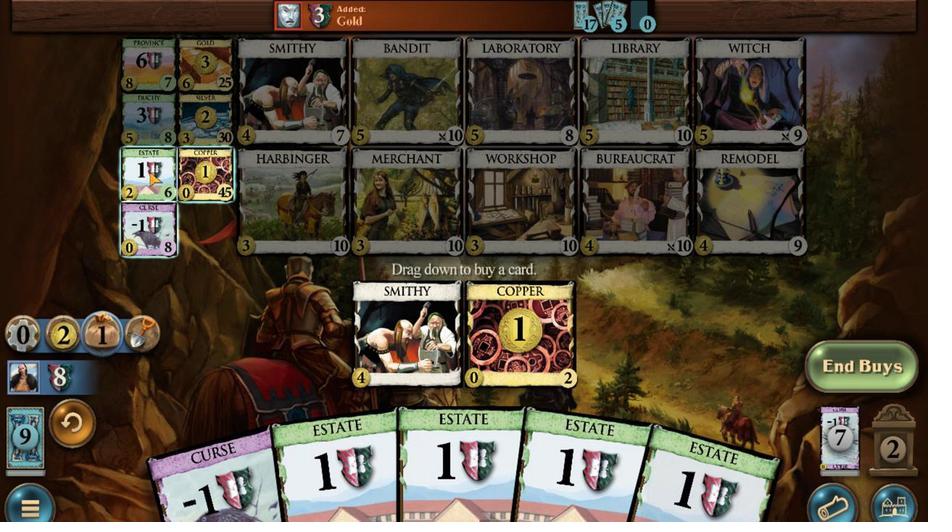 
Action: Mouse moved to (459, 343)
Screenshot: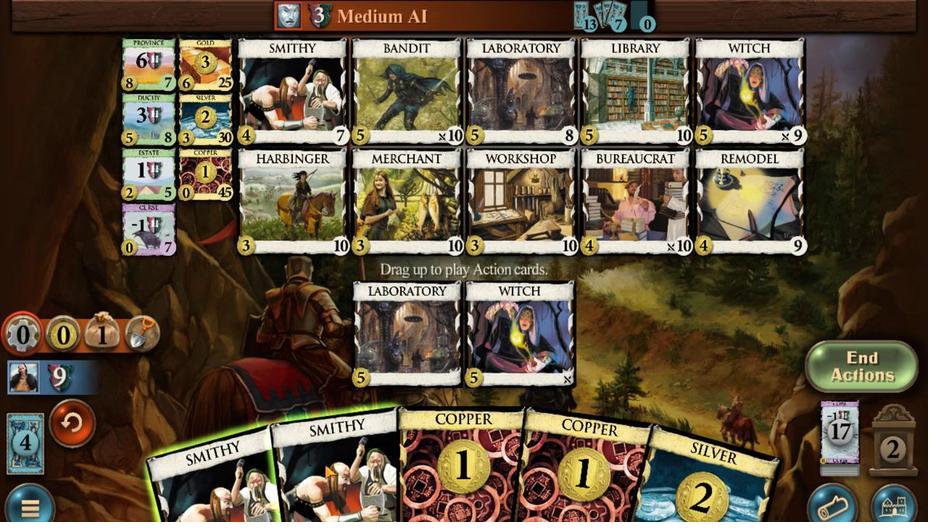
Action: Mouse pressed left at (459, 343)
Screenshot: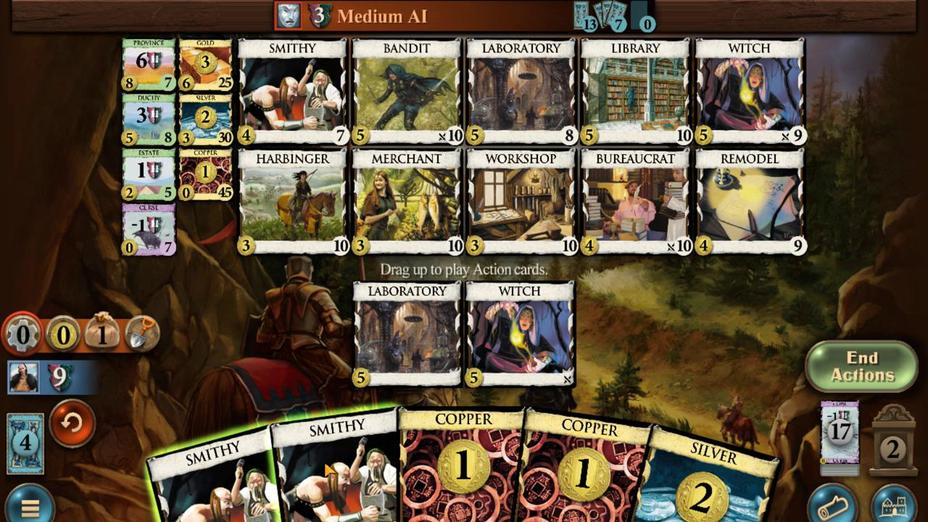 
Action: Mouse moved to (664, 343)
Screenshot: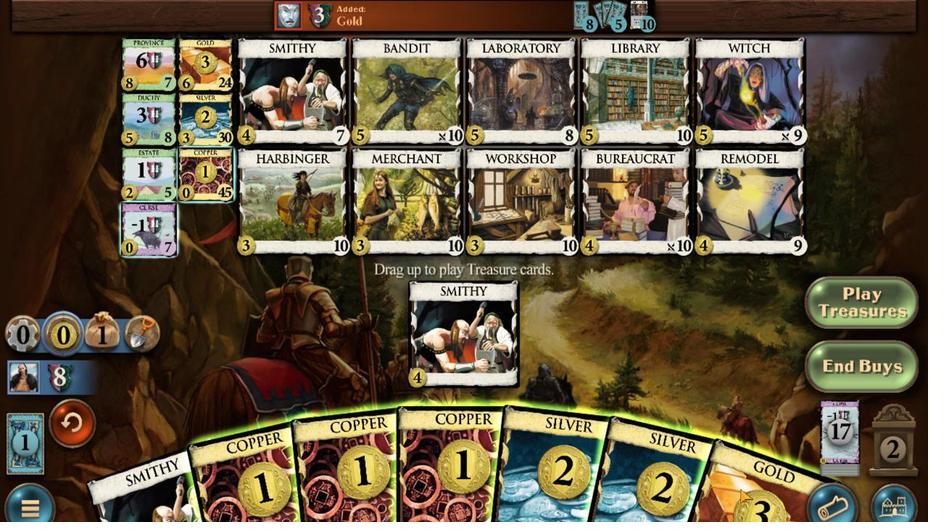 
Action: Mouse pressed left at (664, 343)
Screenshot: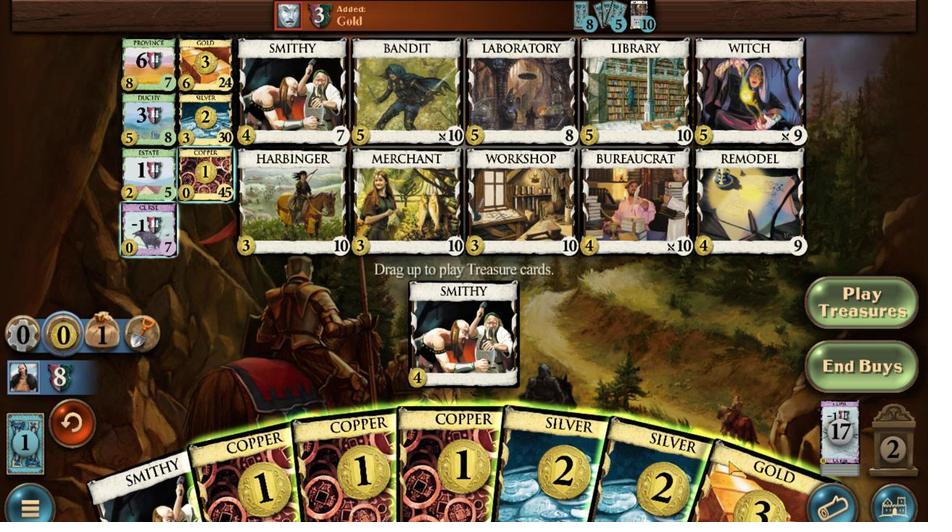 
Action: Mouse moved to (651, 343)
Screenshot: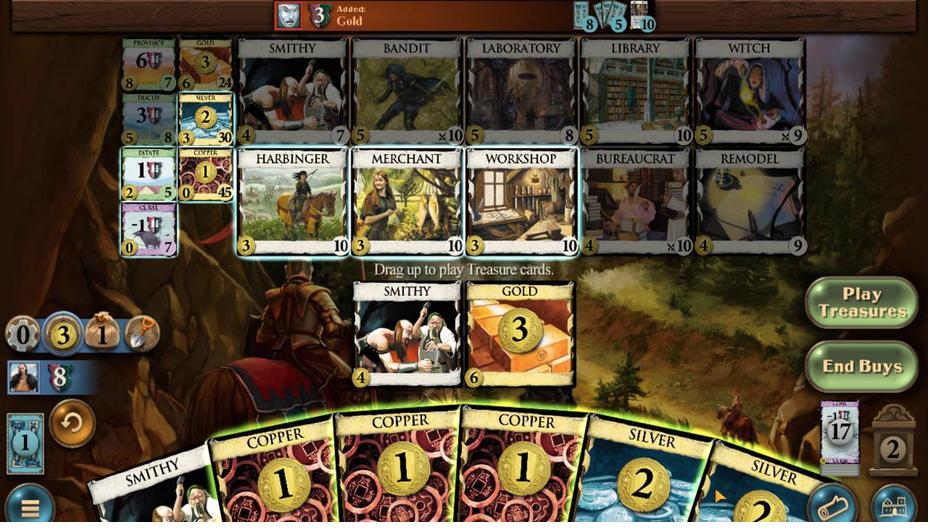 
Action: Mouse pressed left at (651, 343)
Screenshot: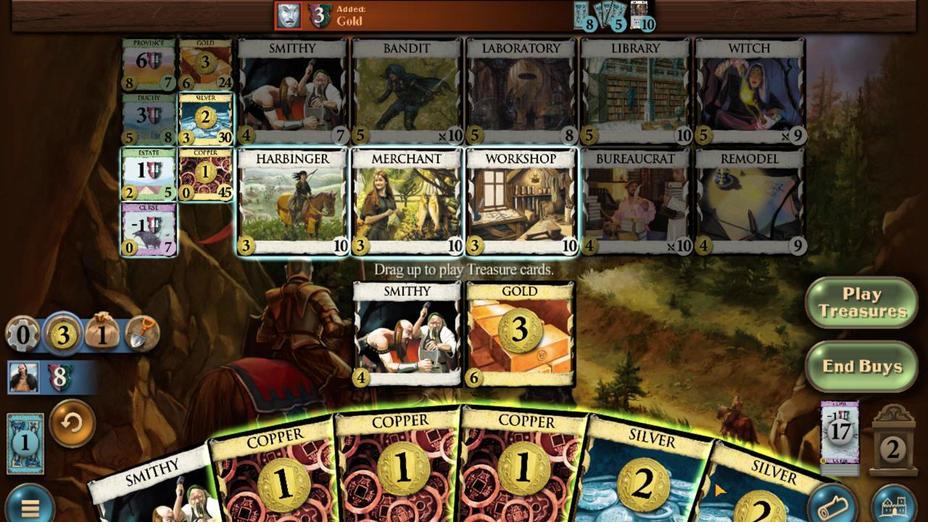 
Action: Mouse moved to (646, 343)
Screenshot: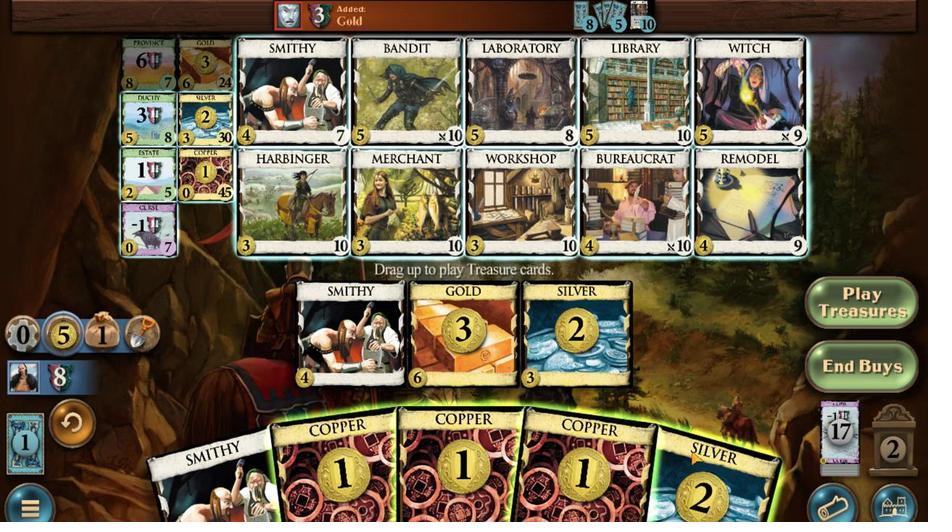 
Action: Mouse pressed left at (646, 343)
Screenshot: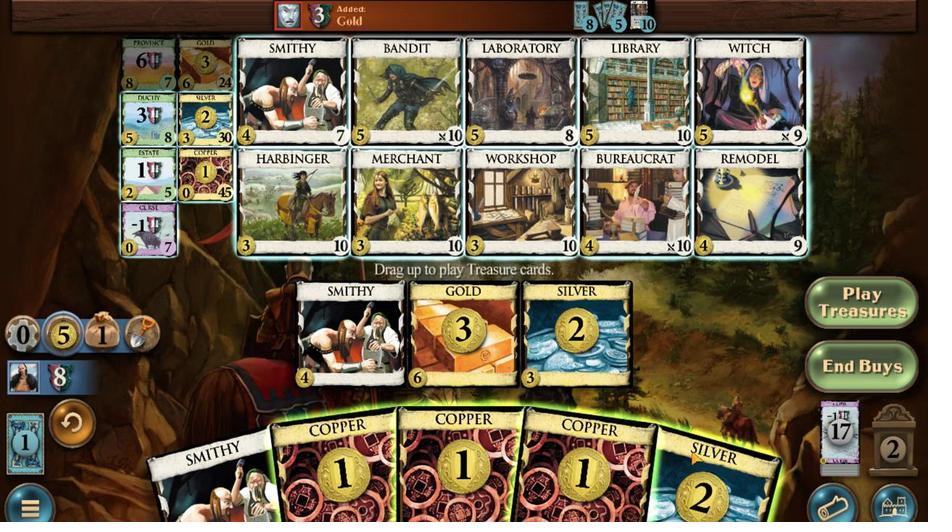 
Action: Mouse moved to (611, 343)
Screenshot: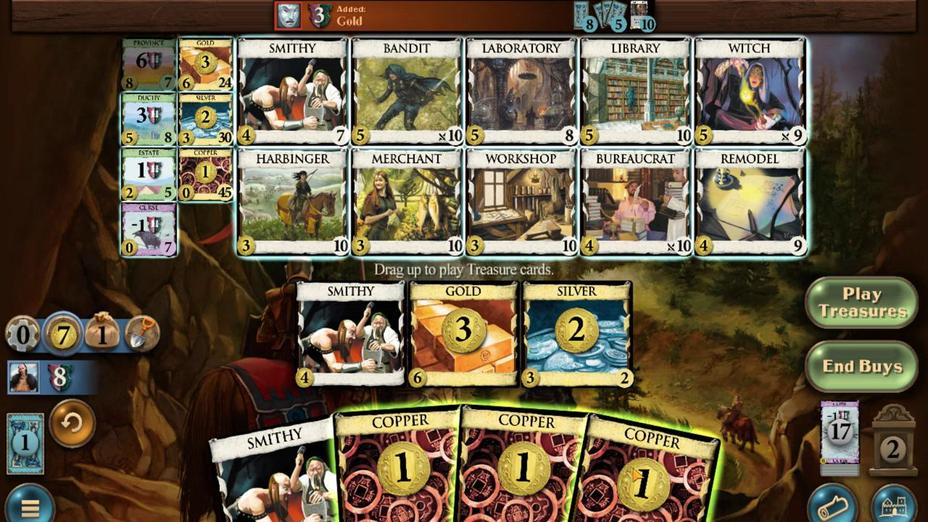 
Action: Mouse pressed left at (611, 343)
Screenshot: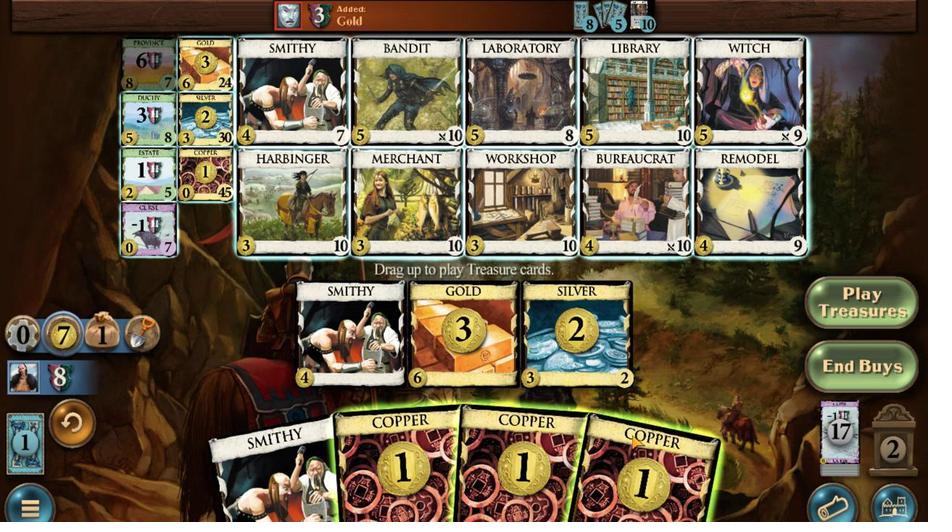 
Action: Mouse moved to (376, 343)
Screenshot: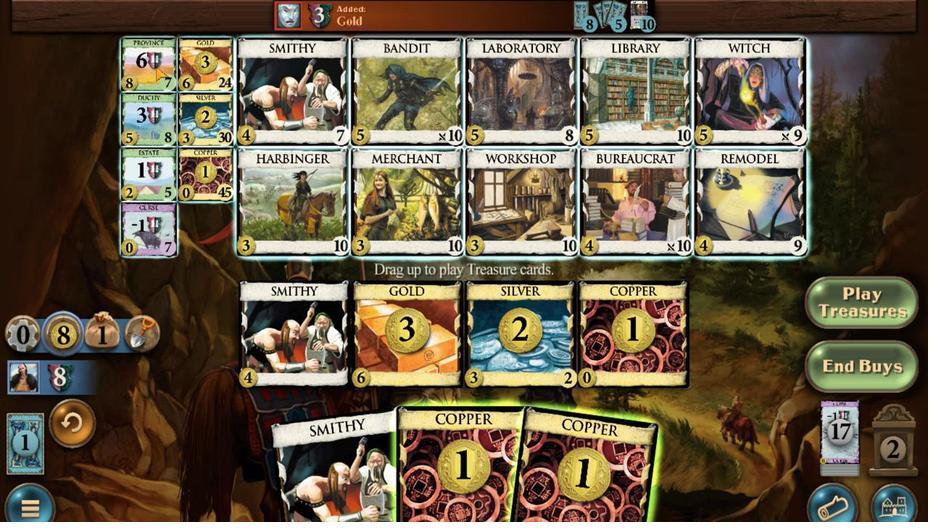 
Action: Mouse pressed left at (376, 343)
Screenshot: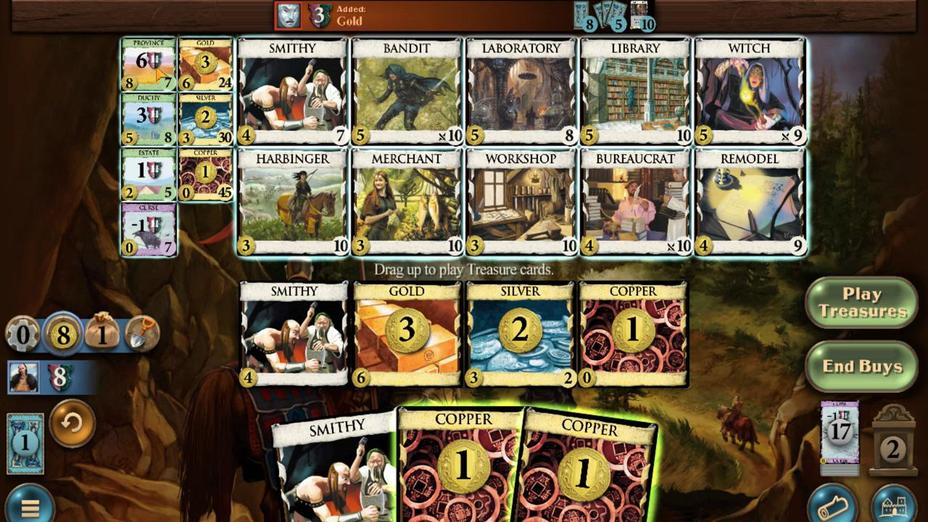 
Action: Mouse moved to (411, 343)
Screenshot: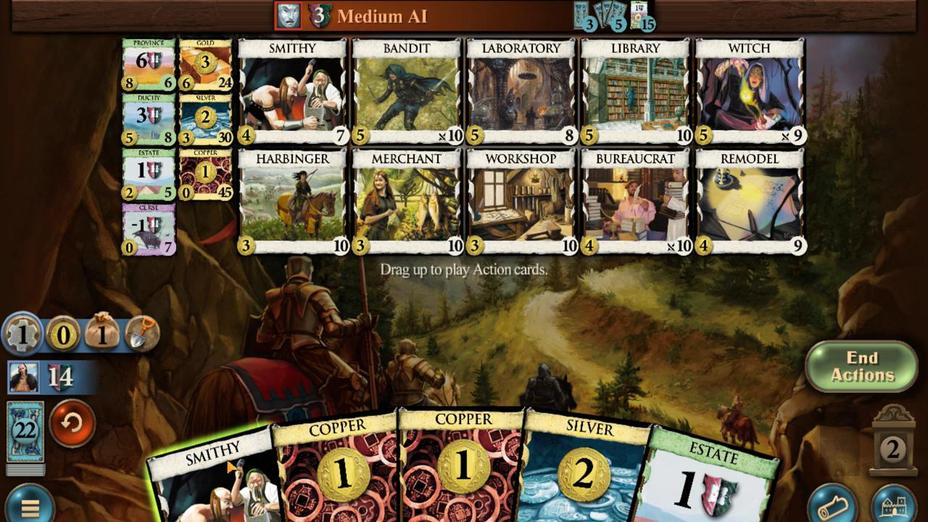 
Action: Mouse pressed left at (411, 343)
Screenshot: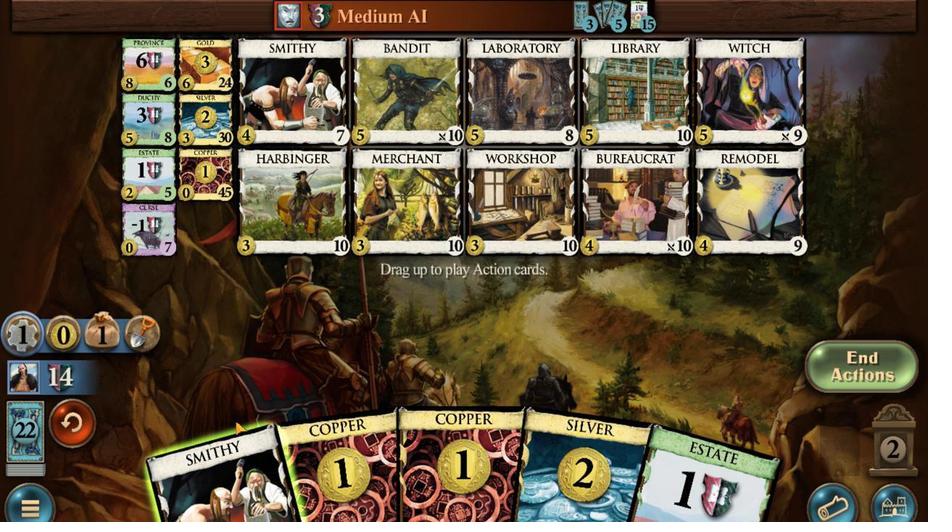 
Action: Mouse moved to (572, 343)
Screenshot: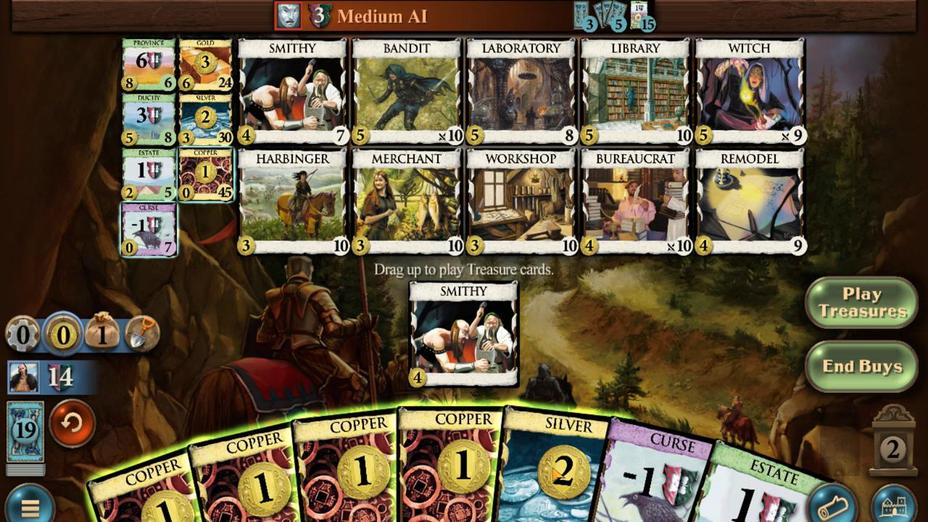 
Action: Mouse pressed left at (572, 343)
Screenshot: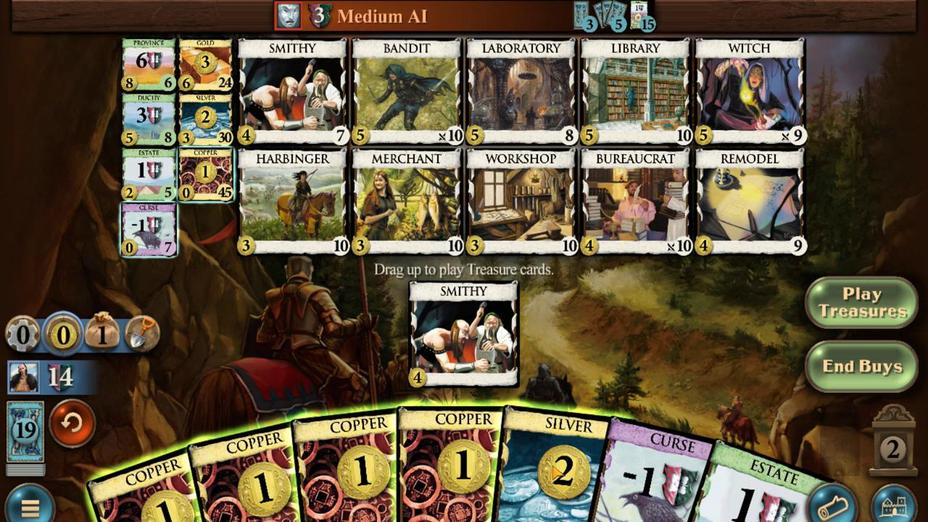
Action: Mouse moved to (559, 343)
Screenshot: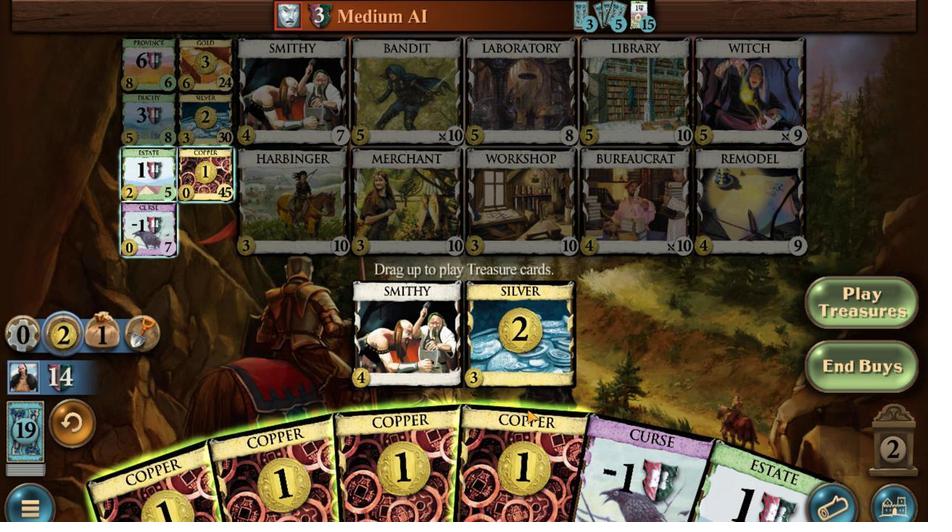 
Action: Mouse pressed left at (559, 343)
Screenshot: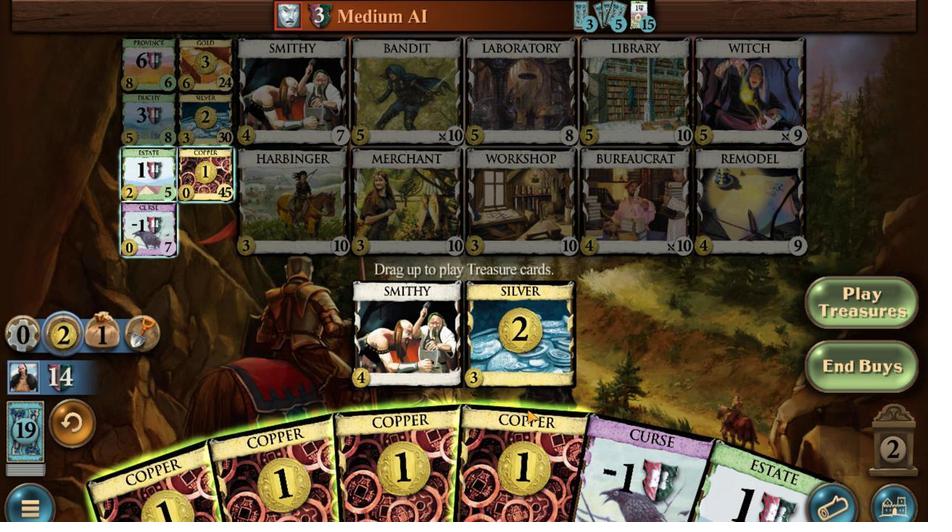 
Action: Mouse moved to (544, 343)
Screenshot: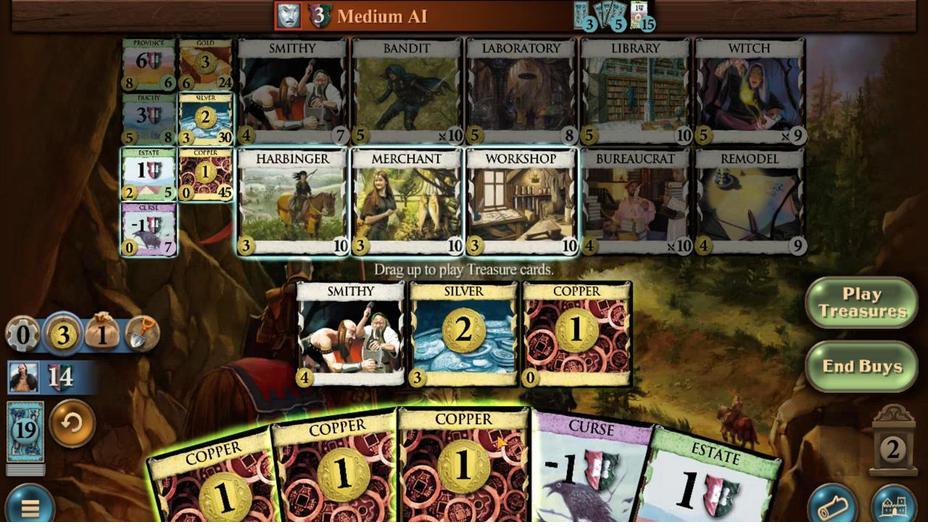 
Action: Mouse pressed left at (544, 343)
Screenshot: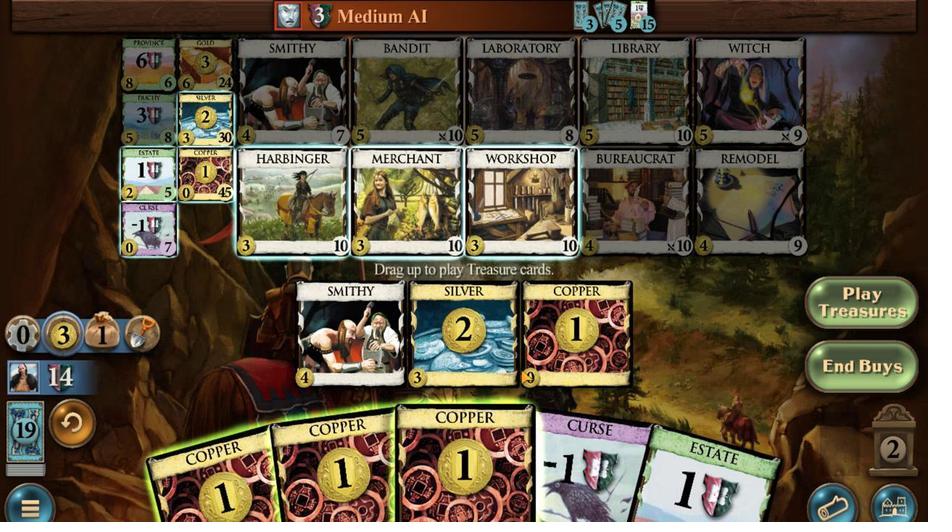 
Action: Mouse moved to (520, 343)
Screenshot: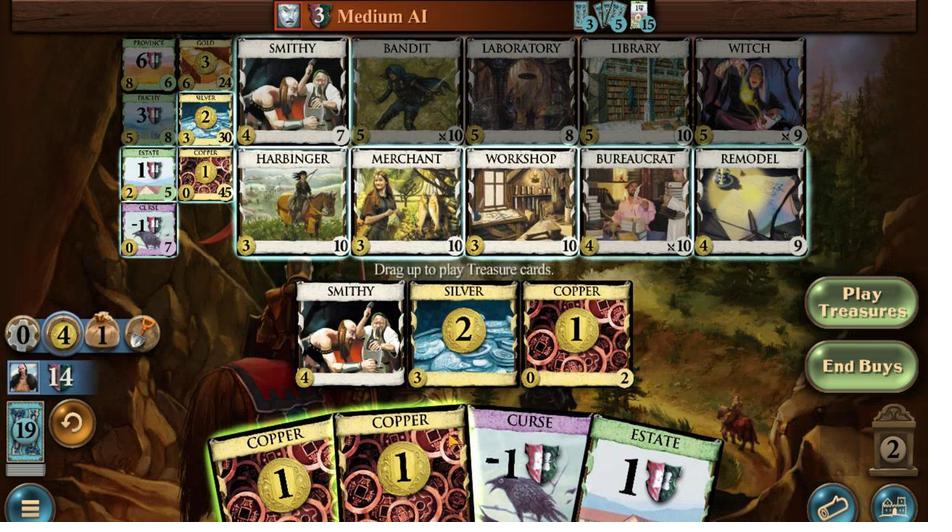 
Action: Mouse pressed left at (520, 343)
Screenshot: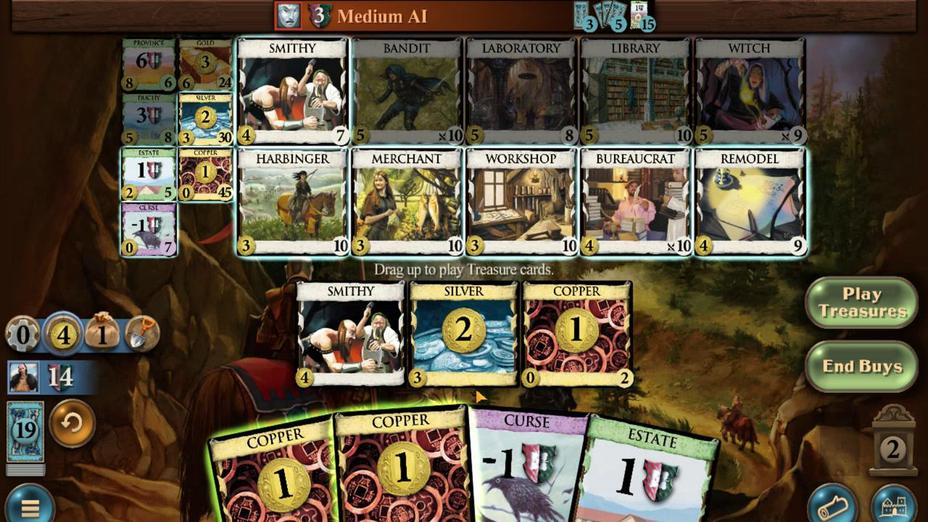 
Action: Mouse moved to (487, 343)
Screenshot: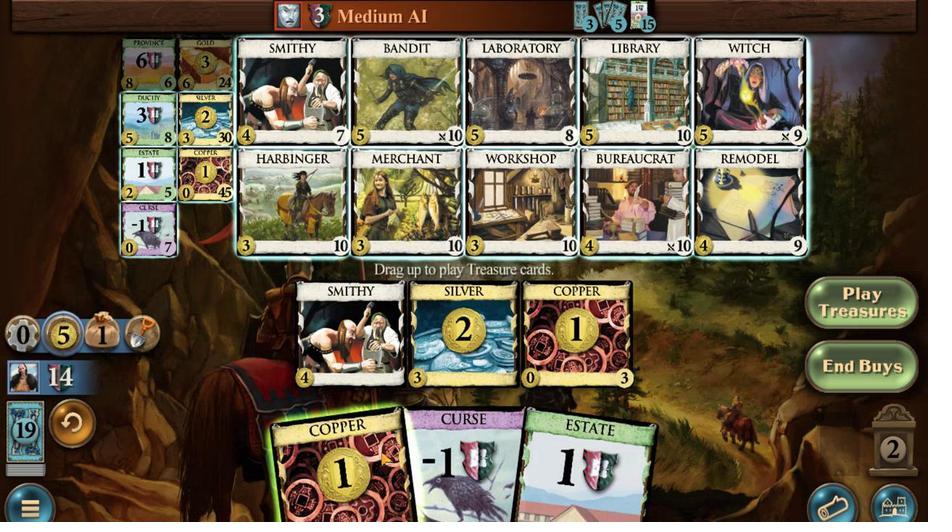 
Action: Mouse pressed left at (487, 343)
Screenshot: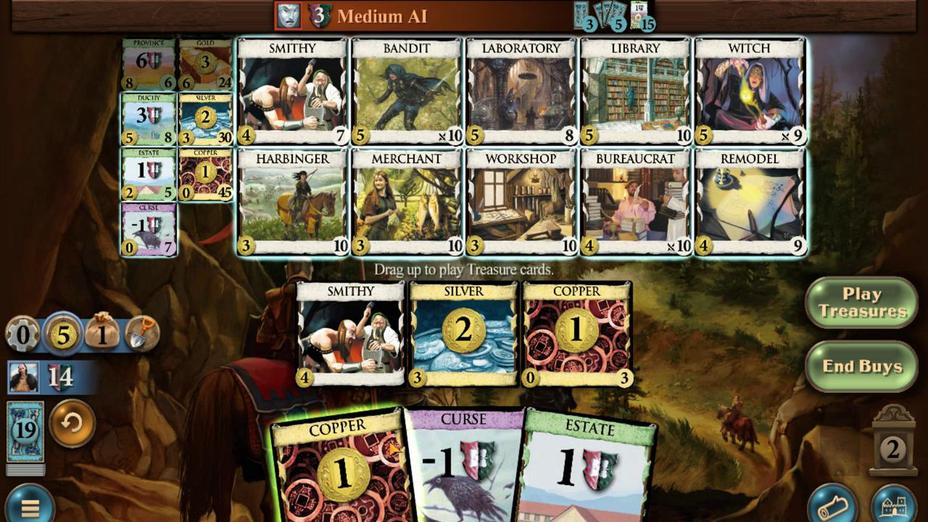
Action: Mouse moved to (394, 343)
Screenshot: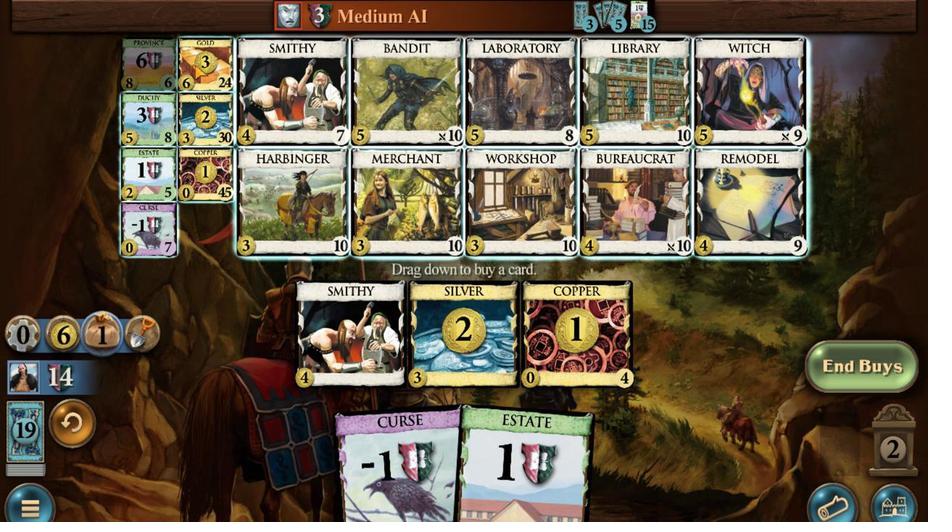 
Action: Mouse pressed left at (394, 343)
Screenshot: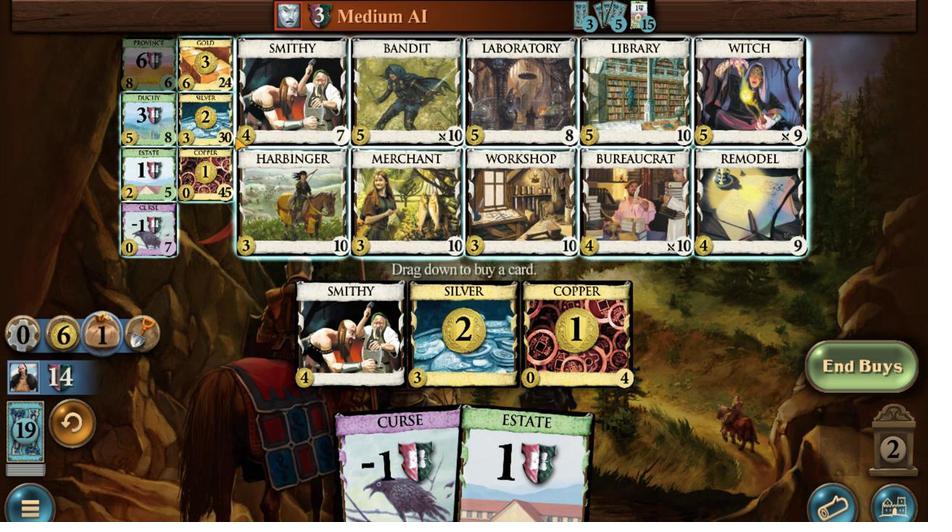 
Action: Mouse moved to (512, 343)
Screenshot: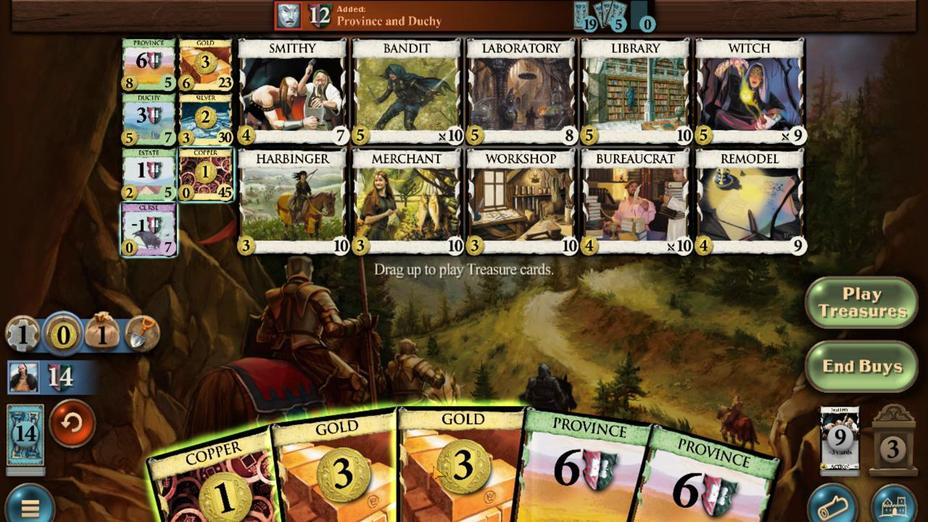 
Action: Mouse pressed left at (512, 343)
Screenshot: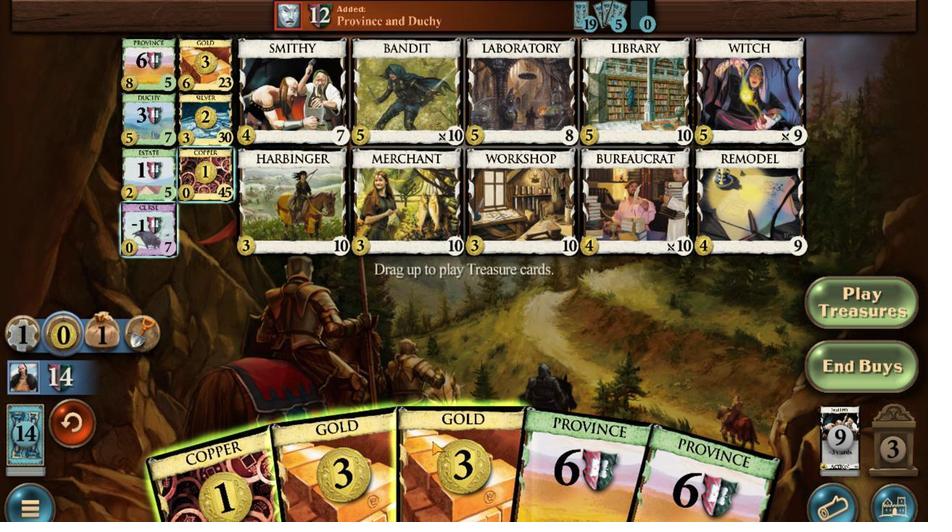 
Action: Mouse moved to (485, 343)
Screenshot: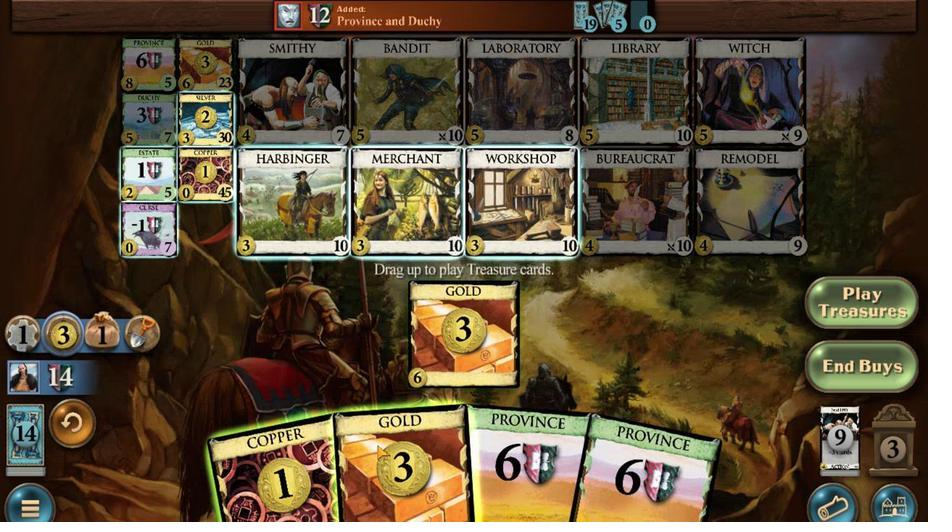 
Action: Mouse pressed left at (485, 343)
Screenshot: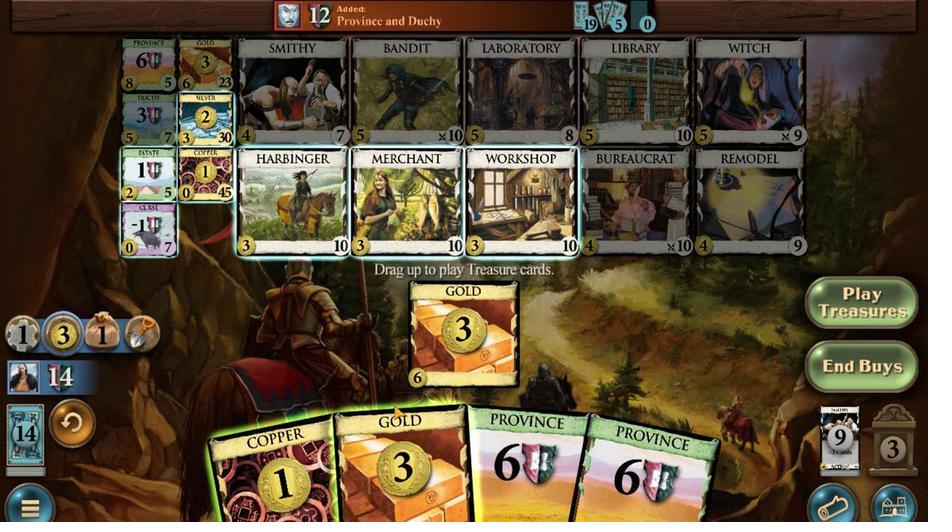 
Action: Mouse moved to (401, 343)
Screenshot: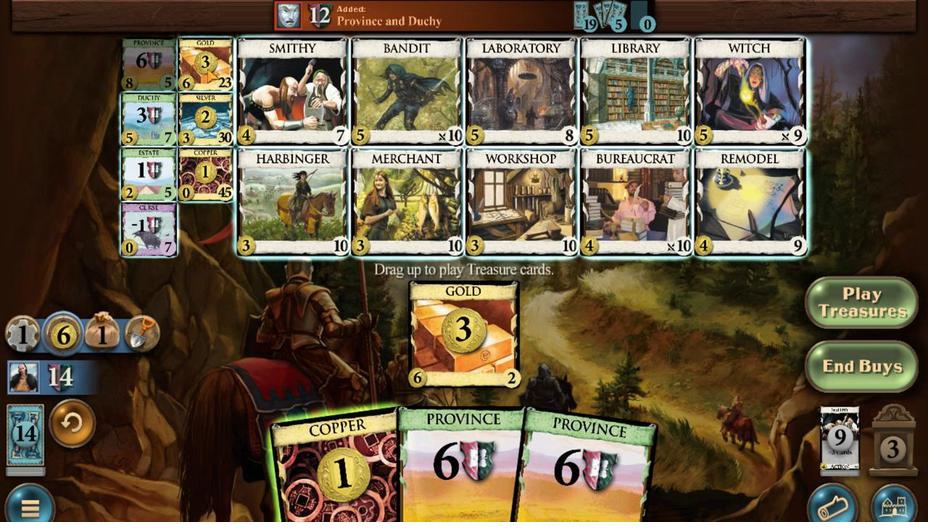 
Action: Mouse pressed left at (401, 343)
Screenshot: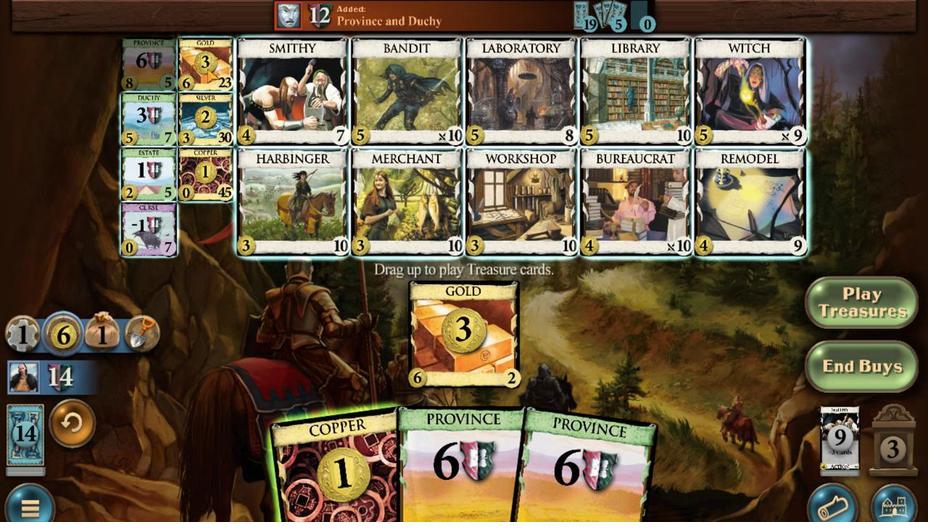 
Action: Mouse moved to (429, 343)
Screenshot: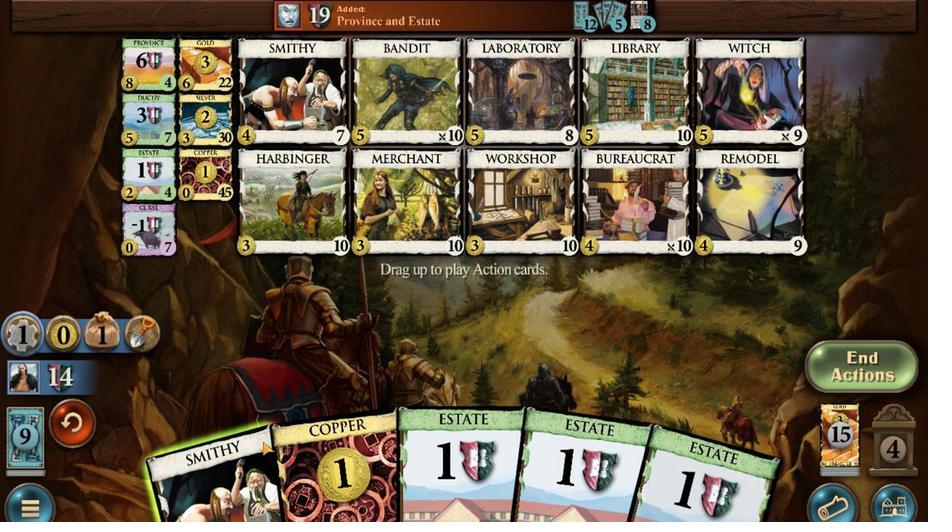 
Action: Mouse pressed left at (429, 343)
Screenshot: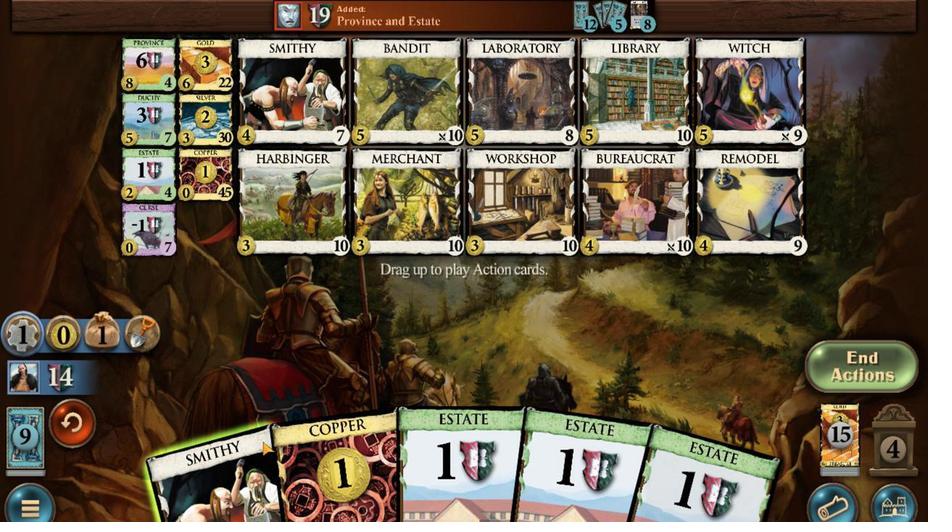 
Action: Mouse moved to (406, 343)
Screenshot: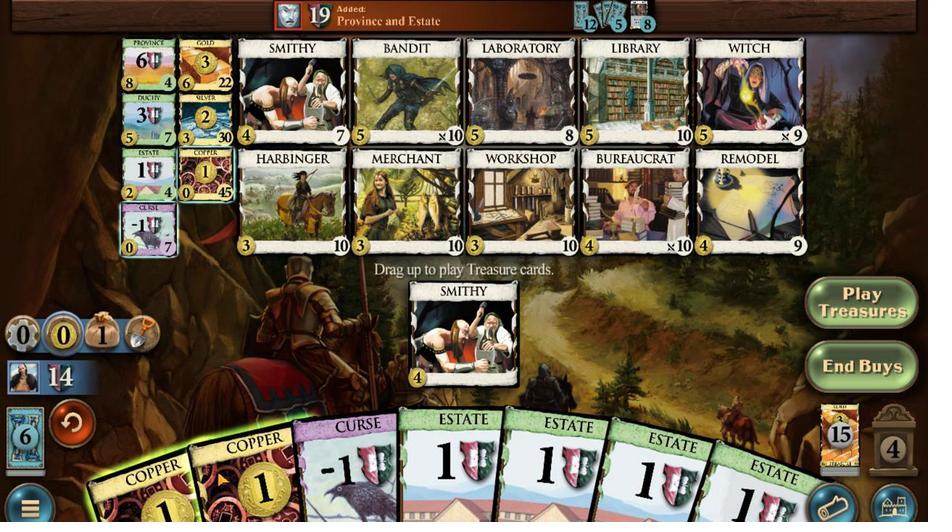 
Action: Mouse pressed left at (406, 343)
Screenshot: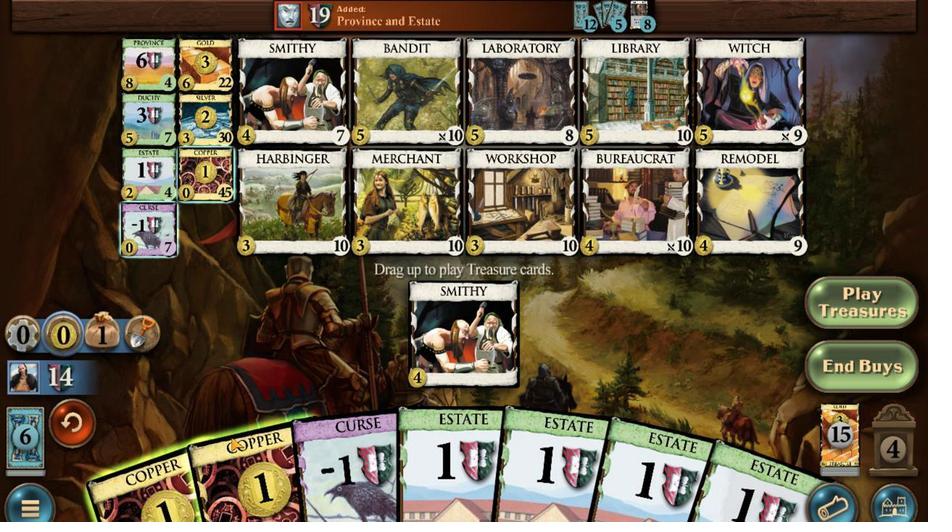 
Action: Mouse moved to (396, 343)
Screenshot: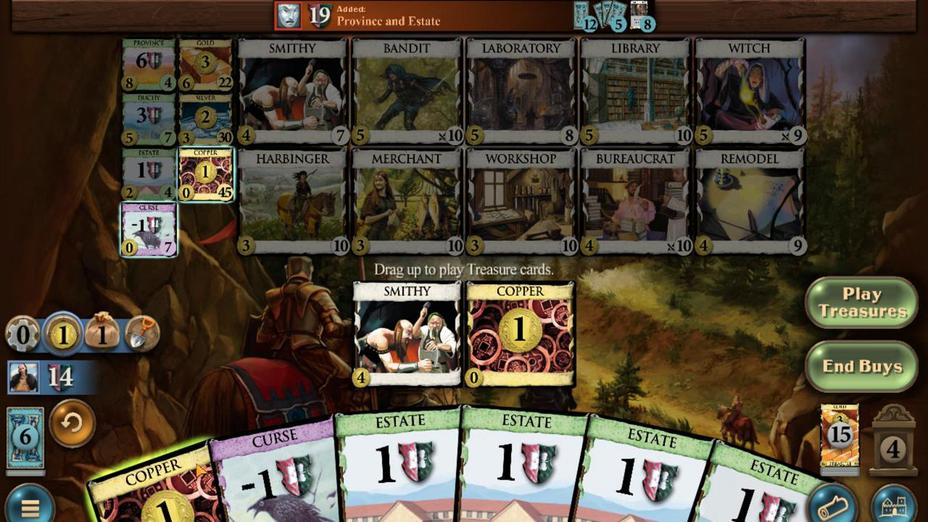 
Action: Mouse pressed left at (396, 343)
Screenshot: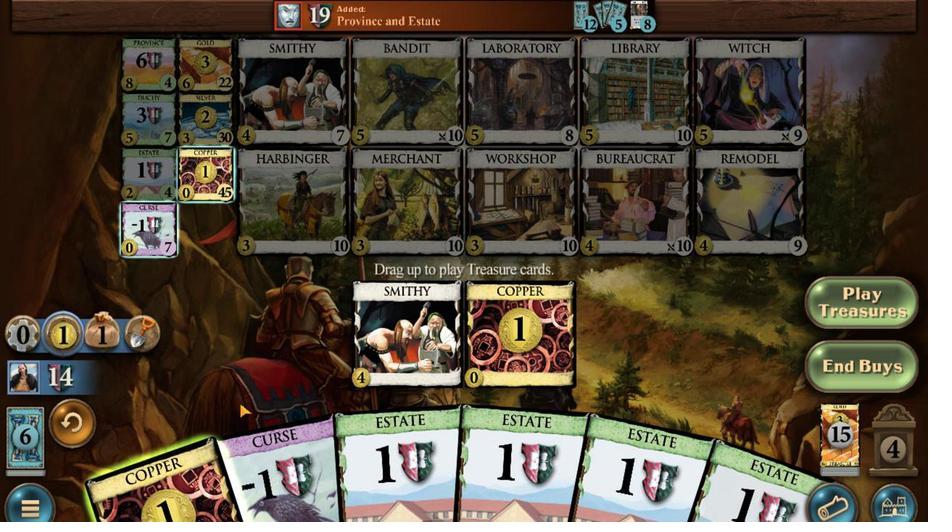 
Action: Mouse moved to (373, 343)
Screenshot: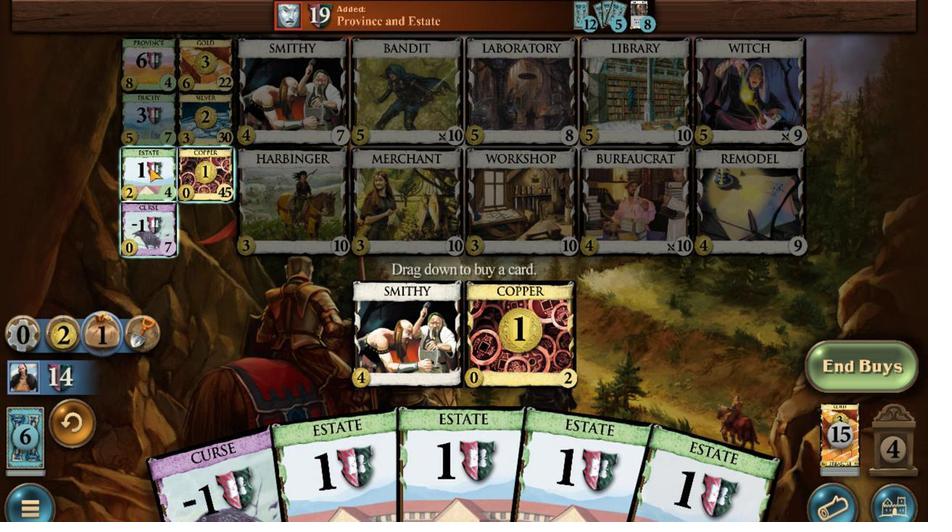 
Action: Mouse pressed left at (373, 343)
Screenshot: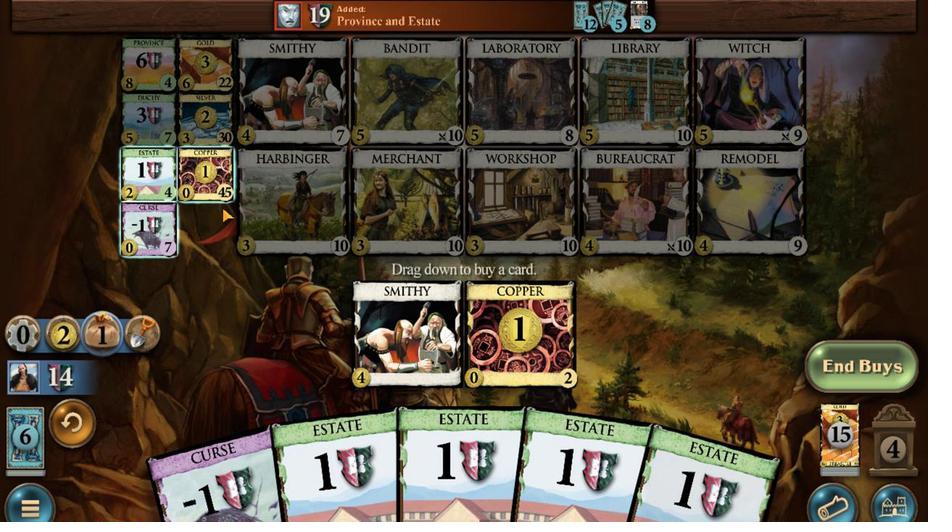 
Action: Mouse moved to (408, 343)
Screenshot: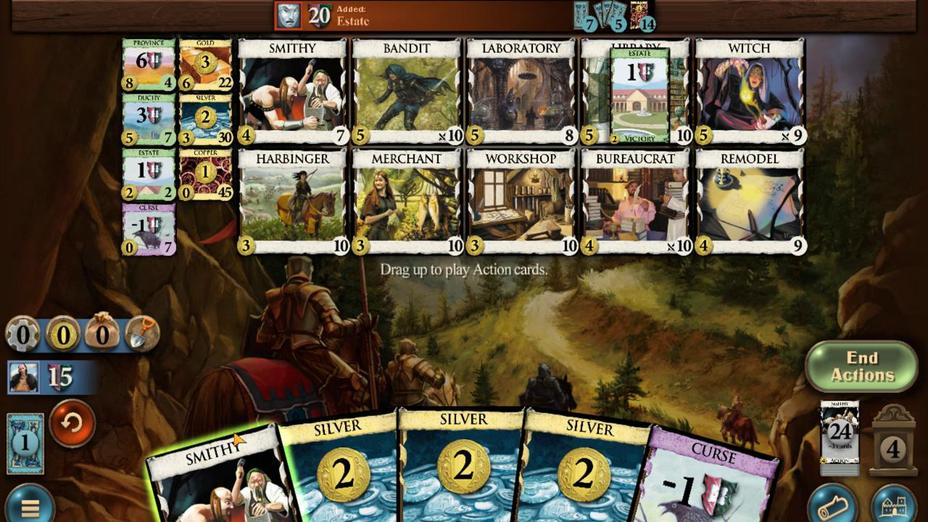 
Action: Mouse pressed left at (408, 343)
Screenshot: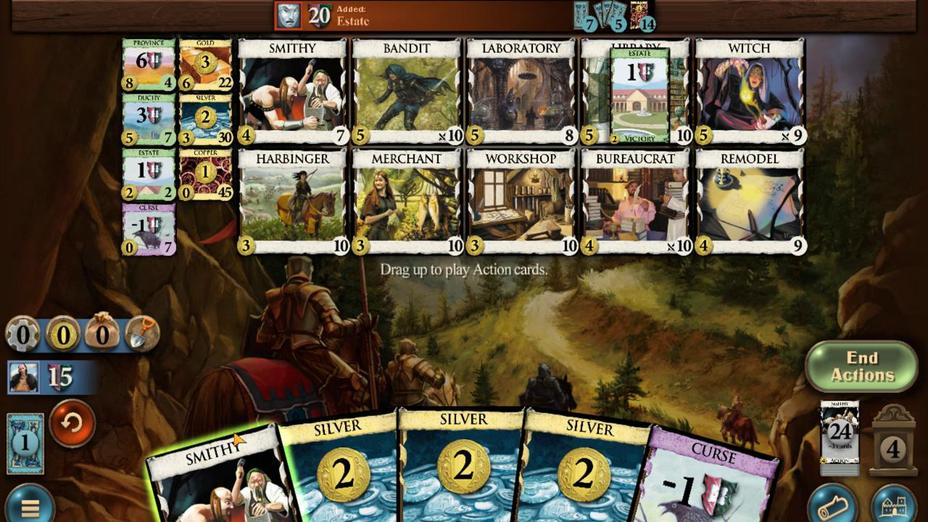 
Action: Mouse moved to (530, 343)
Screenshot: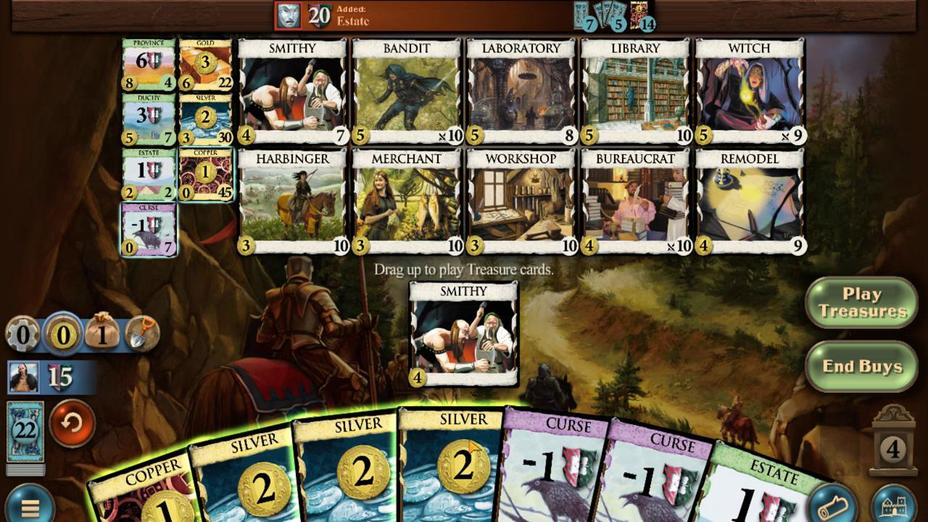 
Action: Mouse pressed left at (530, 343)
Screenshot: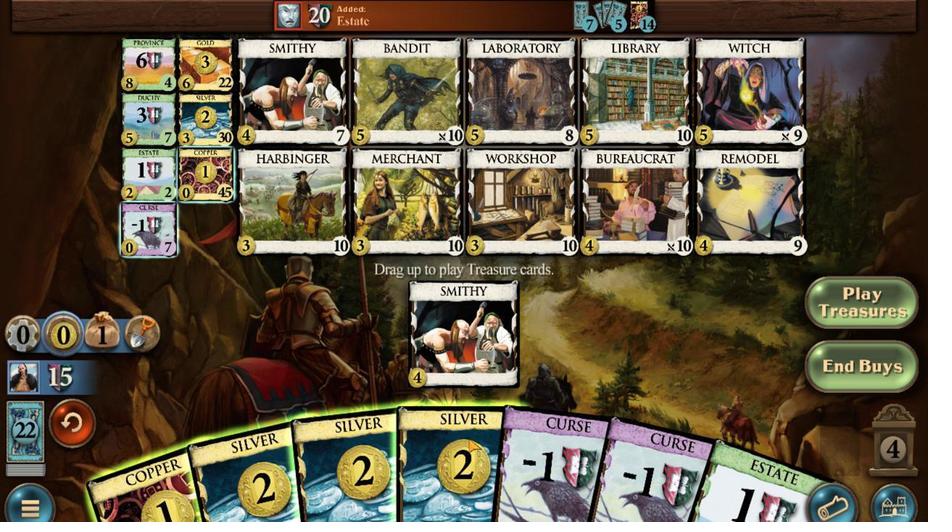 
Action: Mouse moved to (498, 343)
Screenshot: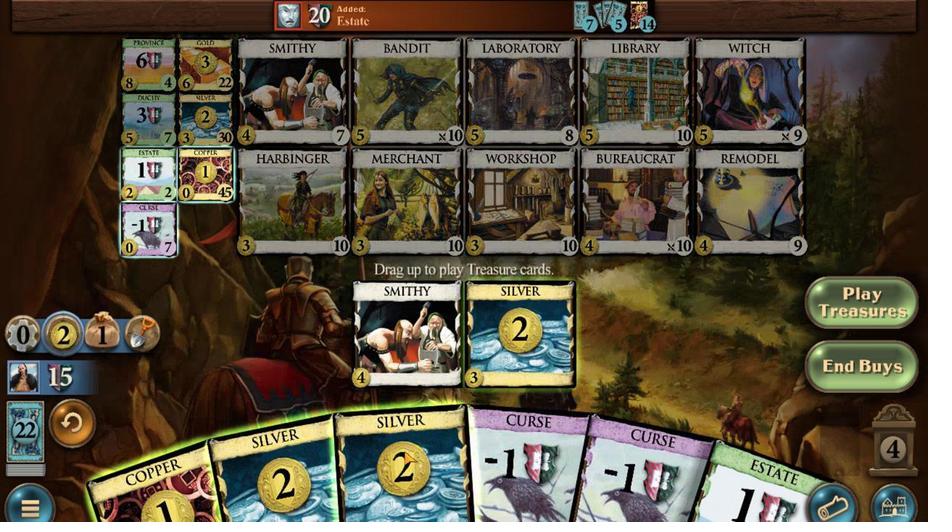 
Action: Mouse pressed left at (498, 343)
Screenshot: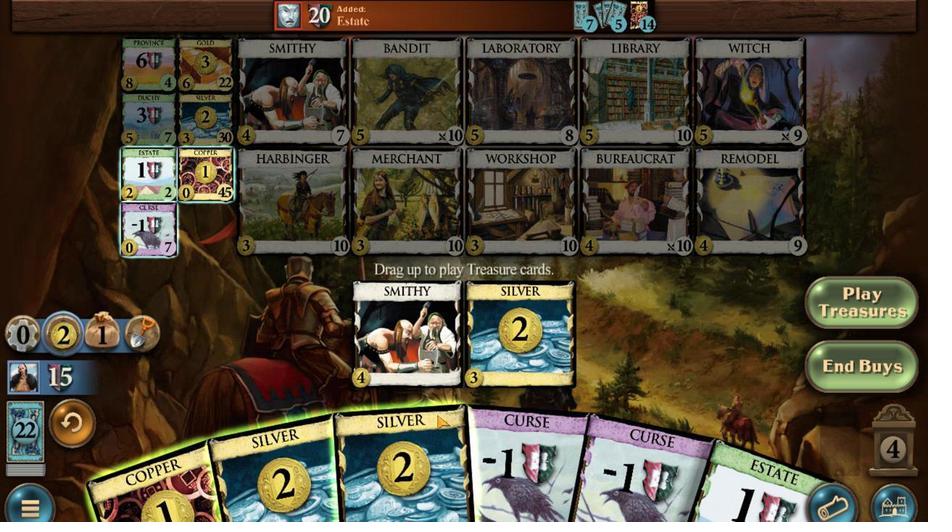 
Action: Mouse moved to (480, 343)
Screenshot: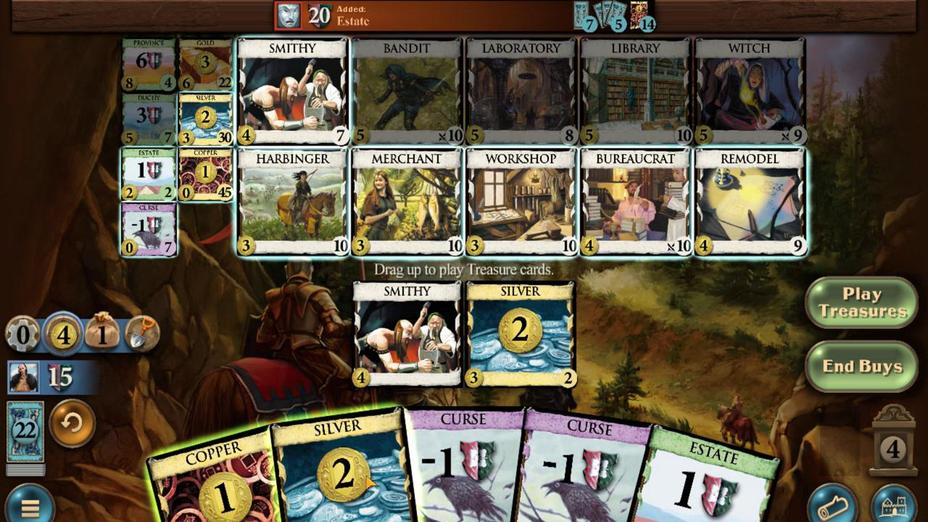 
Action: Mouse pressed left at (480, 343)
Screenshot: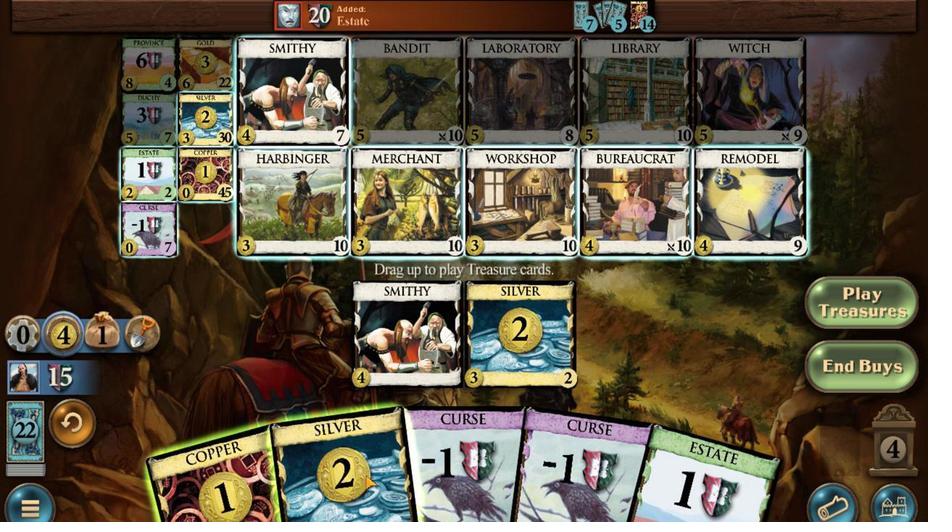 
Action: Mouse moved to (398, 343)
Screenshot: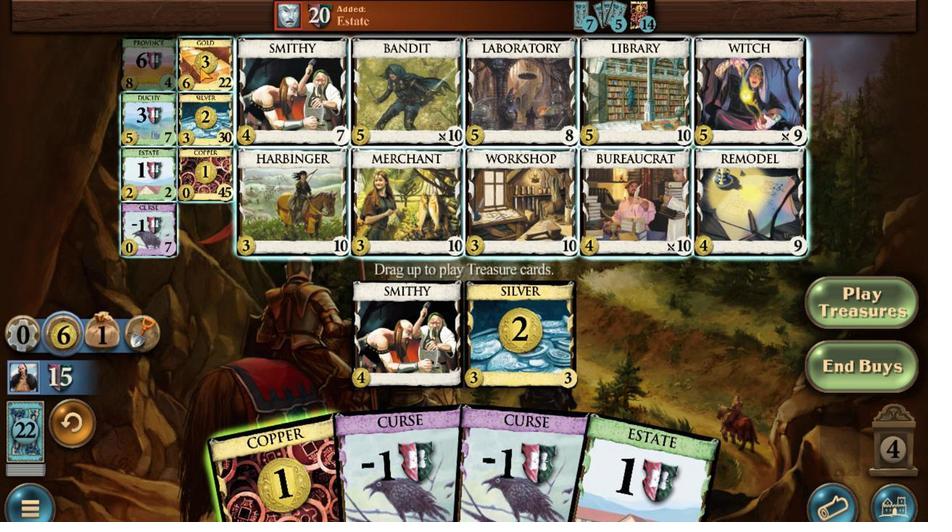 
Action: Mouse pressed left at (398, 343)
Screenshot: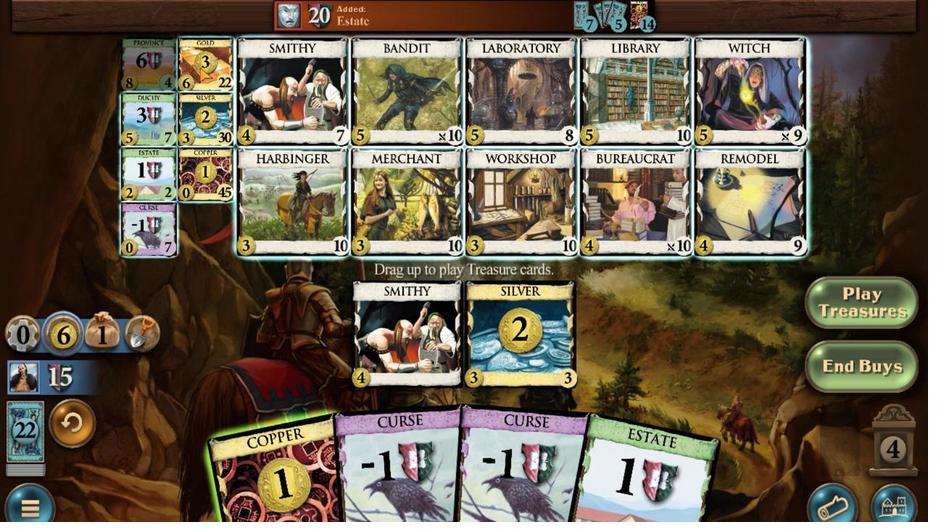 
Action: Mouse moved to (572, 343)
Screenshot: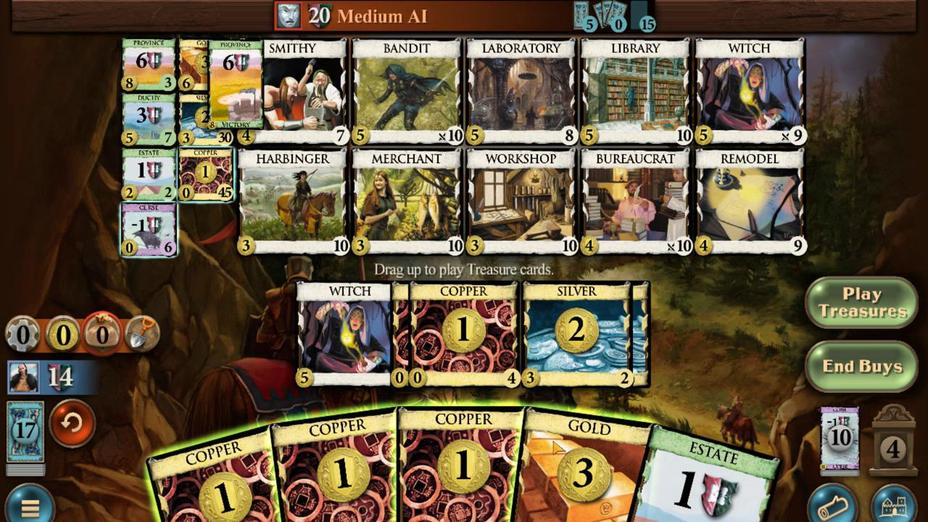 
Action: Mouse pressed left at (572, 343)
Screenshot: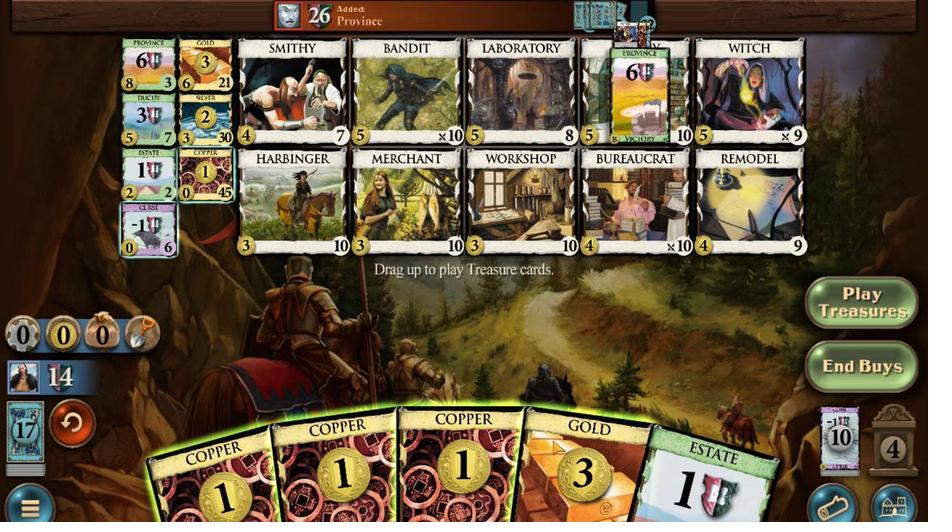 
Action: Mouse moved to (538, 343)
Screenshot: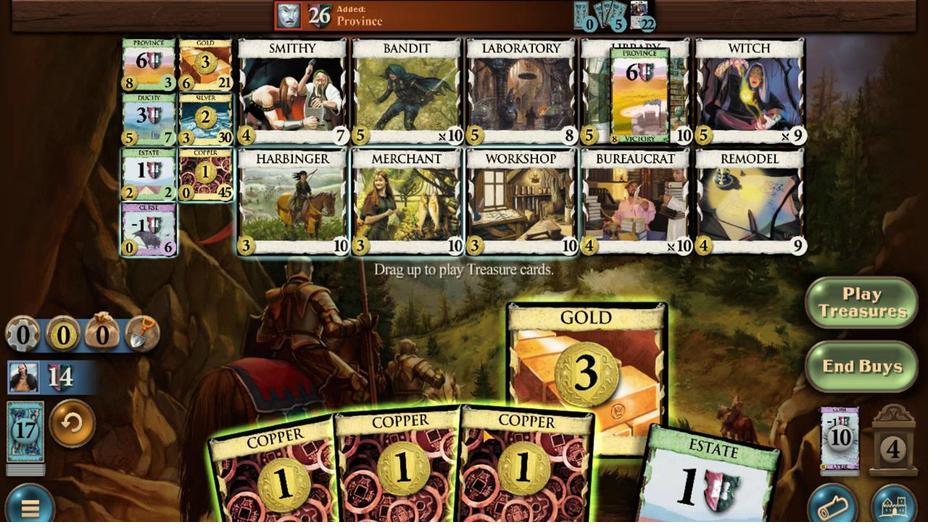 
Action: Mouse pressed left at (538, 343)
Screenshot: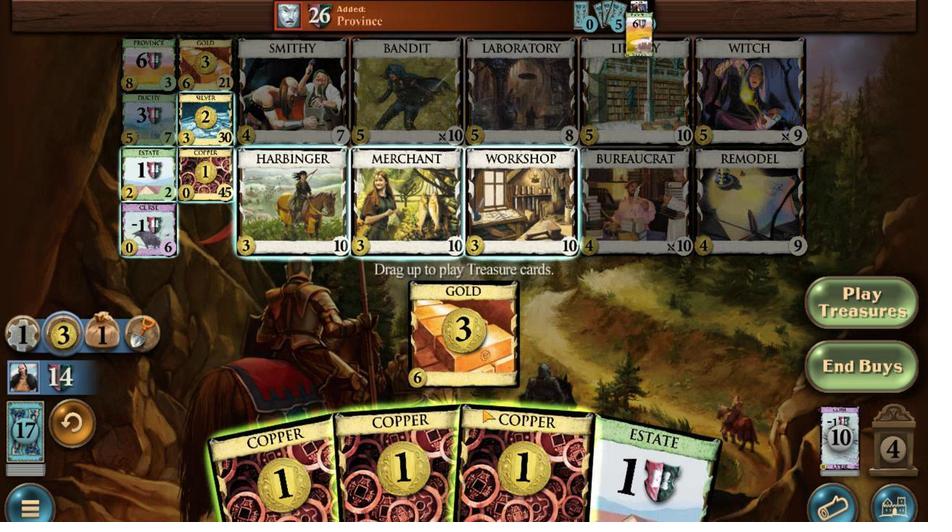 
Action: Mouse moved to (517, 343)
Screenshot: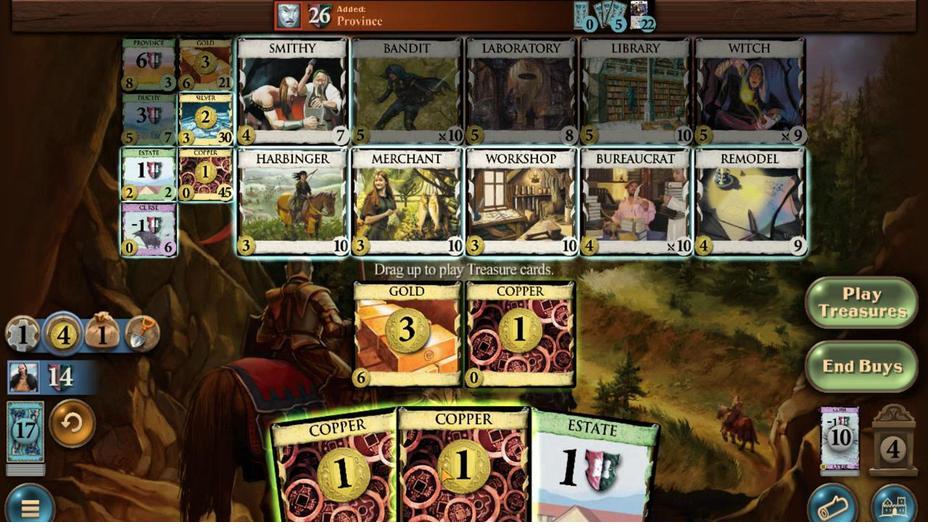 
Action: Mouse pressed left at (517, 343)
Screenshot: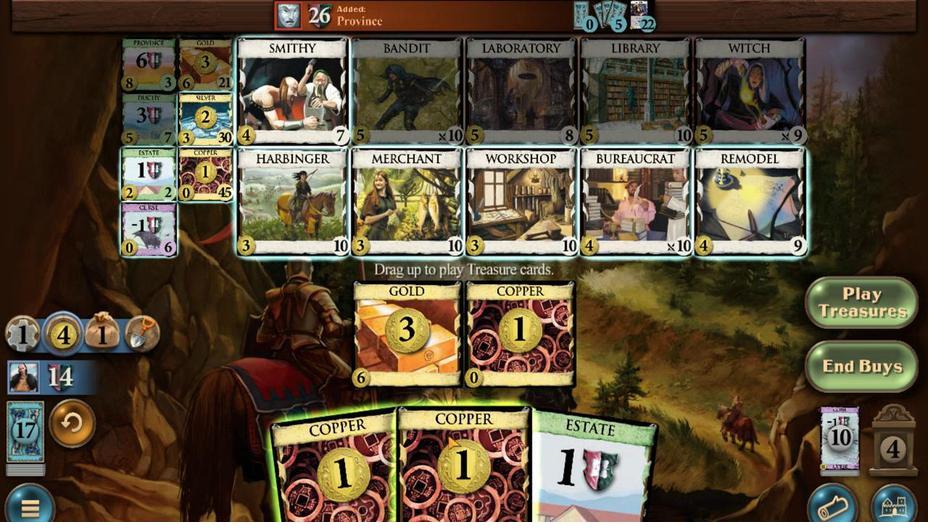 
Action: Mouse moved to (490, 343)
Screenshot: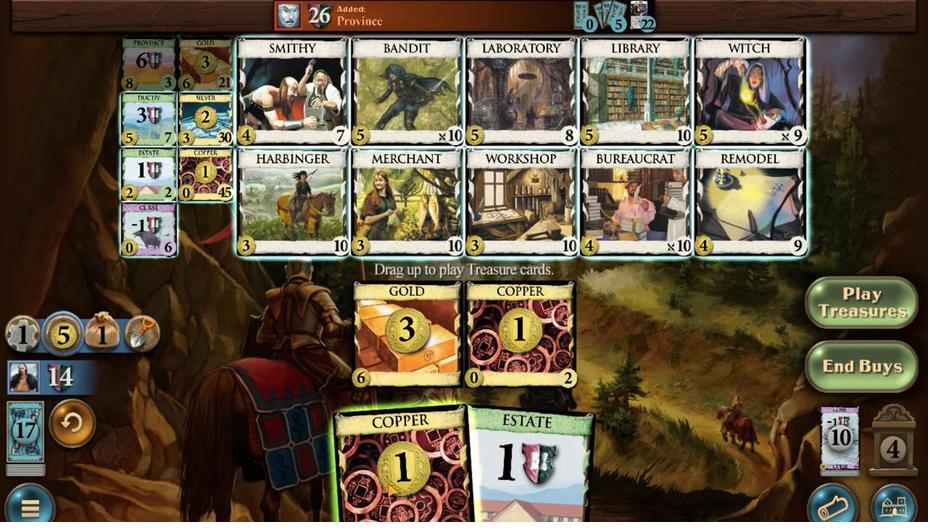 
Action: Mouse pressed left at (490, 343)
Screenshot: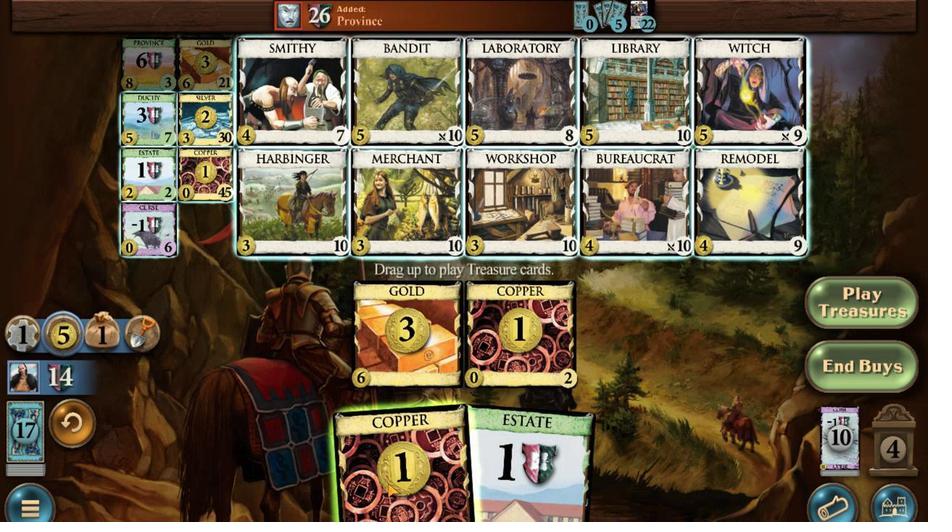 
Action: Mouse moved to (390, 343)
Screenshot: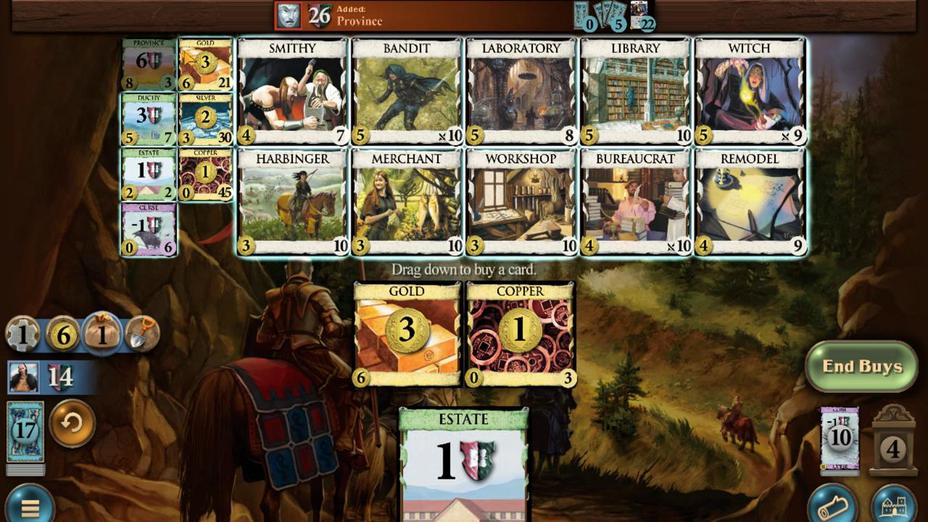 
Action: Mouse pressed left at (390, 343)
Screenshot: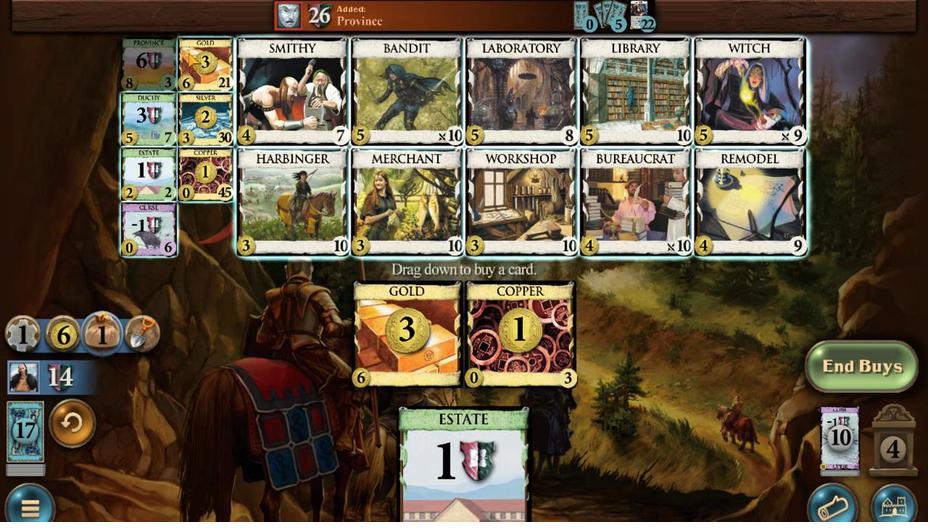 
Action: Mouse moved to (403, 343)
Screenshot: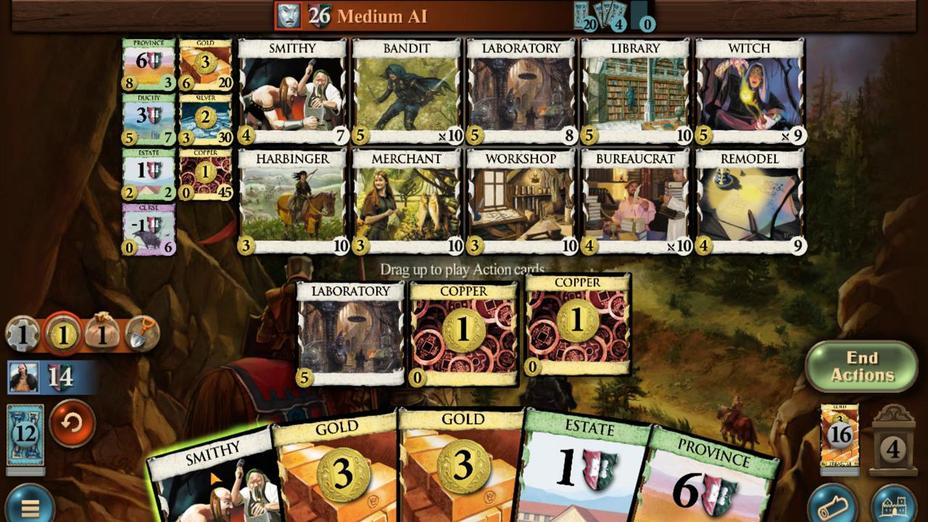 
Action: Mouse pressed left at (403, 343)
Screenshot: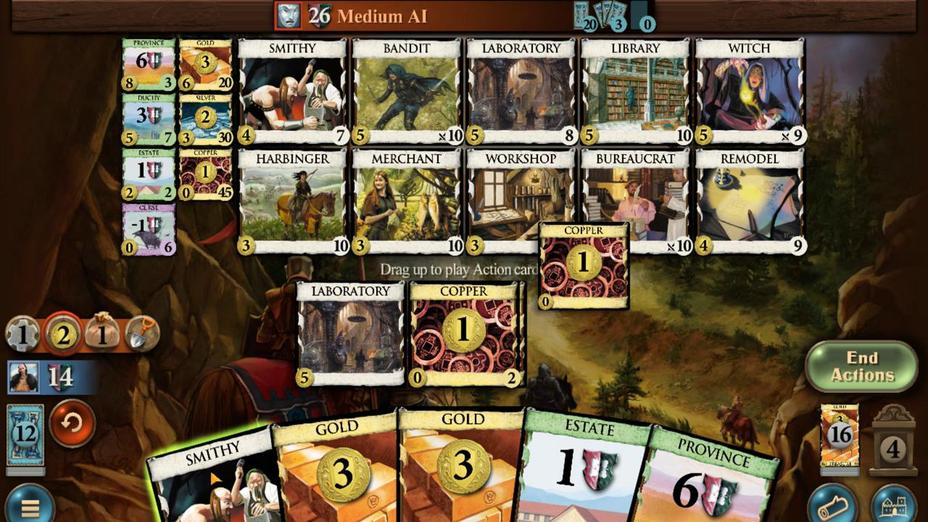
Action: Mouse moved to (548, 343)
Screenshot: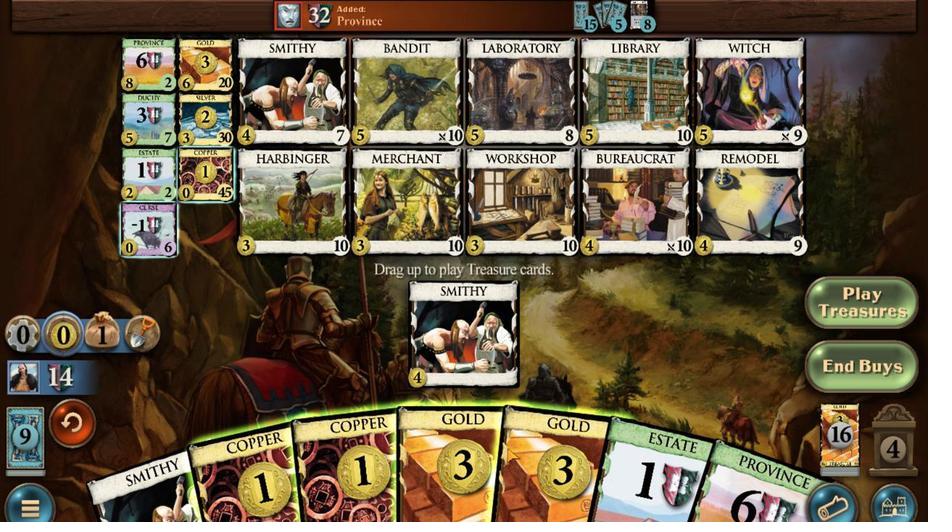 
Action: Mouse pressed left at (548, 343)
Screenshot: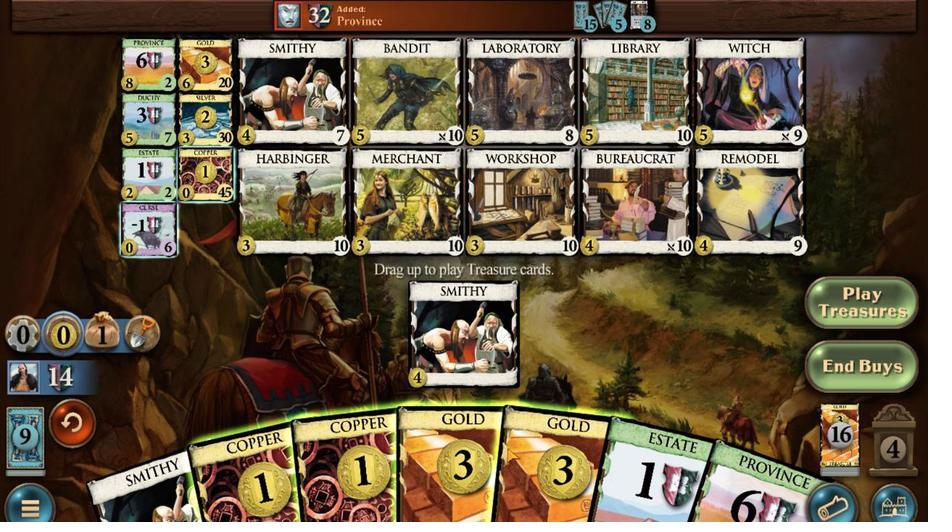 
Action: Mouse moved to (540, 343)
Screenshot: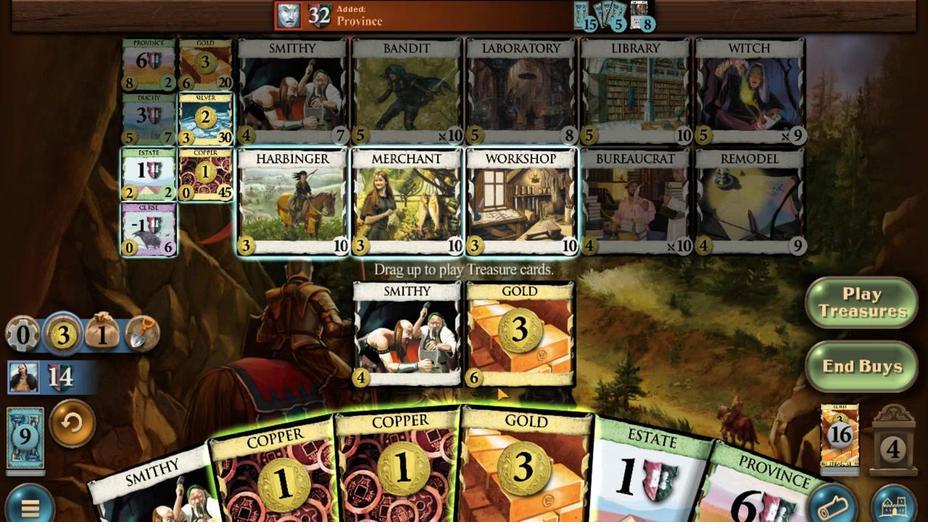 
Action: Mouse pressed left at (540, 343)
Screenshot: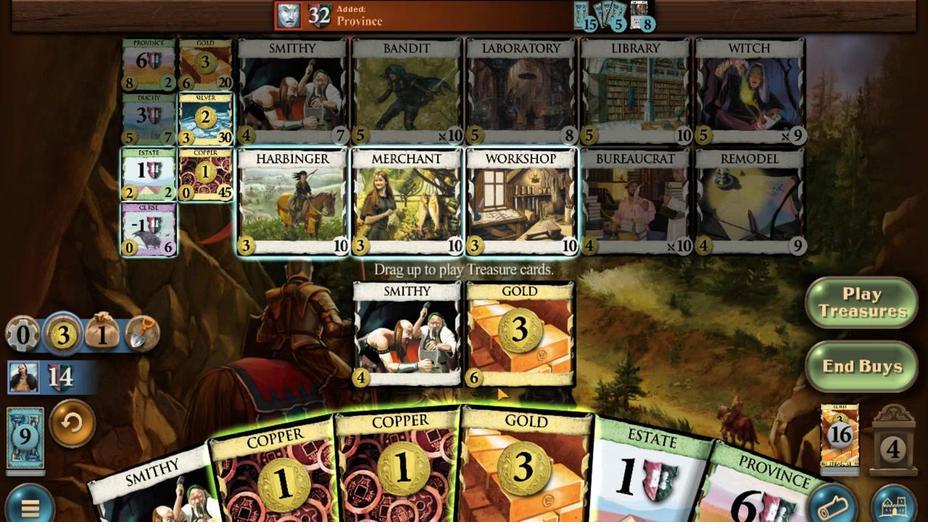 
Action: Mouse moved to (520, 343)
Screenshot: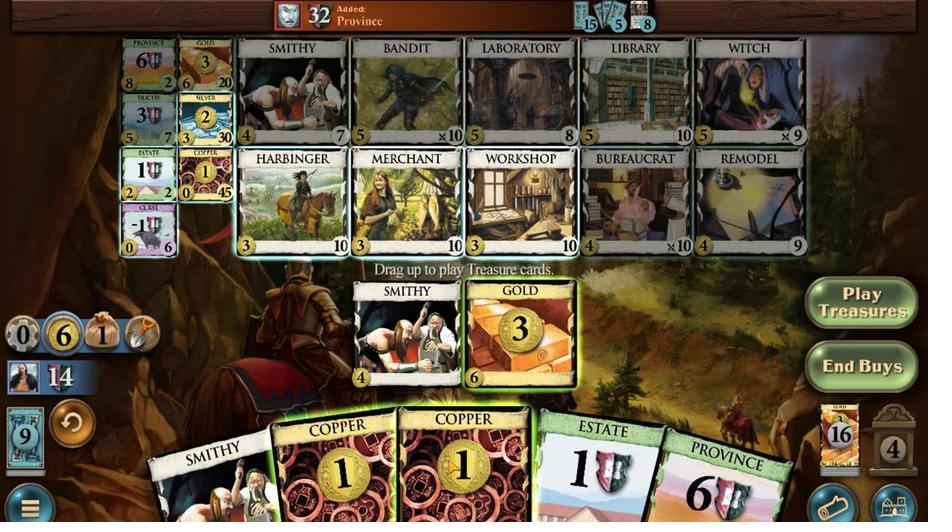 
Action: Mouse pressed left at (520, 343)
Screenshot: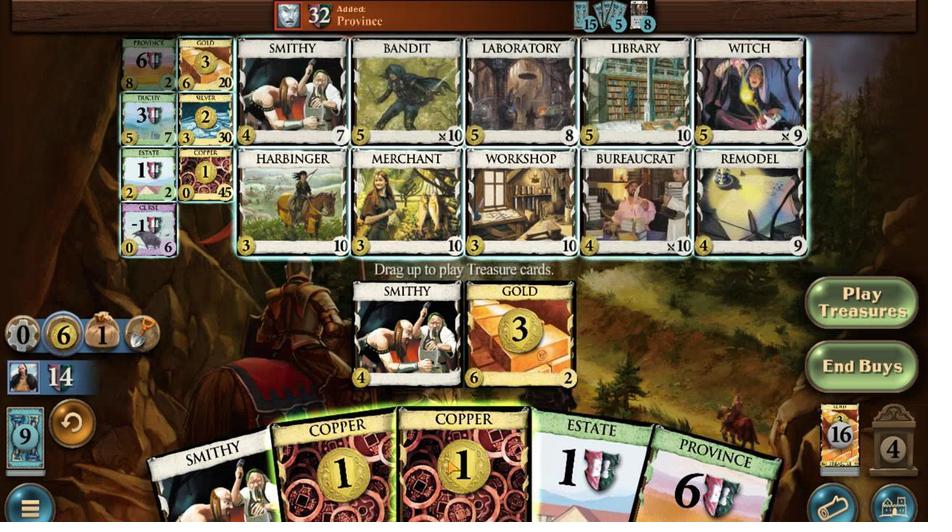 
Action: Mouse moved to (503, 343)
Screenshot: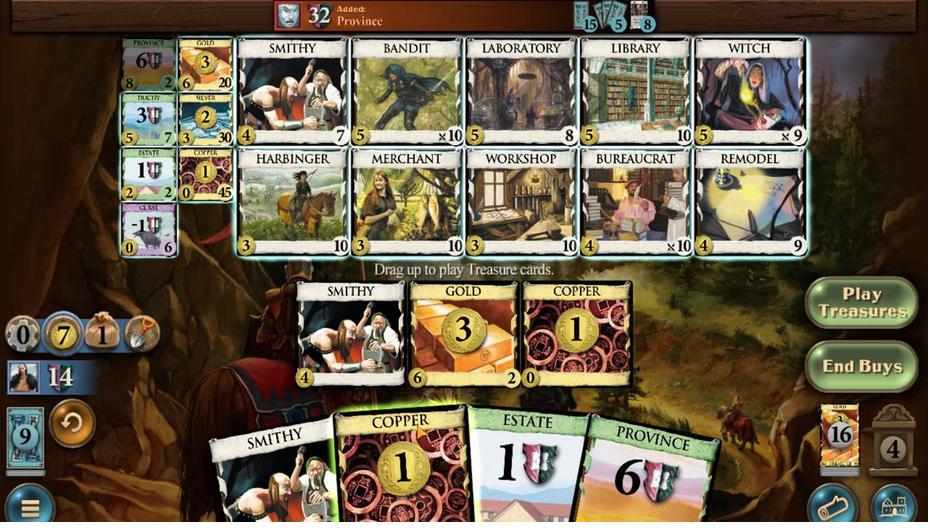 
Action: Mouse pressed left at (503, 343)
Screenshot: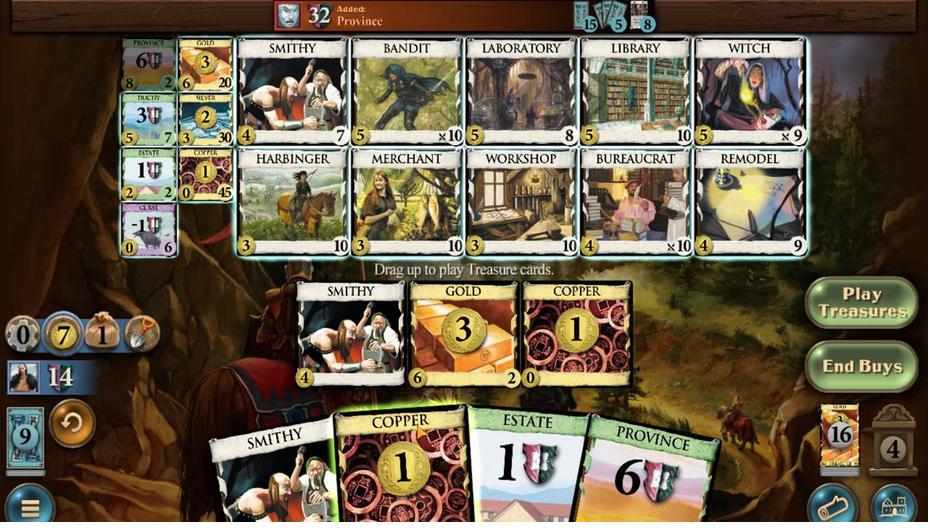 
Action: Mouse moved to (364, 343)
Screenshot: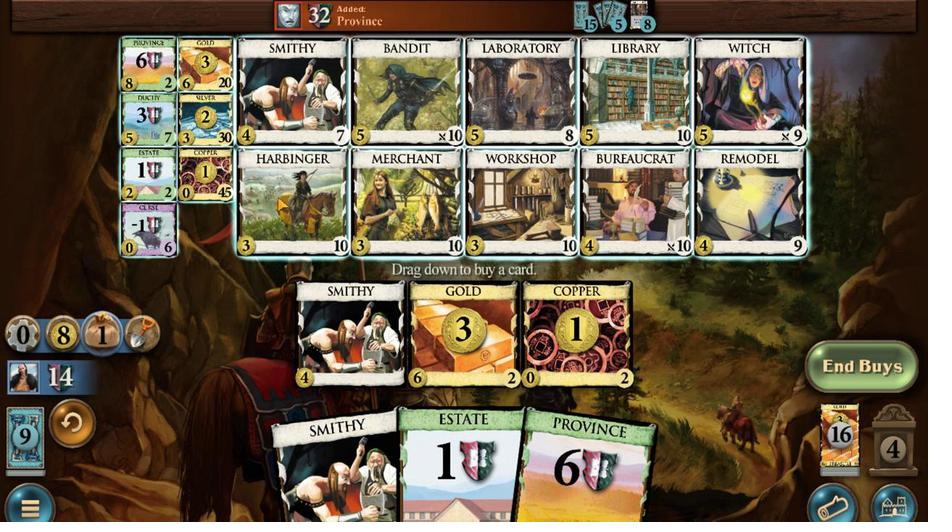 
Action: Mouse pressed left at (364, 343)
Screenshot: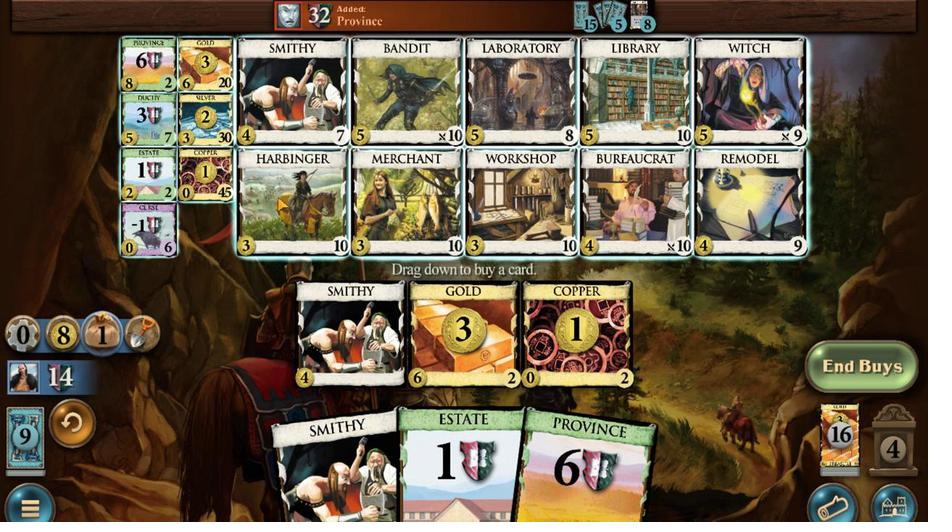 
Action: Mouse moved to (506, 343)
Screenshot: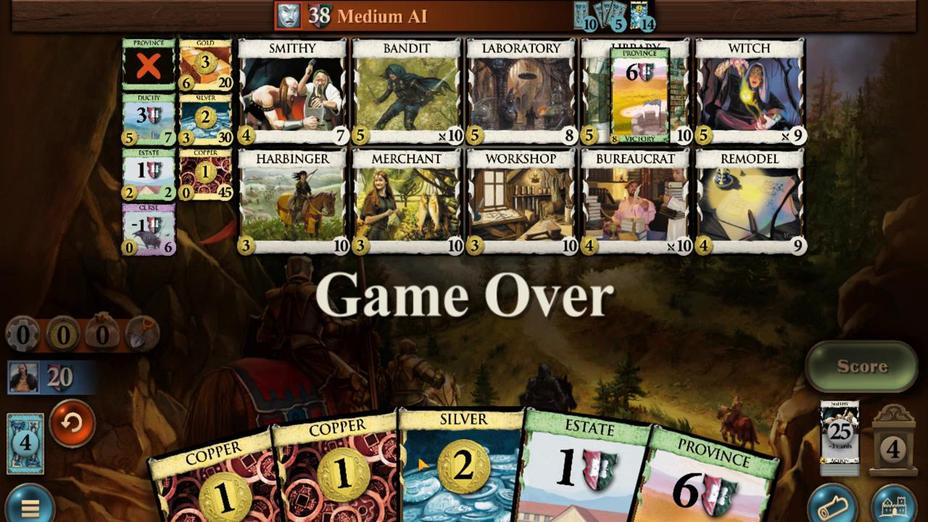 
